 Task: Find connections with filter location Joinville-le-Pont with filter topic #Growthhacking with filter profile language Spanish with filter current company Zyoin with filter school Islamia College of Science & Commerce, Srinagar with filter industry International Trade and Development with filter service category Loans with filter keywords title Research Assistant
Action: Mouse moved to (576, 97)
Screenshot: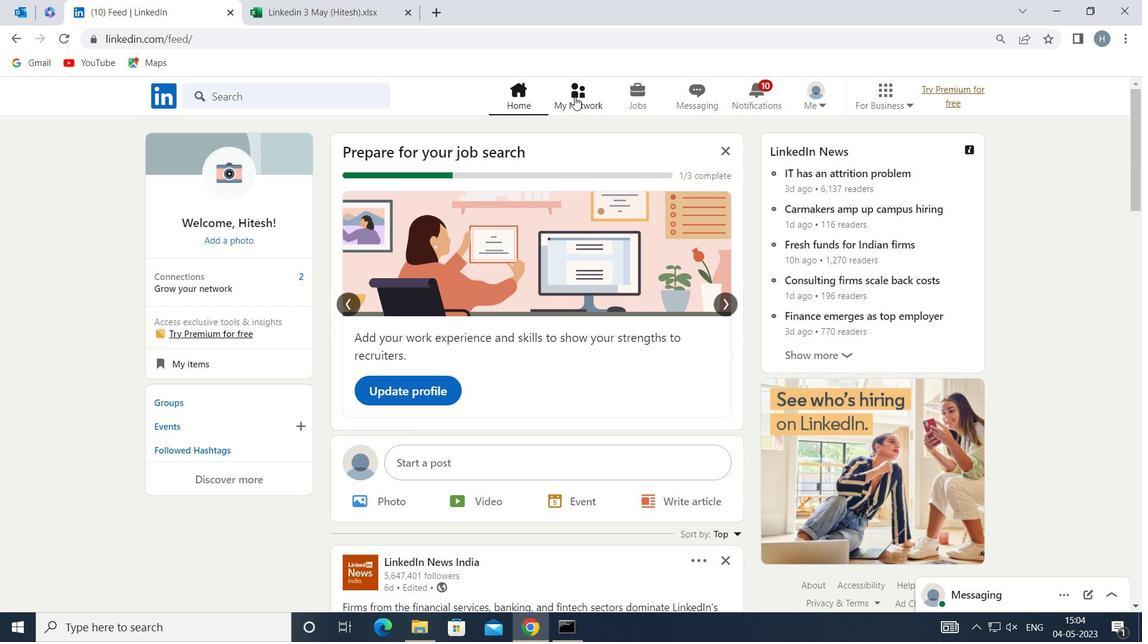 
Action: Mouse pressed left at (576, 97)
Screenshot: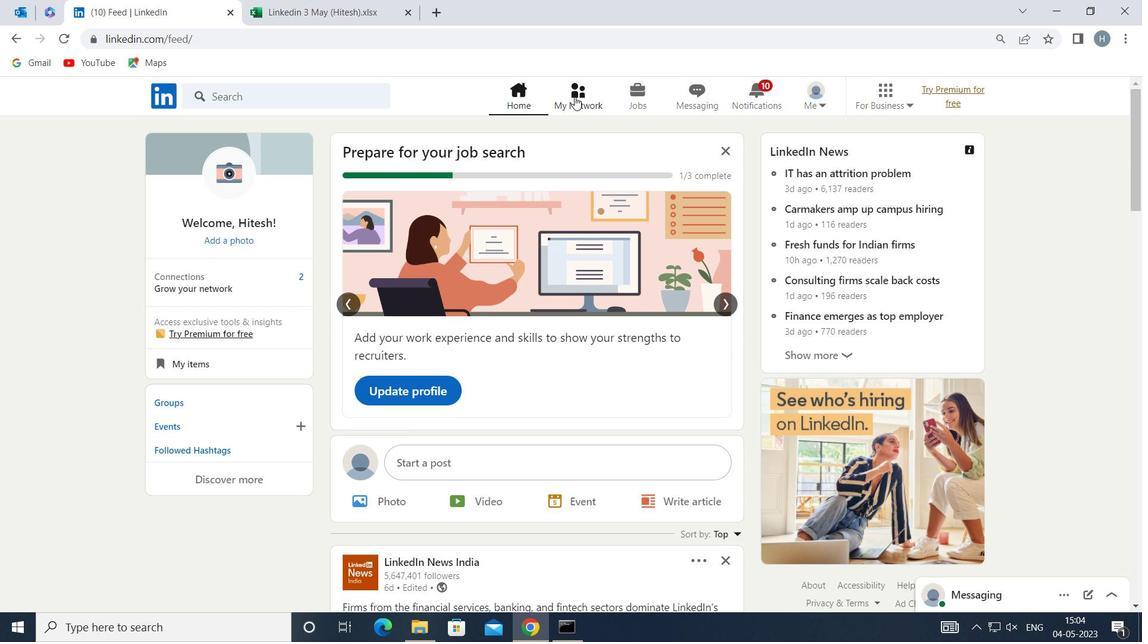 
Action: Mouse moved to (332, 172)
Screenshot: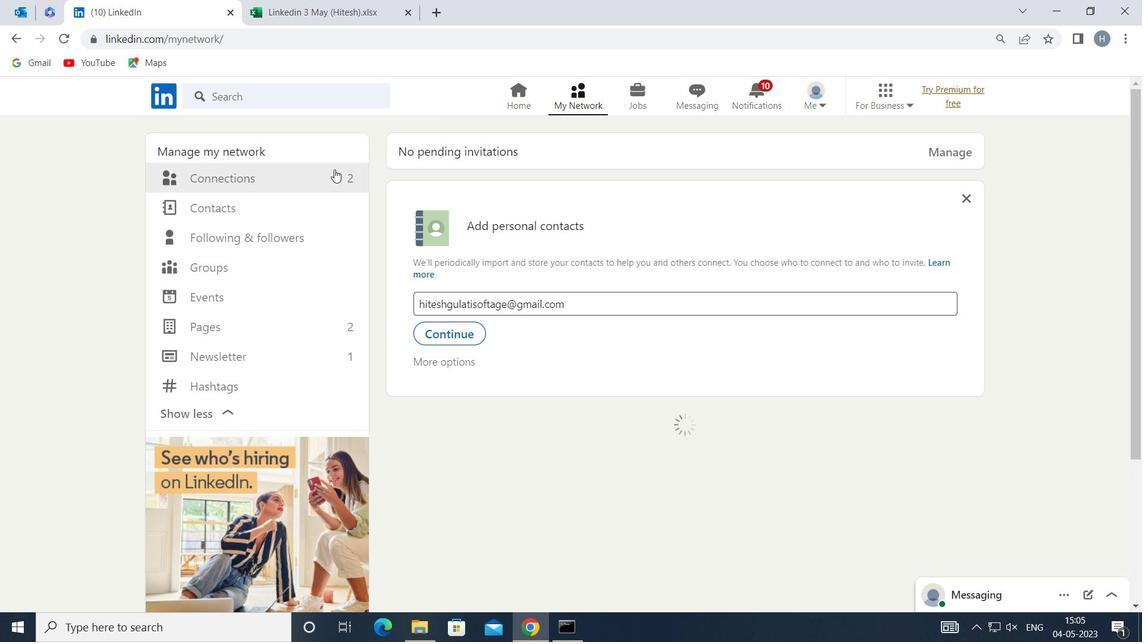 
Action: Mouse pressed left at (332, 172)
Screenshot: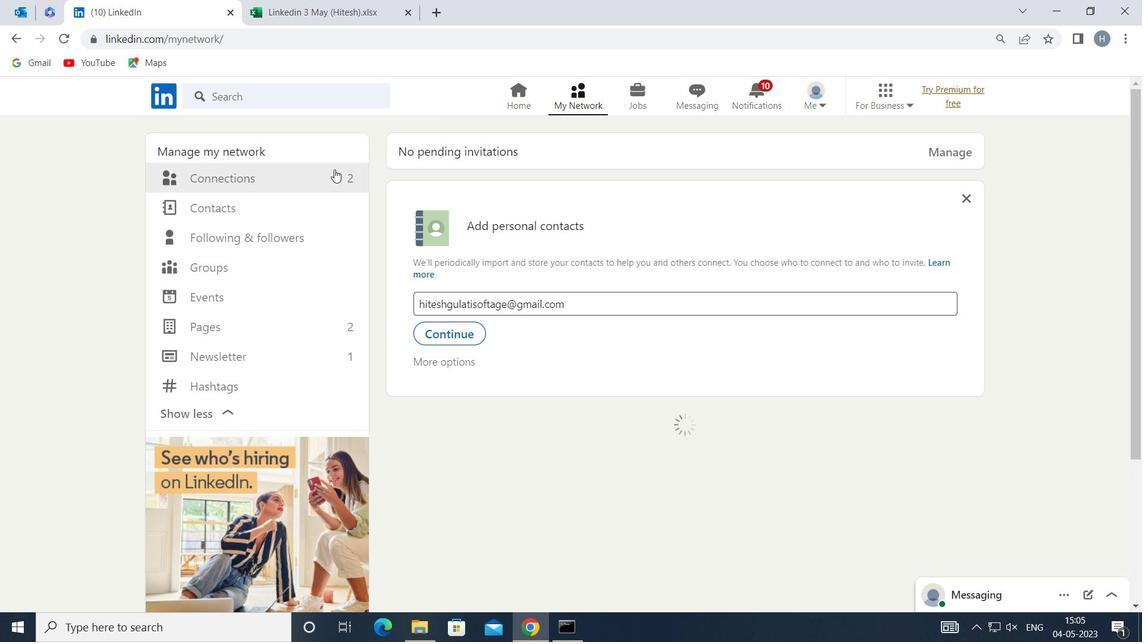 
Action: Mouse moved to (679, 179)
Screenshot: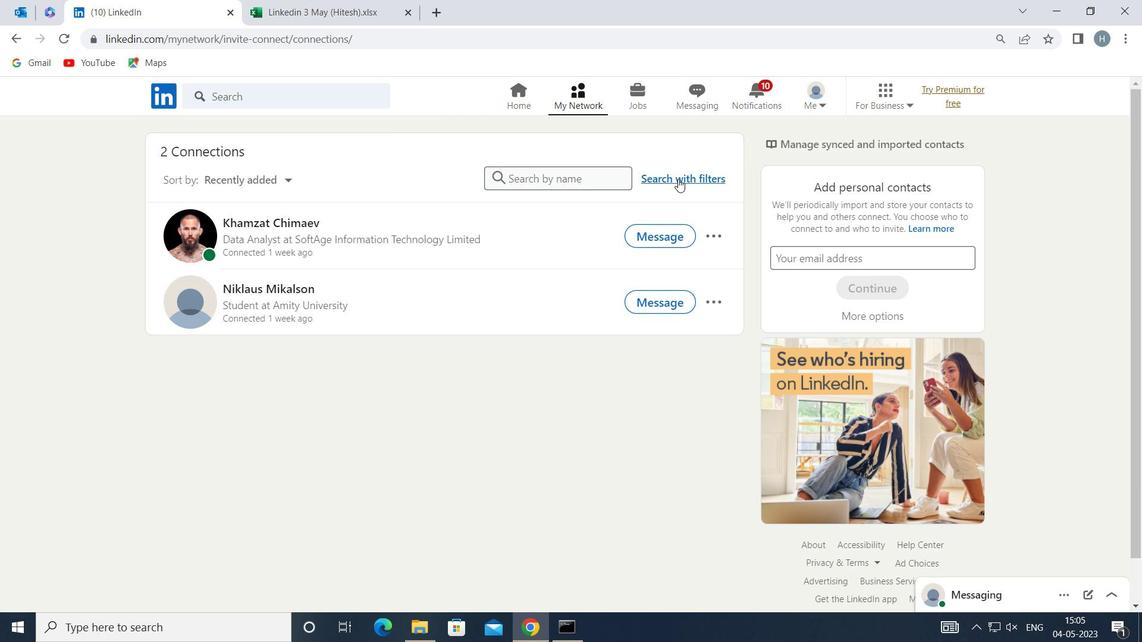 
Action: Mouse pressed left at (679, 179)
Screenshot: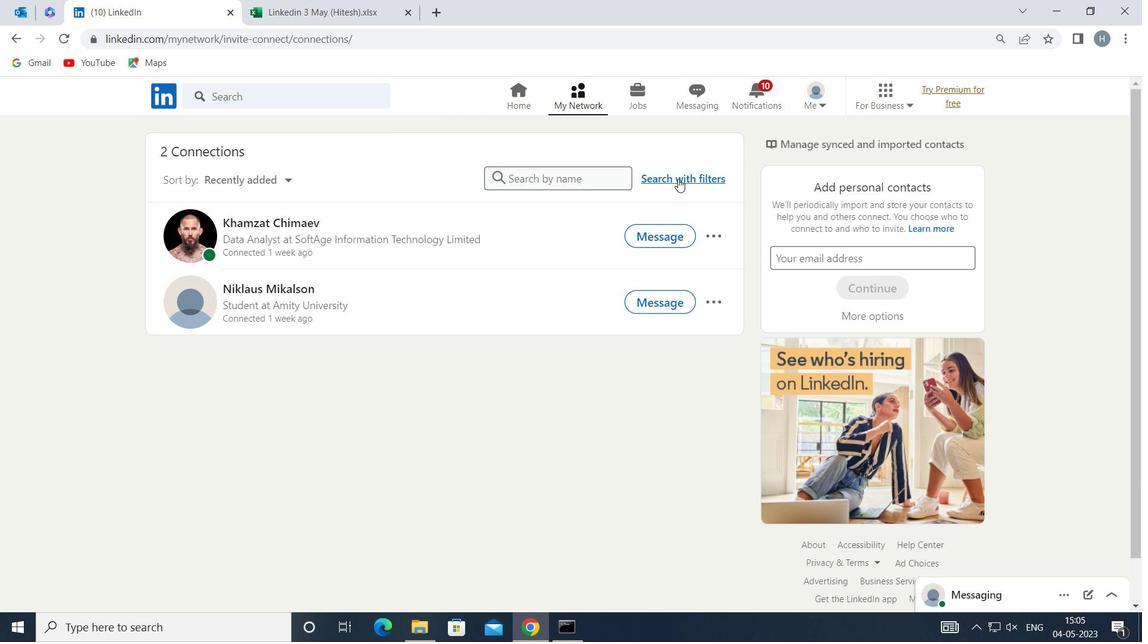 
Action: Mouse moved to (629, 141)
Screenshot: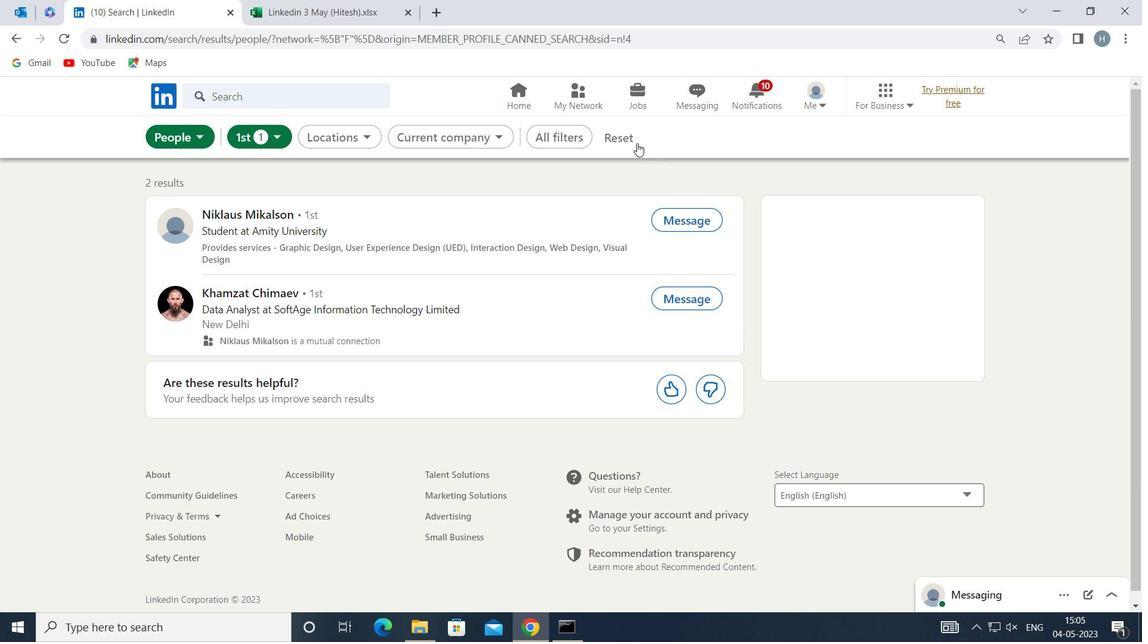 
Action: Mouse pressed left at (629, 141)
Screenshot: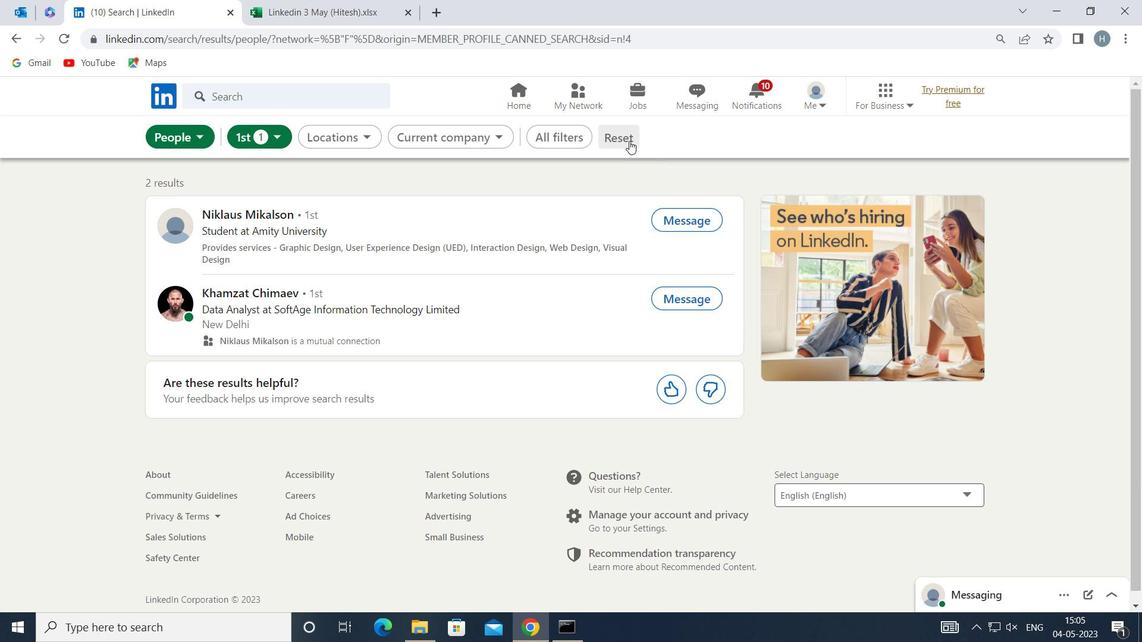 
Action: Mouse moved to (615, 137)
Screenshot: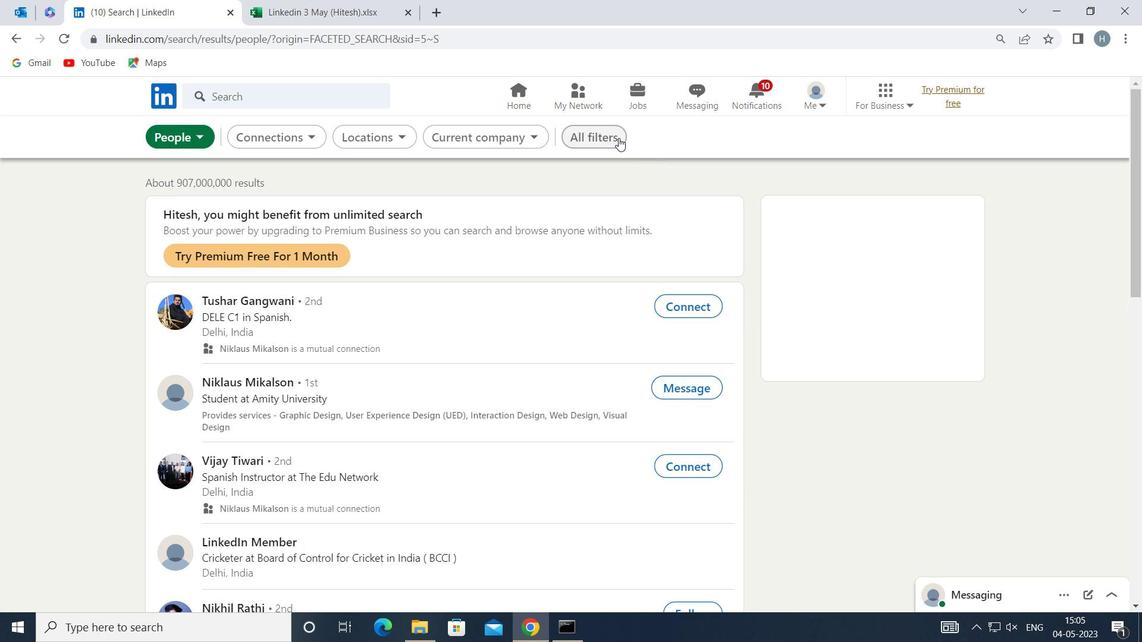 
Action: Mouse pressed left at (615, 137)
Screenshot: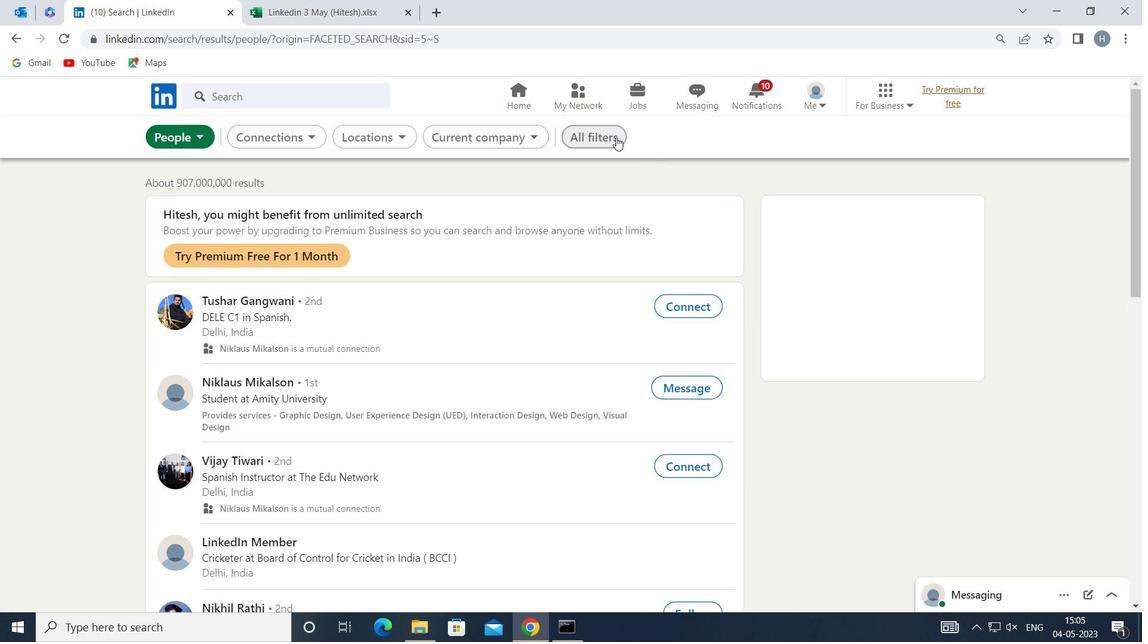
Action: Mouse moved to (843, 284)
Screenshot: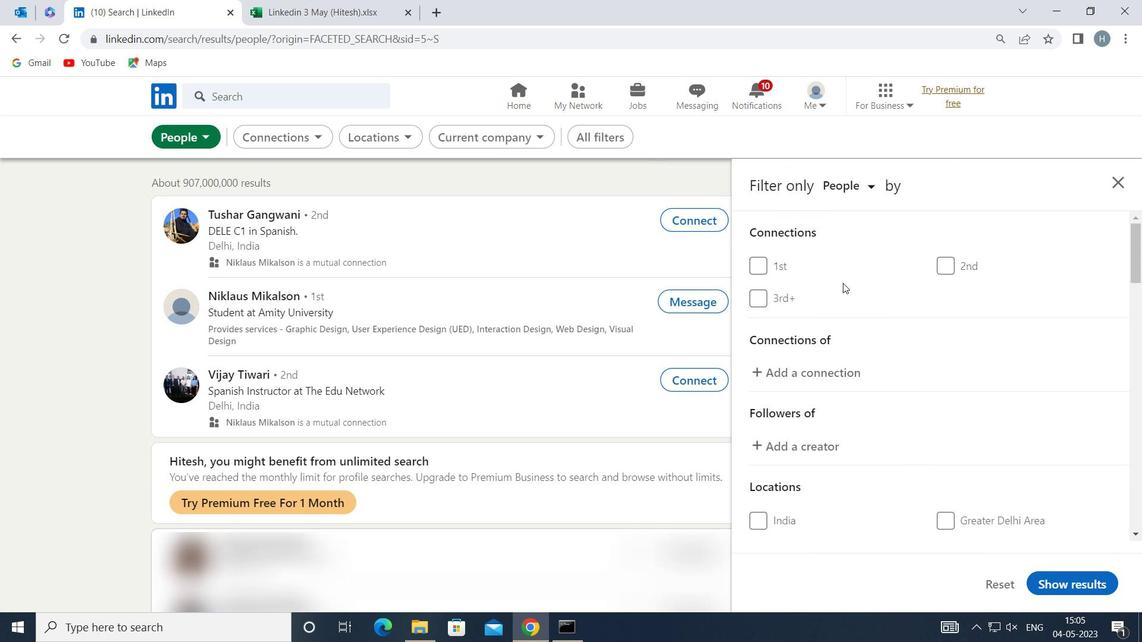 
Action: Mouse scrolled (843, 283) with delta (0, 0)
Screenshot: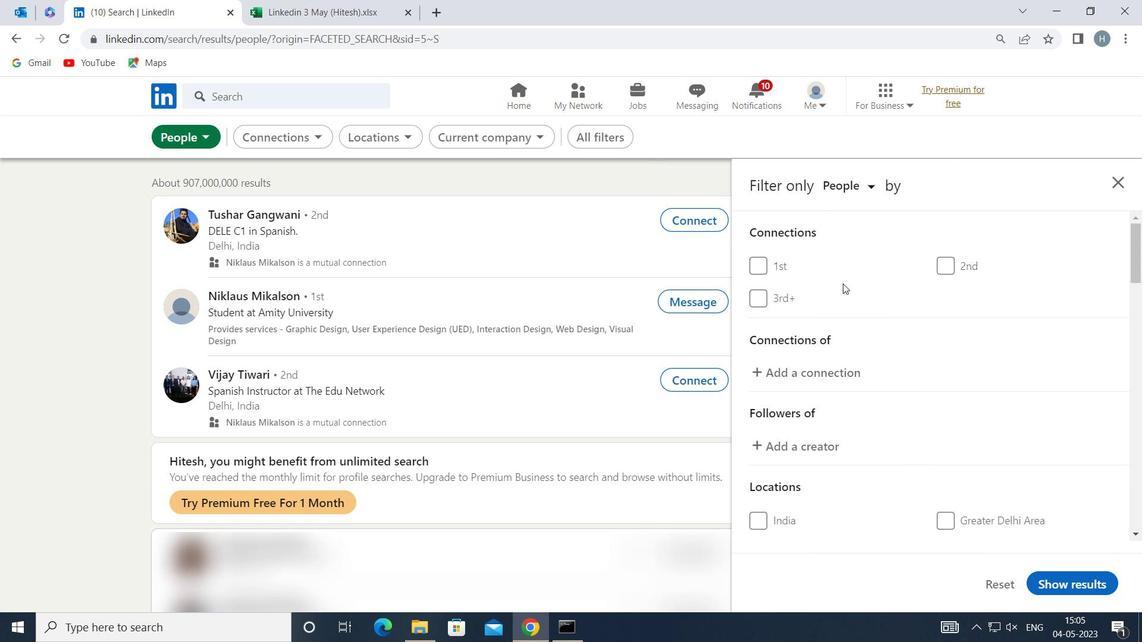
Action: Mouse scrolled (843, 283) with delta (0, 0)
Screenshot: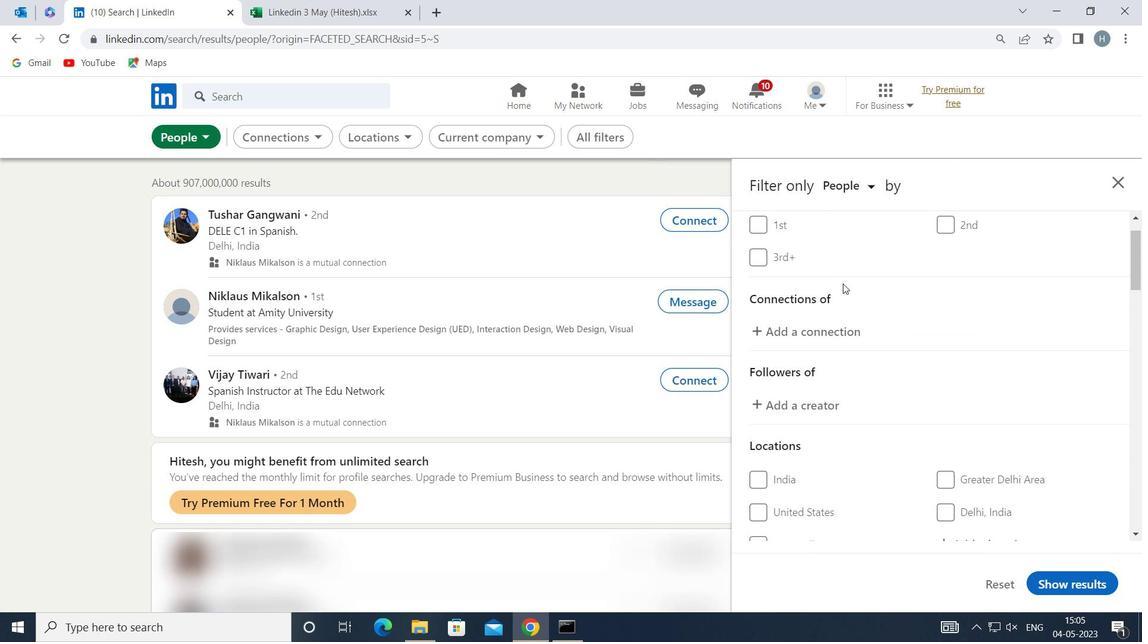 
Action: Mouse moved to (990, 433)
Screenshot: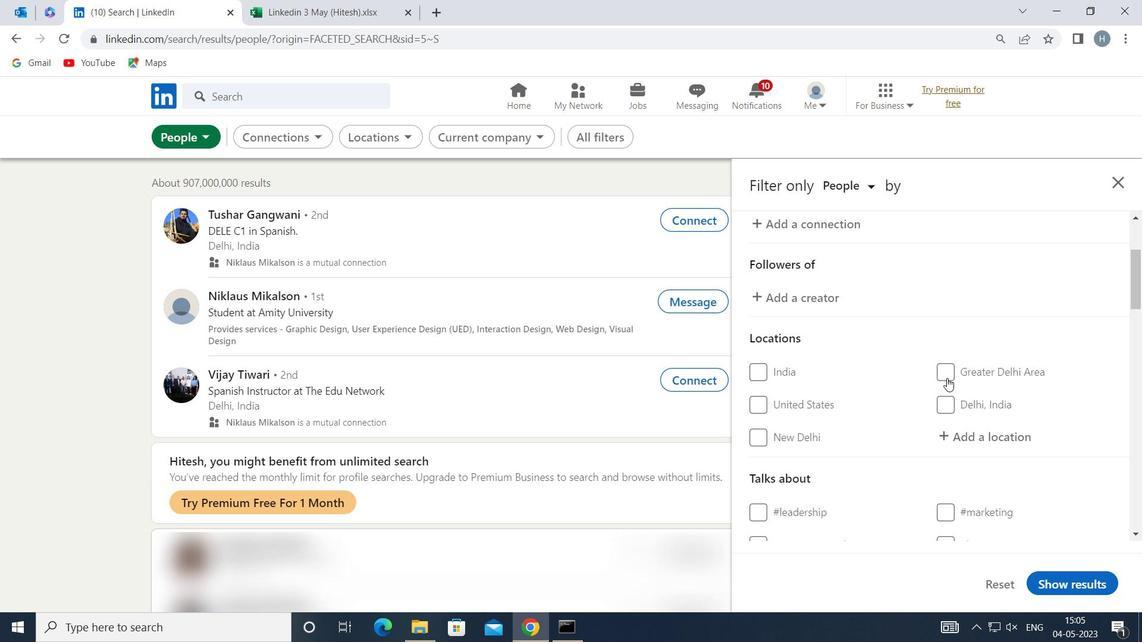 
Action: Mouse pressed left at (990, 433)
Screenshot: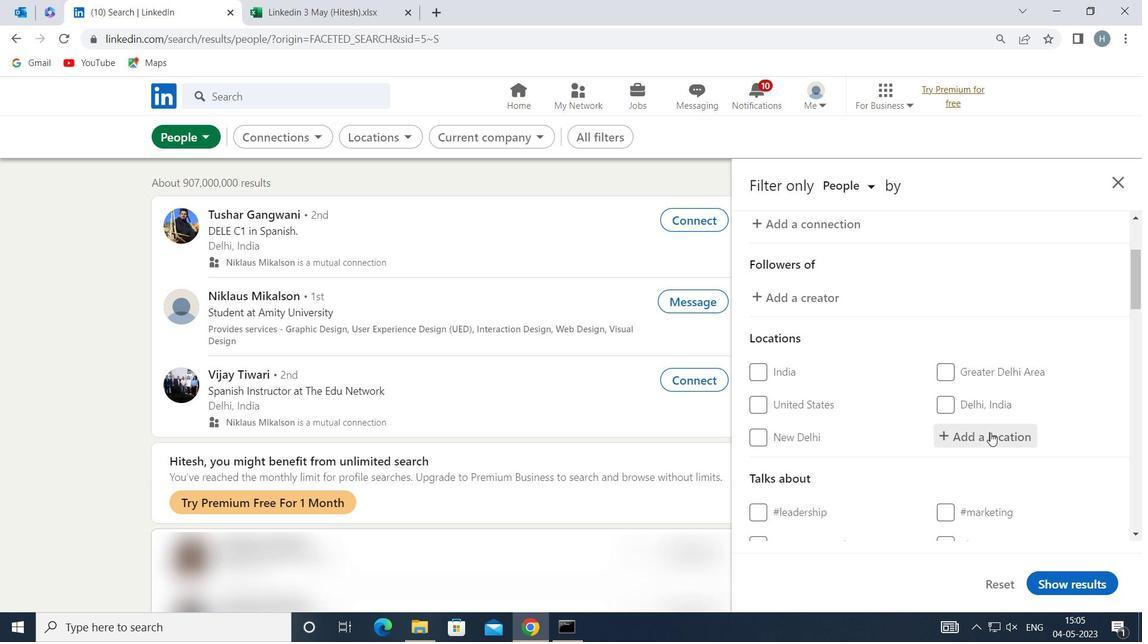 
Action: Key pressed <Key.shift>JOINVILLE
Screenshot: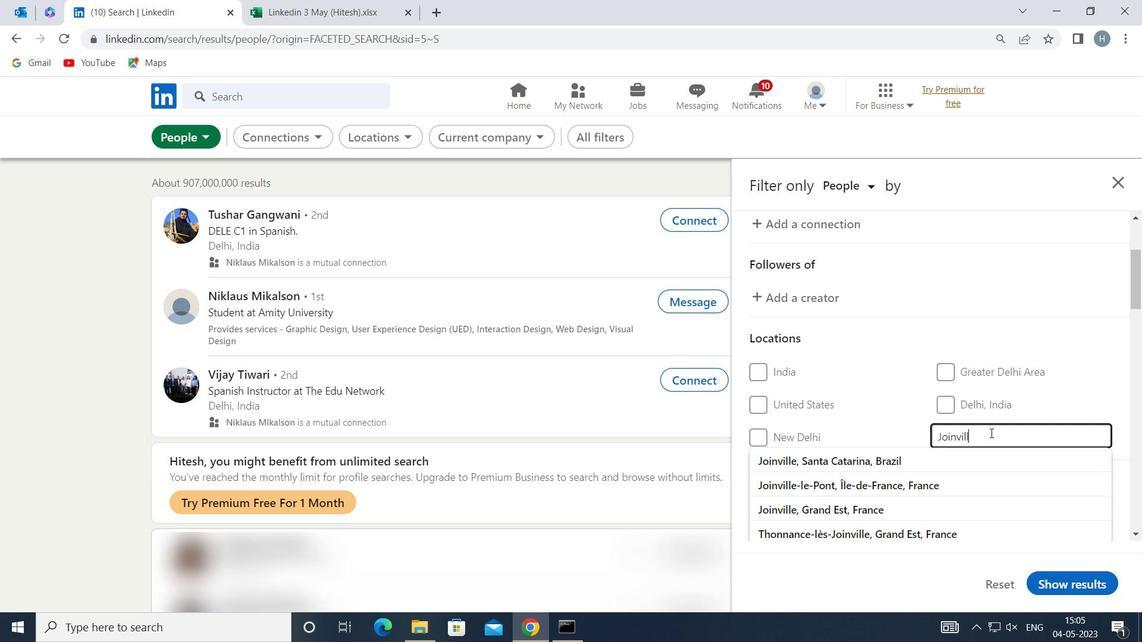 
Action: Mouse moved to (914, 479)
Screenshot: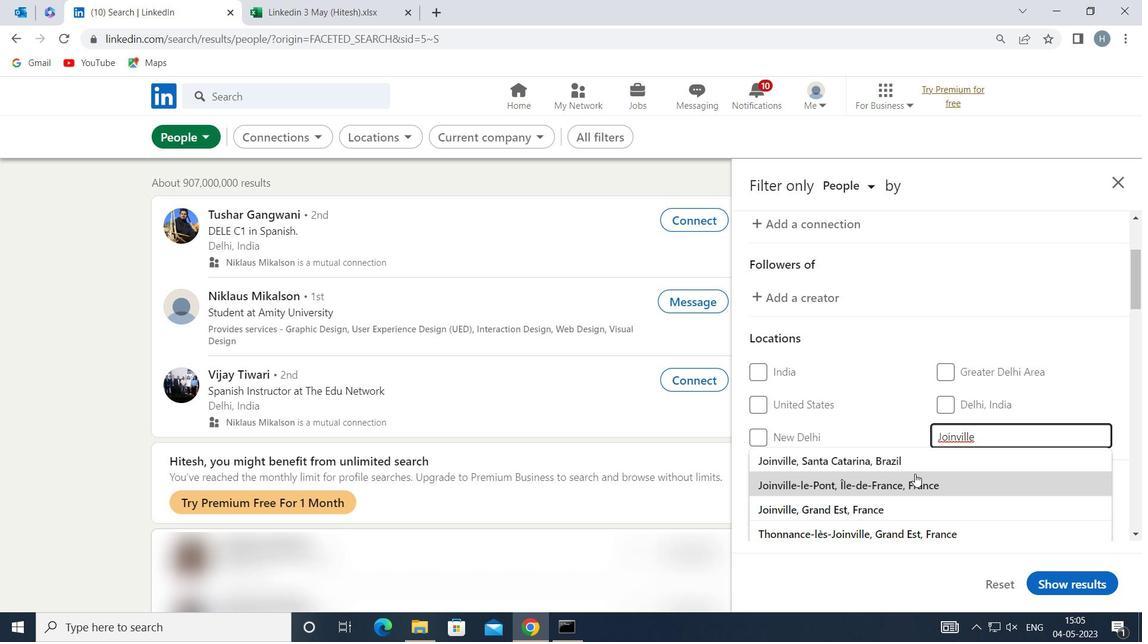 
Action: Mouse pressed left at (914, 479)
Screenshot: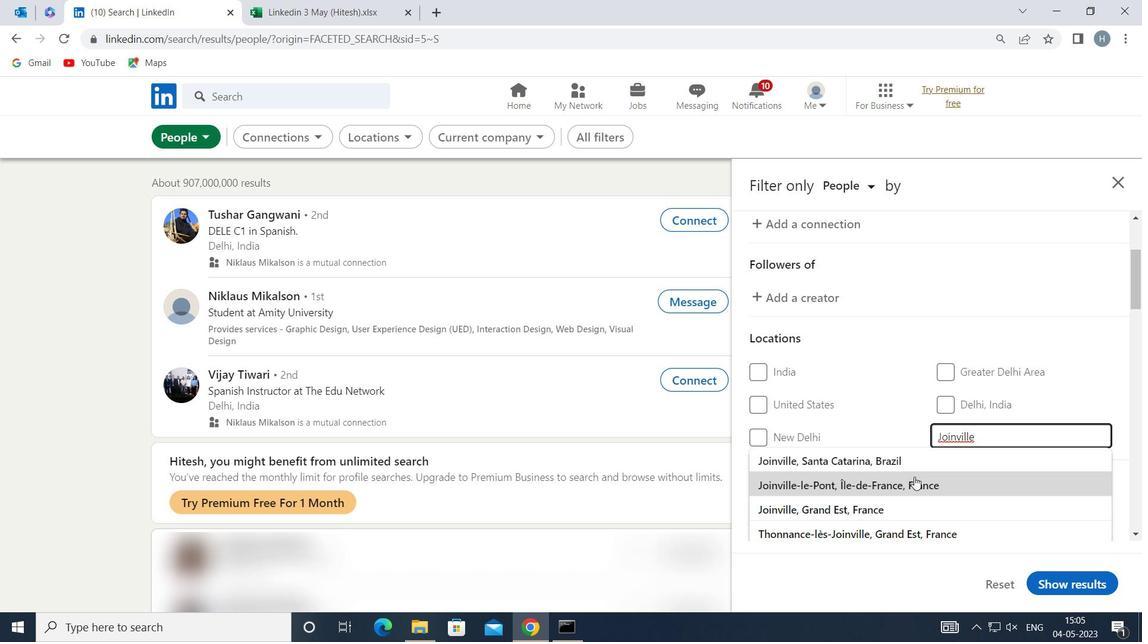
Action: Mouse moved to (881, 402)
Screenshot: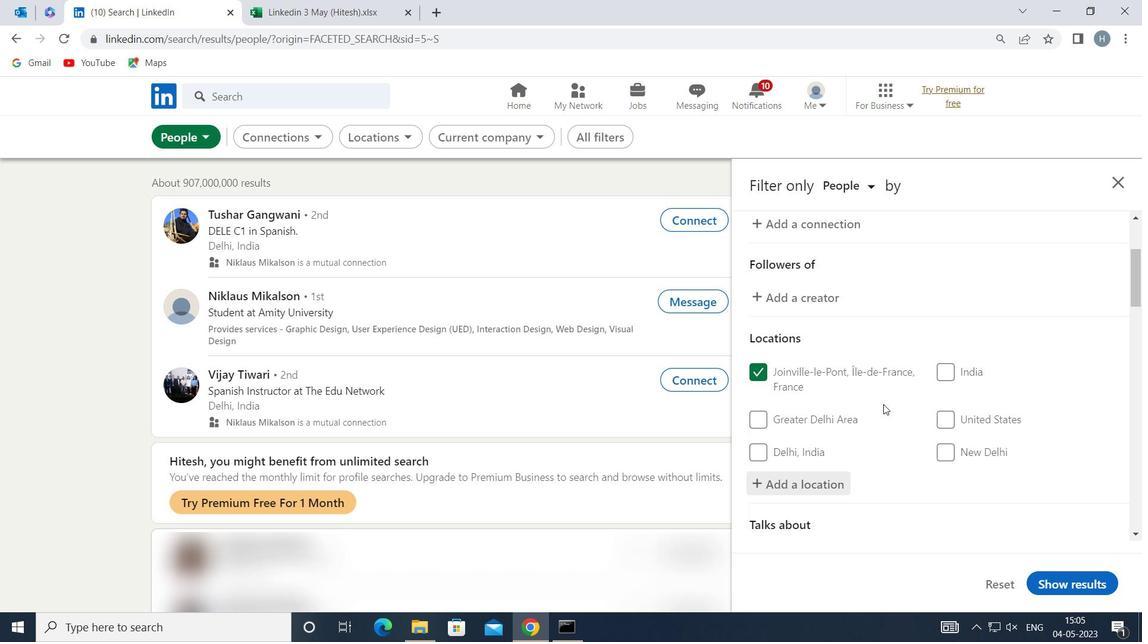 
Action: Mouse scrolled (881, 402) with delta (0, 0)
Screenshot: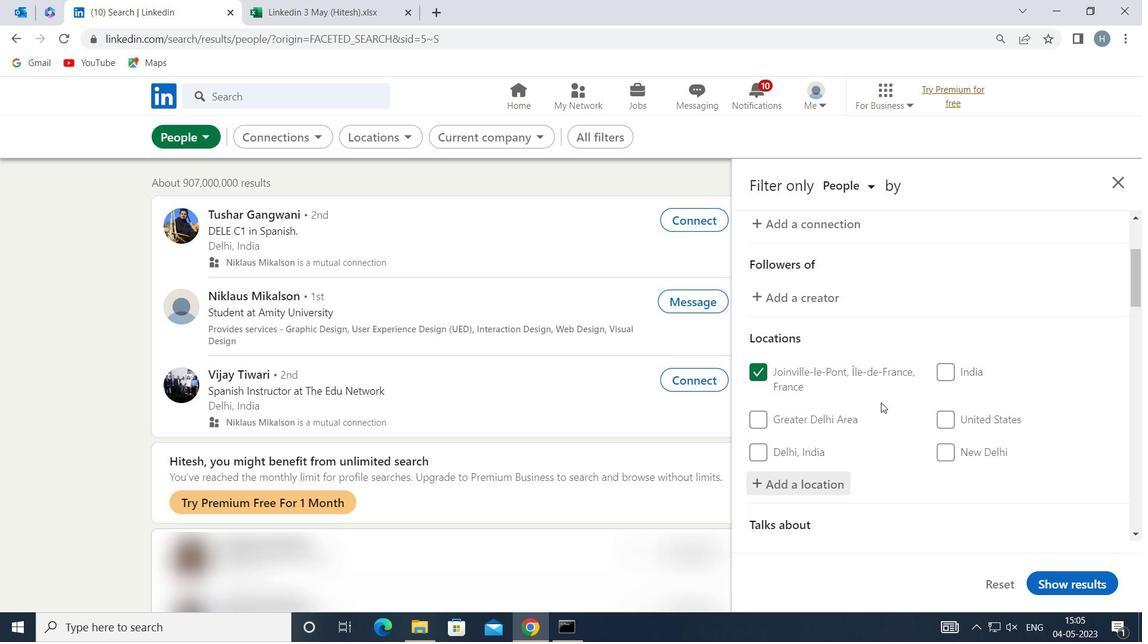 
Action: Mouse scrolled (881, 402) with delta (0, 0)
Screenshot: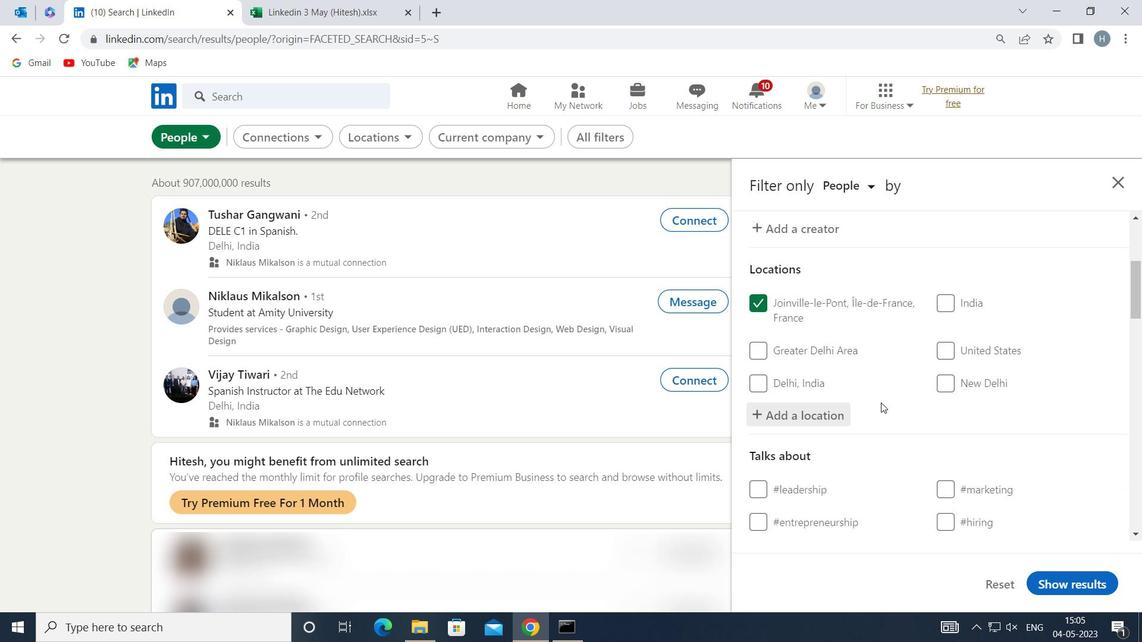 
Action: Mouse scrolled (881, 402) with delta (0, 0)
Screenshot: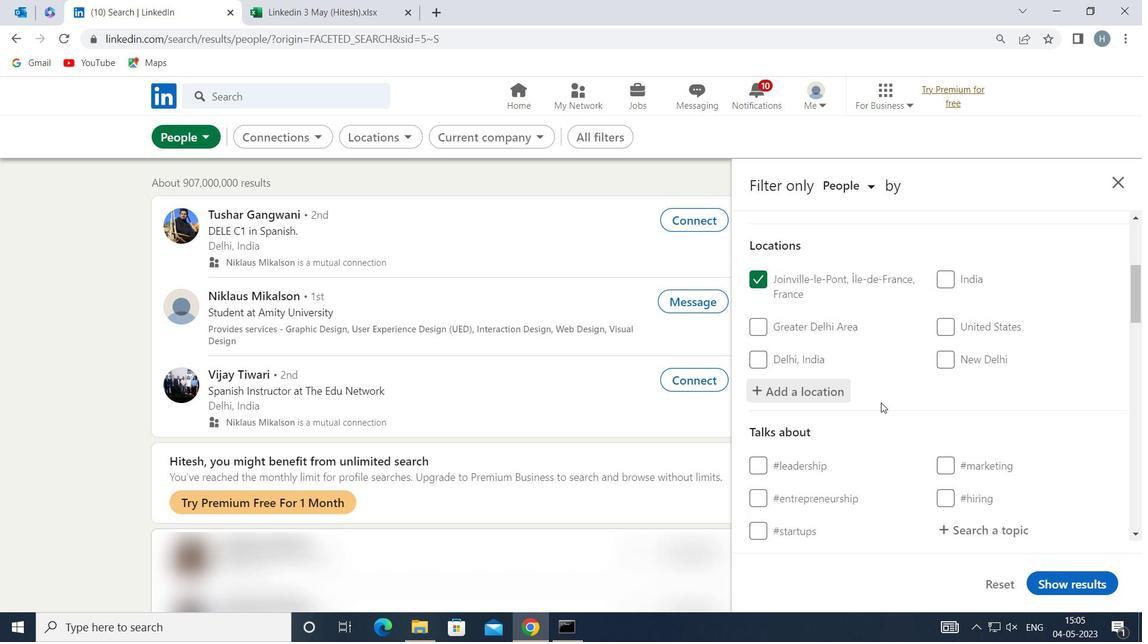 
Action: Mouse moved to (981, 400)
Screenshot: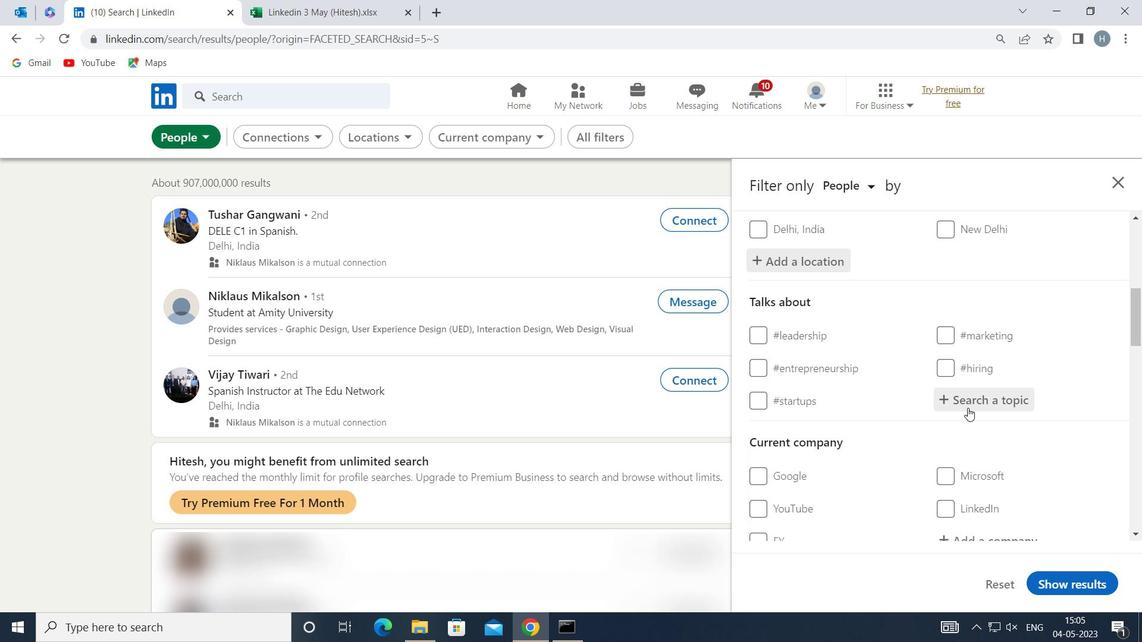 
Action: Mouse pressed left at (981, 400)
Screenshot: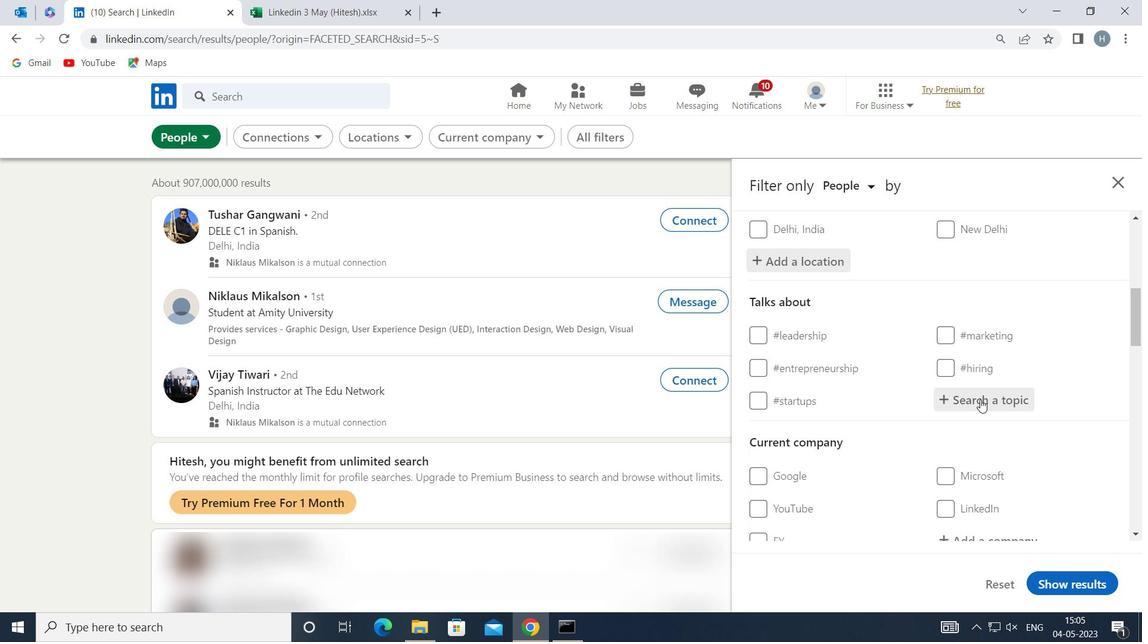 
Action: Mouse moved to (982, 400)
Screenshot: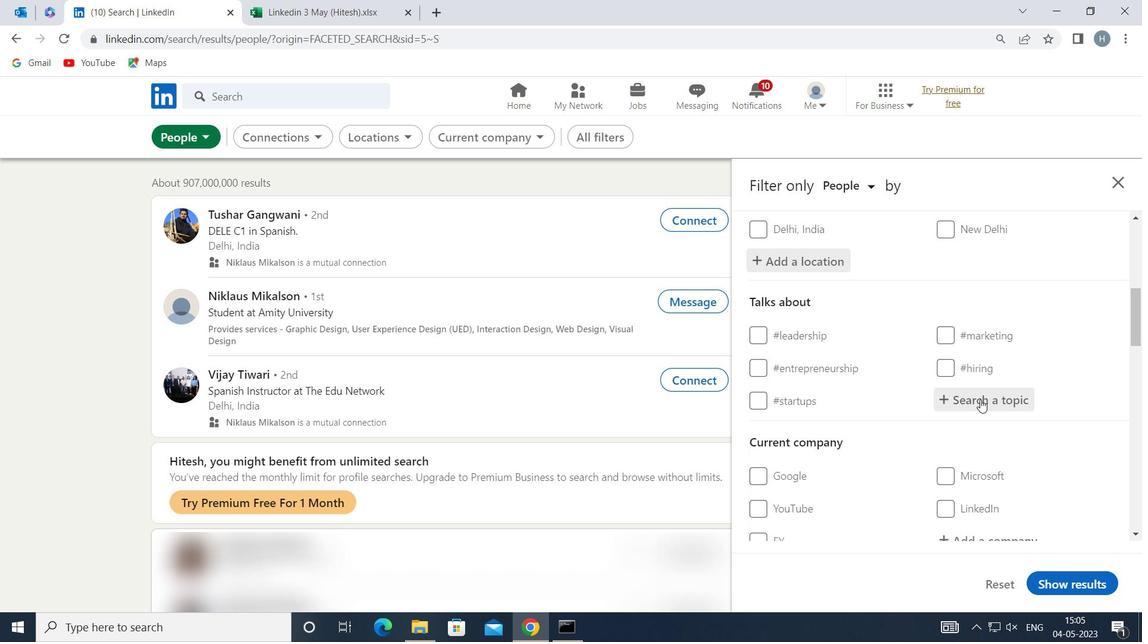 
Action: Key pressed <Key.shift>GROWTHHACKING
Screenshot: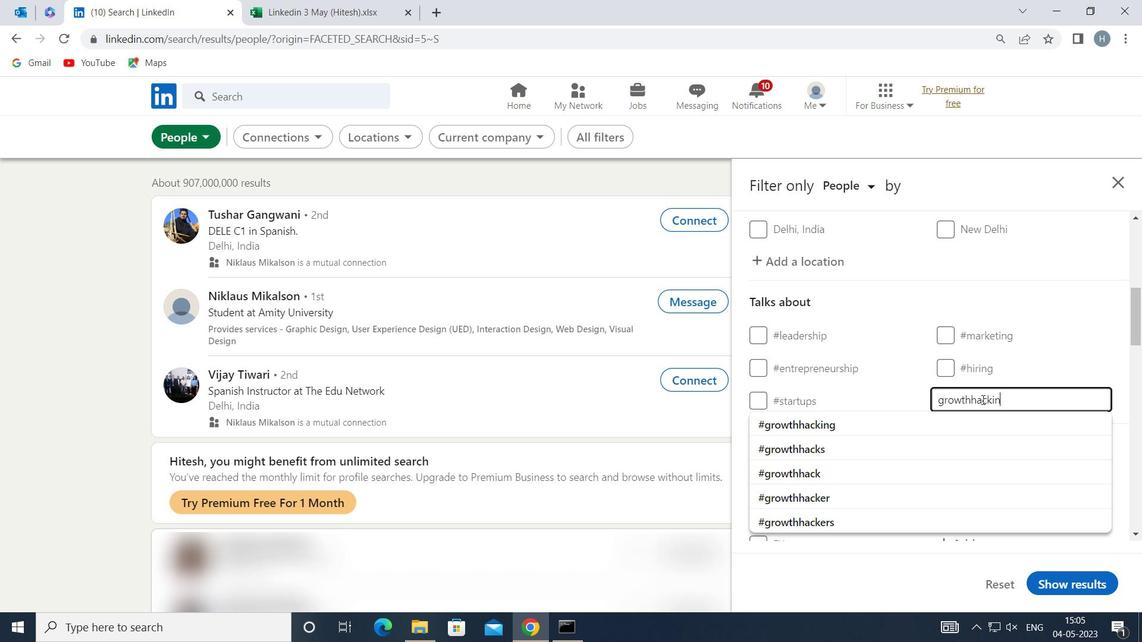 
Action: Mouse moved to (918, 426)
Screenshot: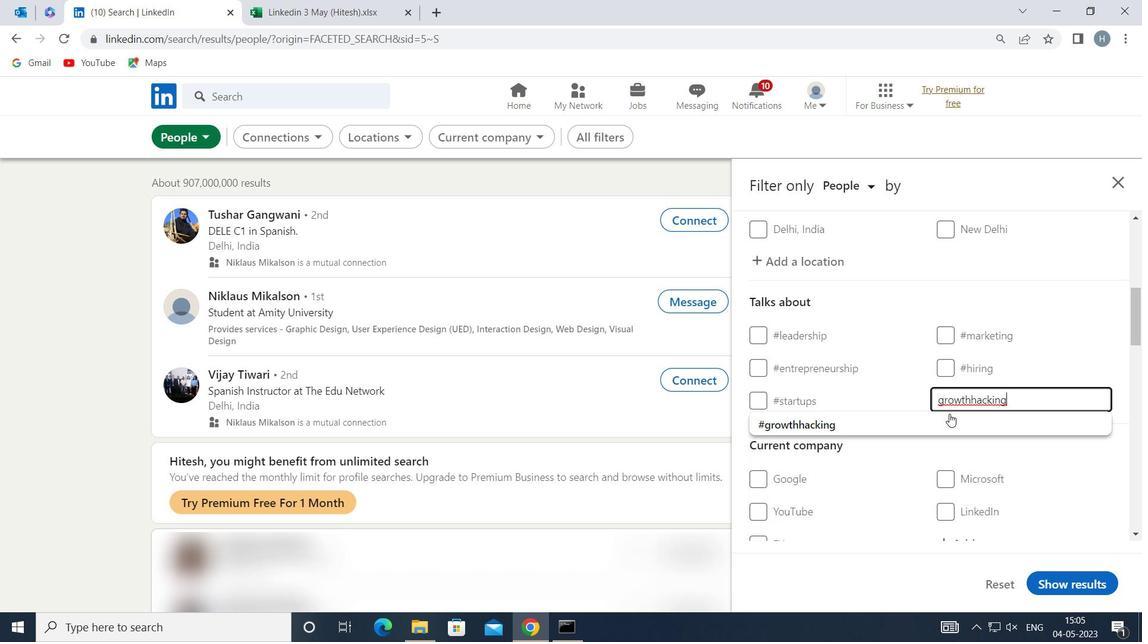 
Action: Mouse pressed left at (918, 426)
Screenshot: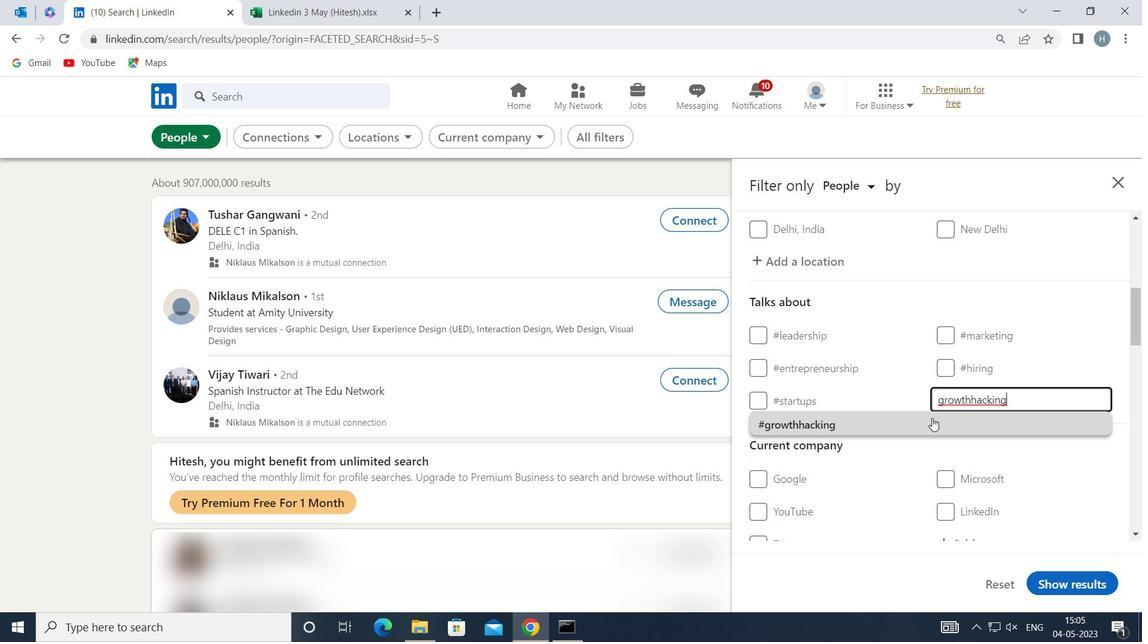 
Action: Mouse moved to (897, 427)
Screenshot: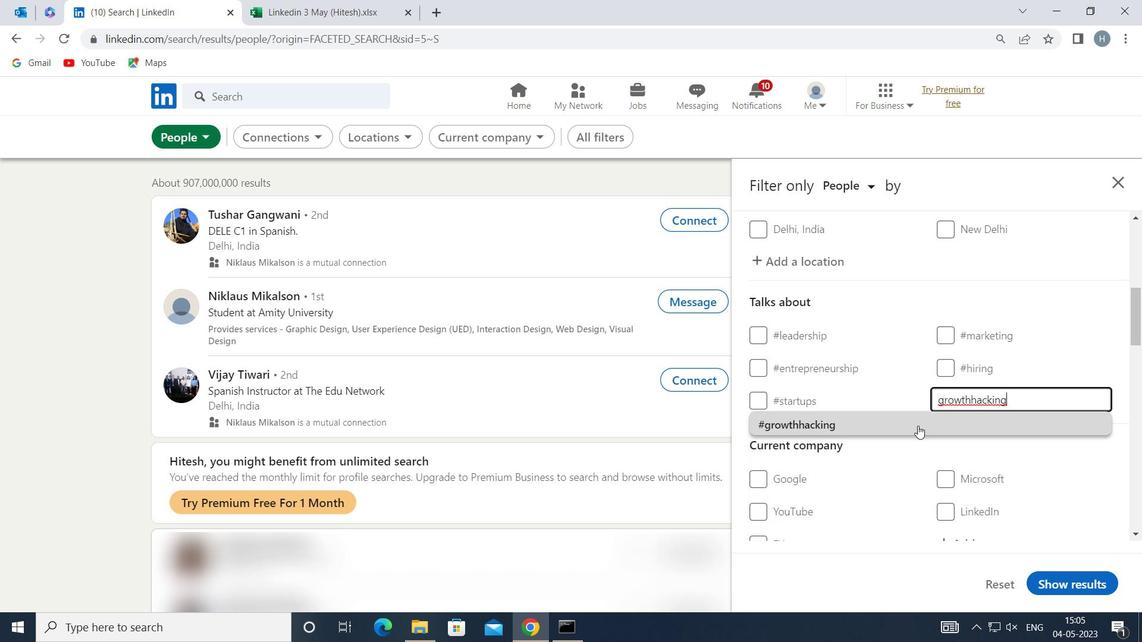 
Action: Mouse scrolled (897, 426) with delta (0, 0)
Screenshot: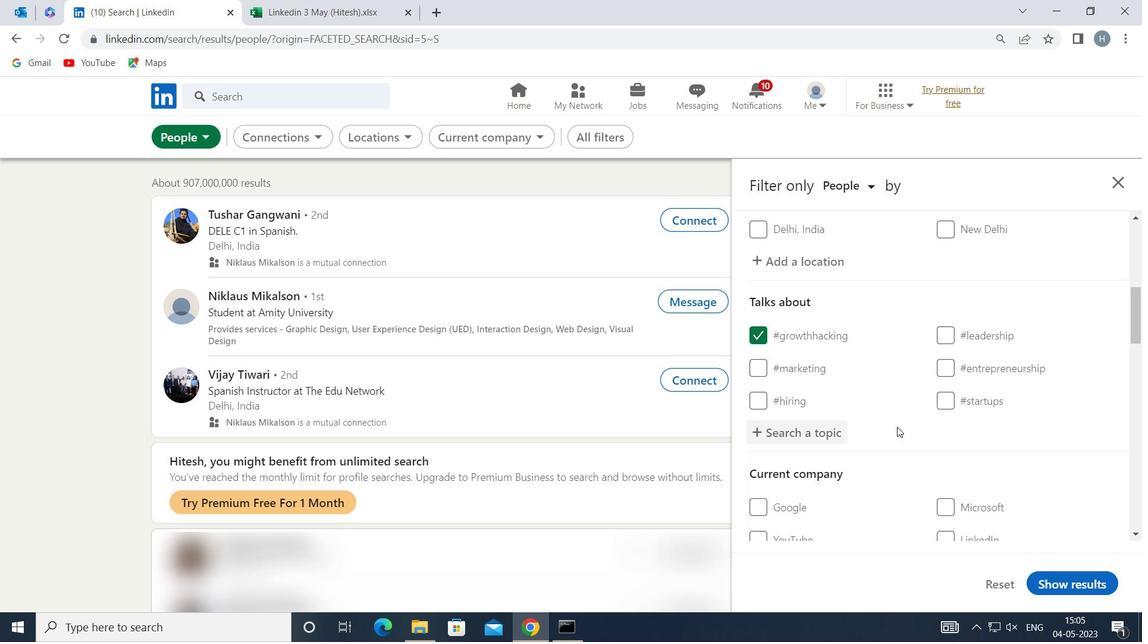 
Action: Mouse scrolled (897, 426) with delta (0, 0)
Screenshot: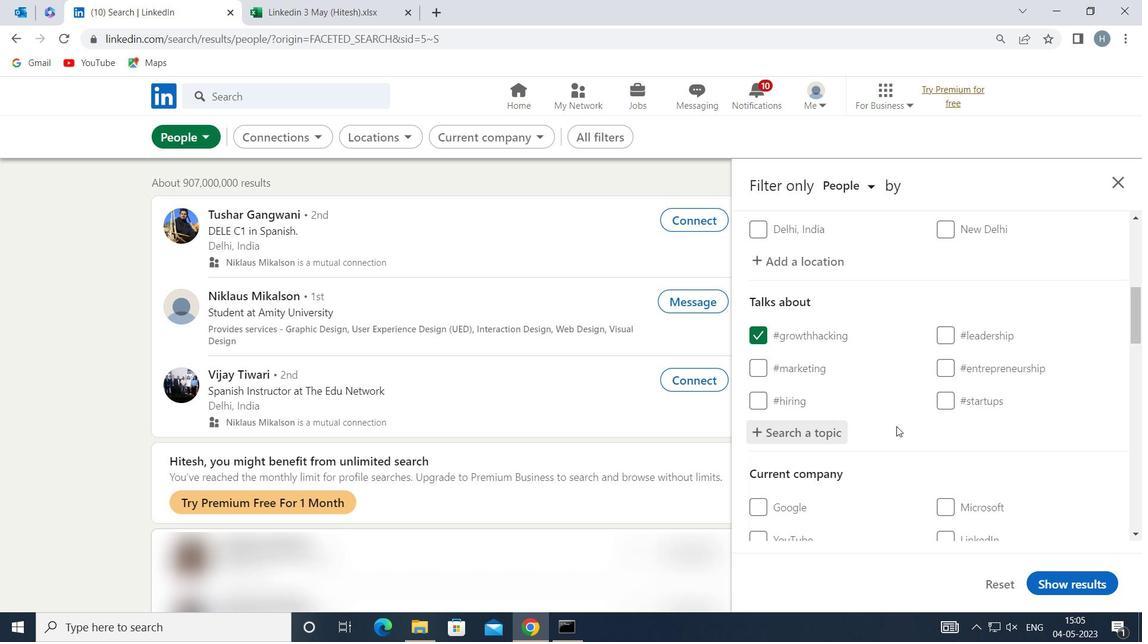
Action: Mouse scrolled (897, 426) with delta (0, 0)
Screenshot: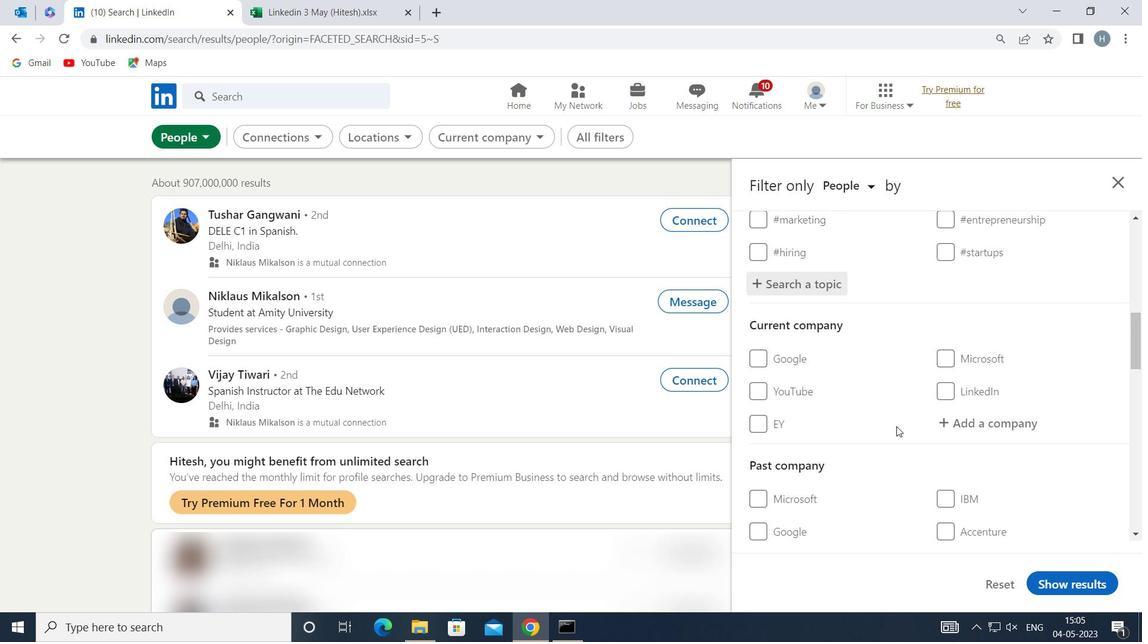 
Action: Mouse scrolled (897, 426) with delta (0, 0)
Screenshot: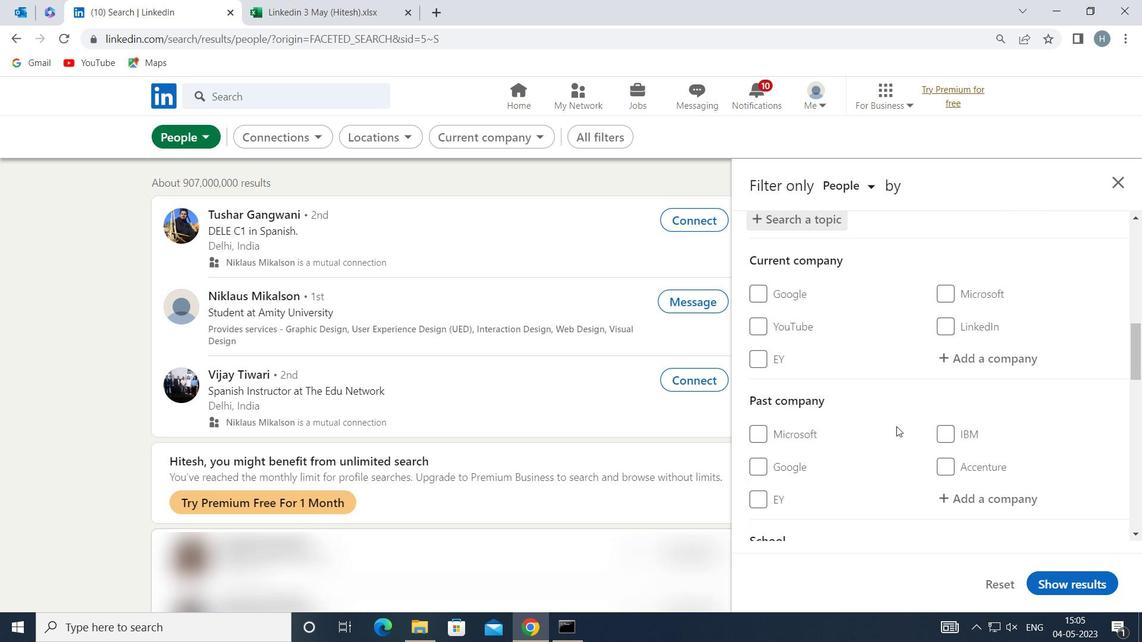 
Action: Mouse moved to (952, 413)
Screenshot: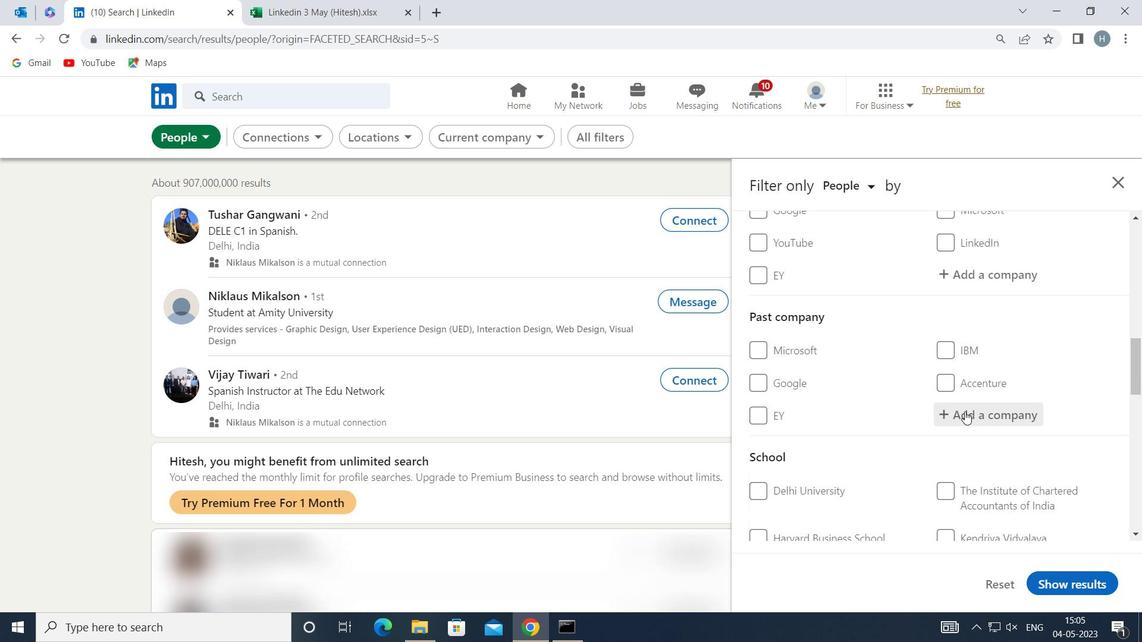 
Action: Mouse scrolled (952, 413) with delta (0, 0)
Screenshot: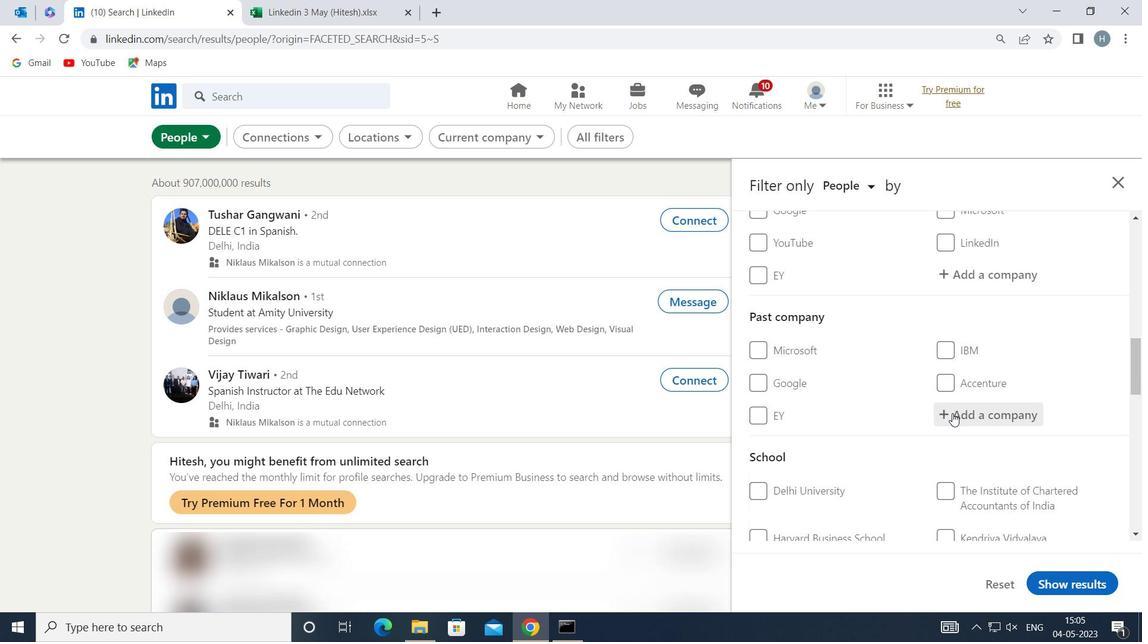 
Action: Mouse scrolled (952, 413) with delta (0, 0)
Screenshot: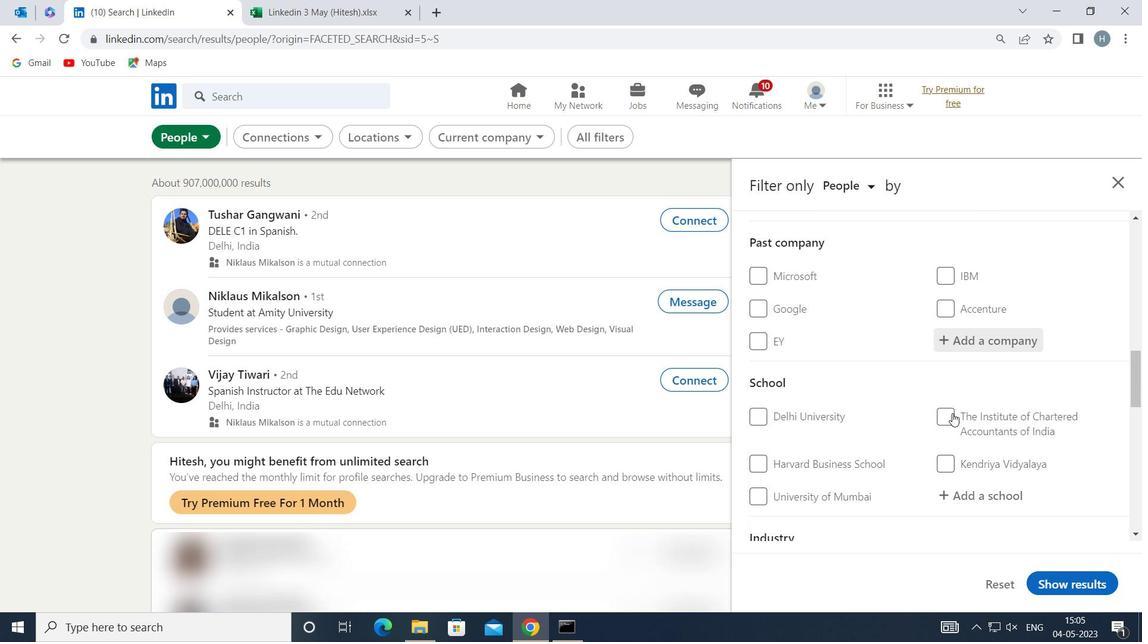 
Action: Mouse scrolled (952, 413) with delta (0, 0)
Screenshot: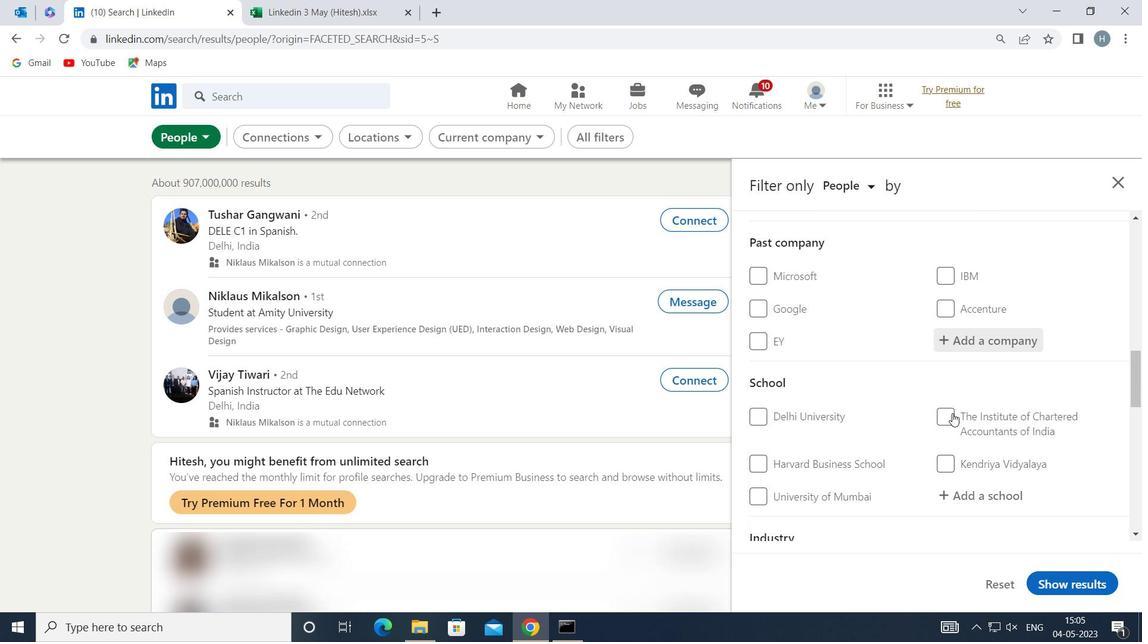 
Action: Mouse scrolled (952, 413) with delta (0, 0)
Screenshot: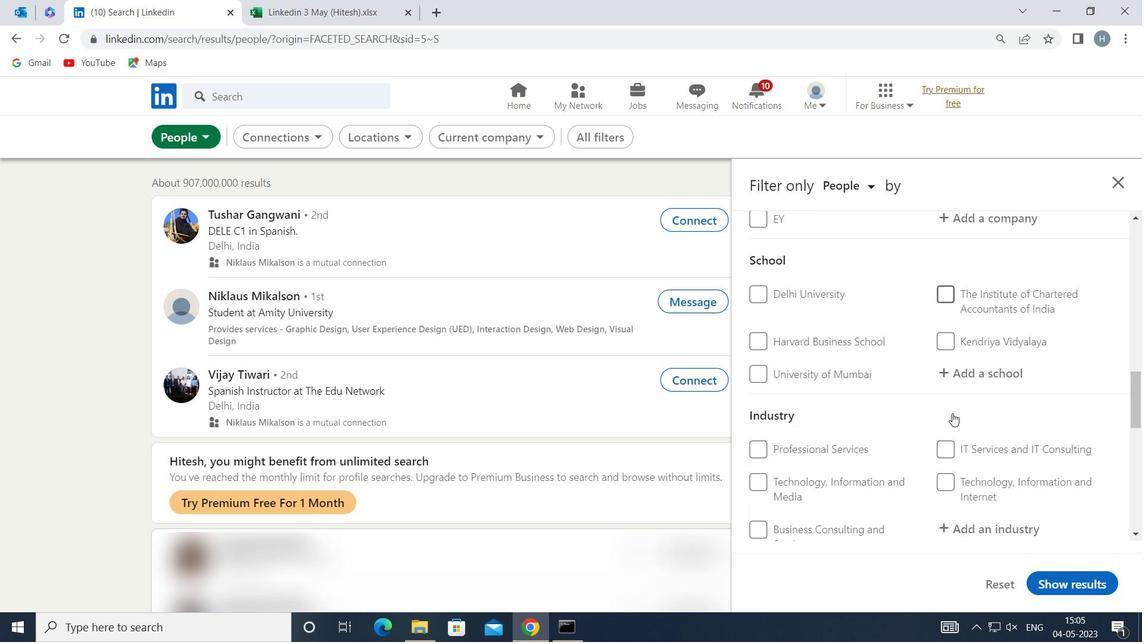
Action: Mouse scrolled (952, 413) with delta (0, 0)
Screenshot: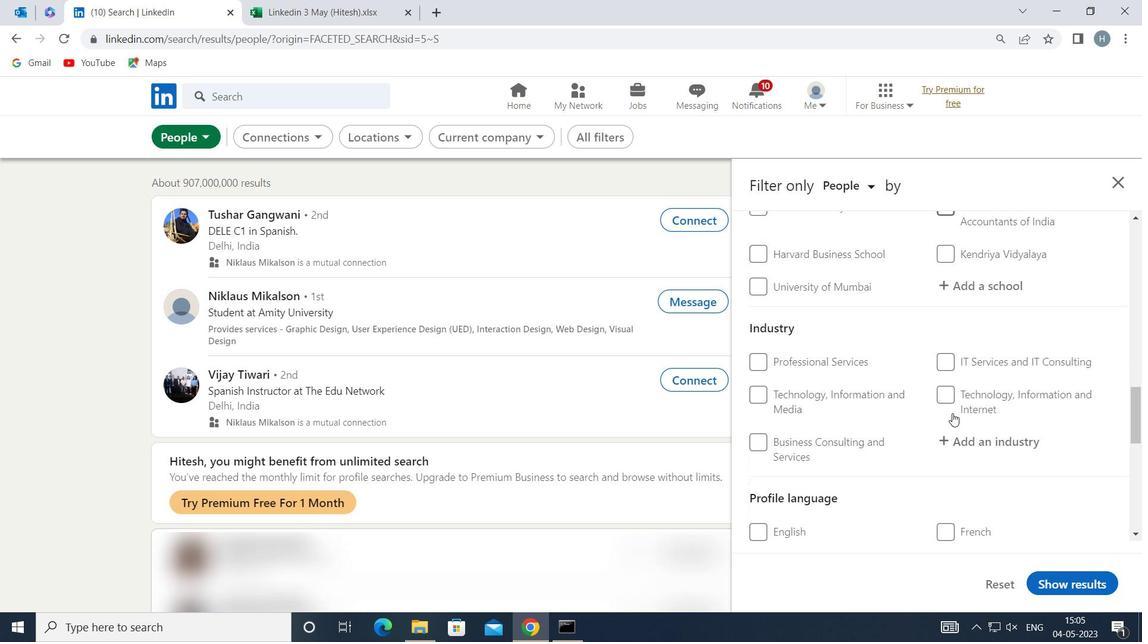 
Action: Mouse scrolled (952, 413) with delta (0, 0)
Screenshot: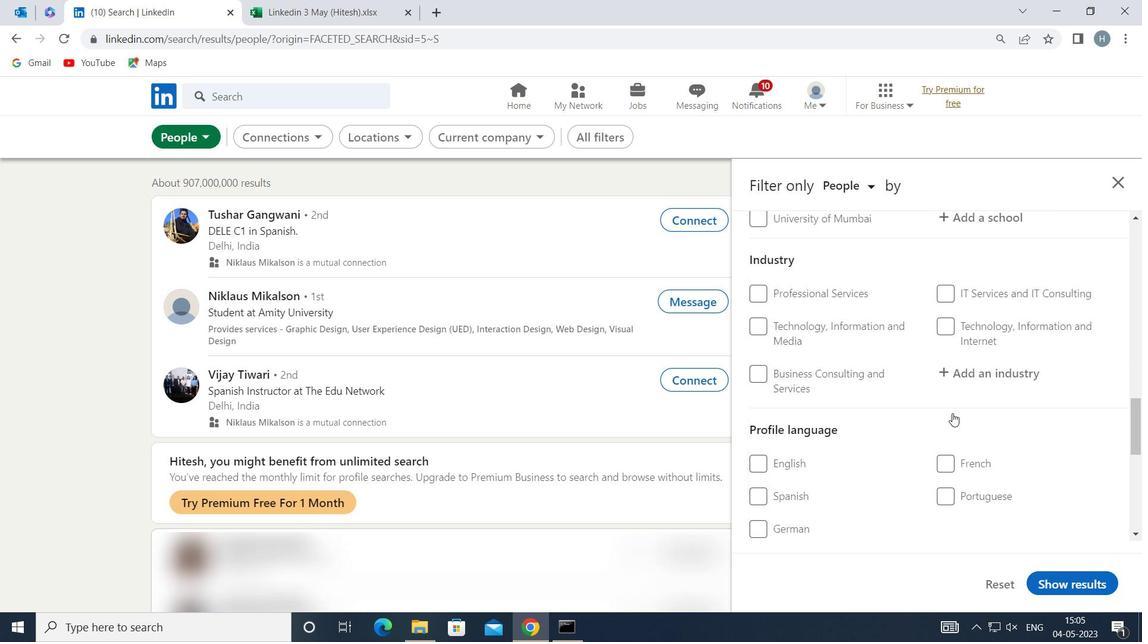 
Action: Mouse moved to (767, 405)
Screenshot: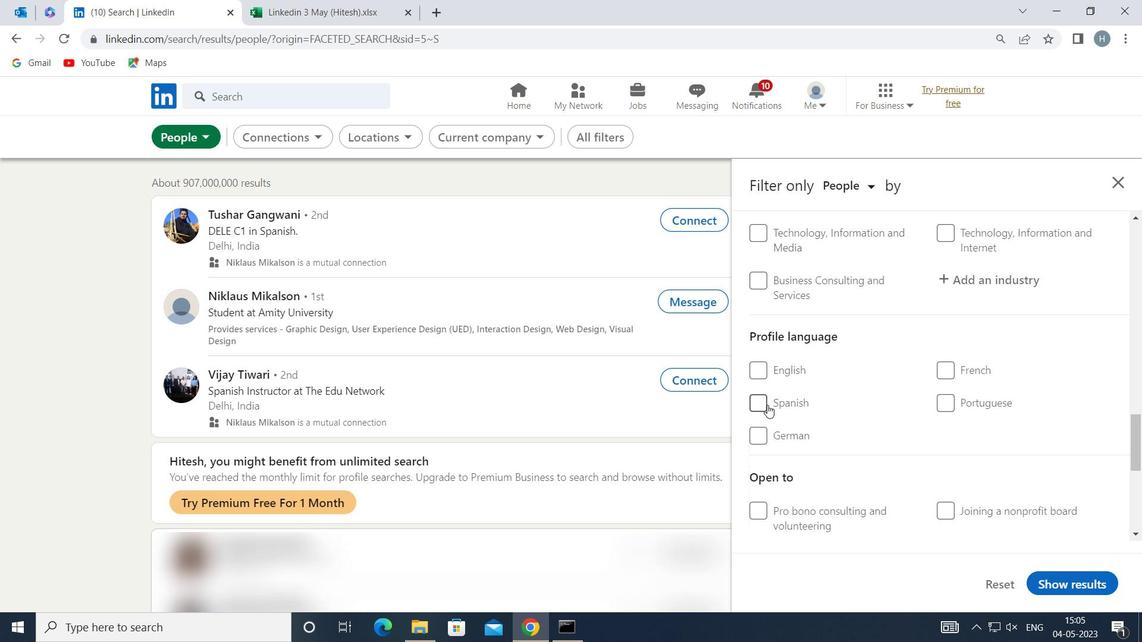
Action: Mouse pressed left at (767, 405)
Screenshot: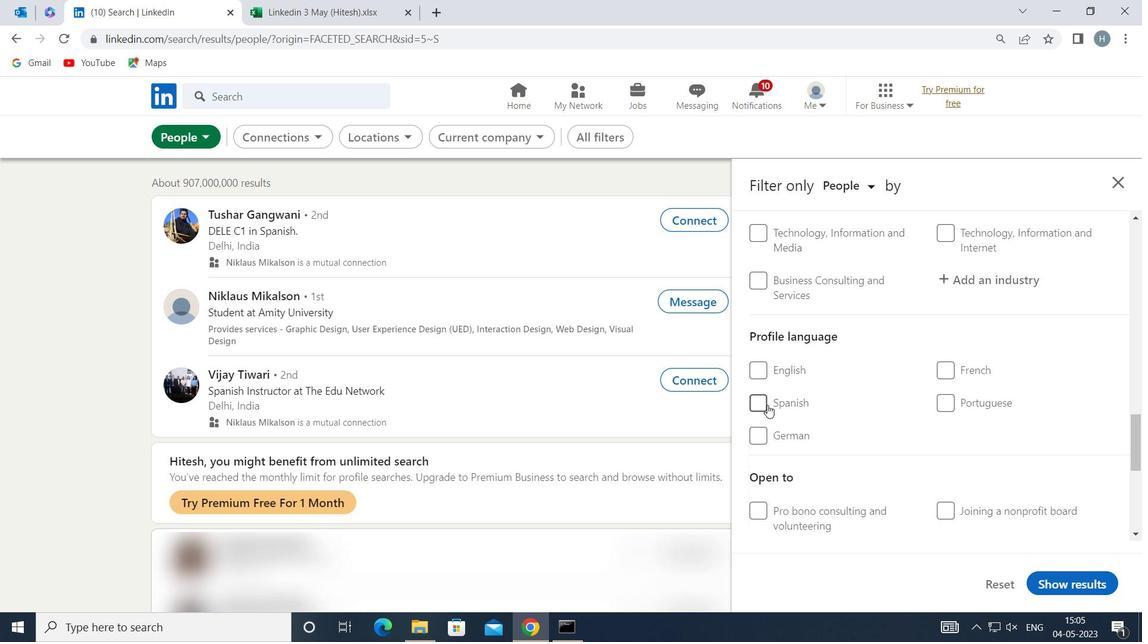 
Action: Mouse moved to (873, 410)
Screenshot: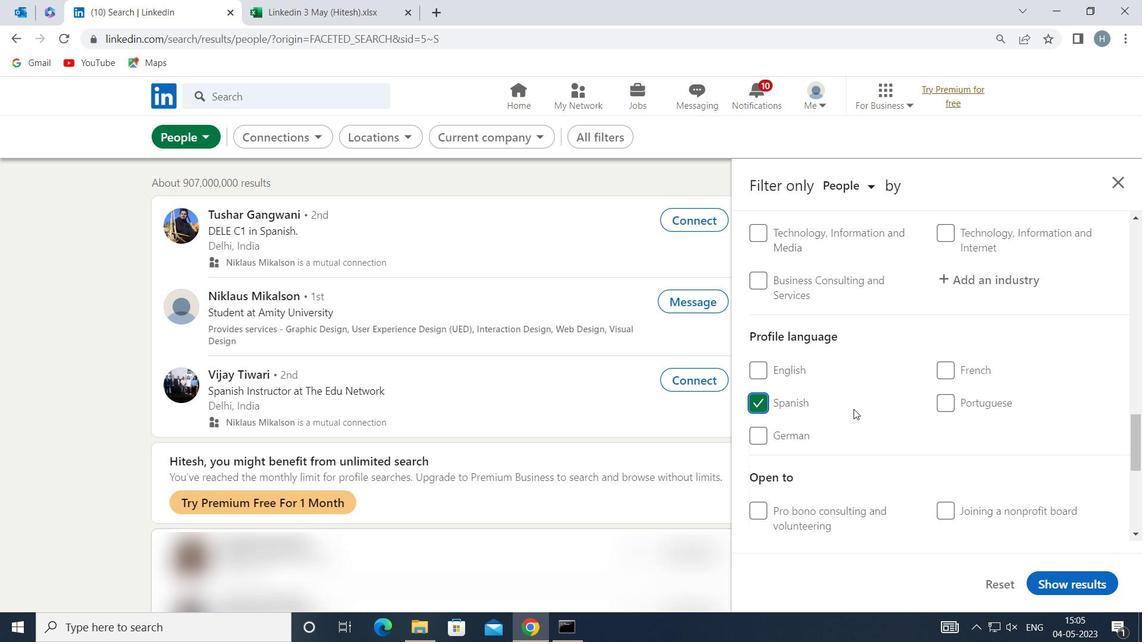 
Action: Mouse scrolled (873, 410) with delta (0, 0)
Screenshot: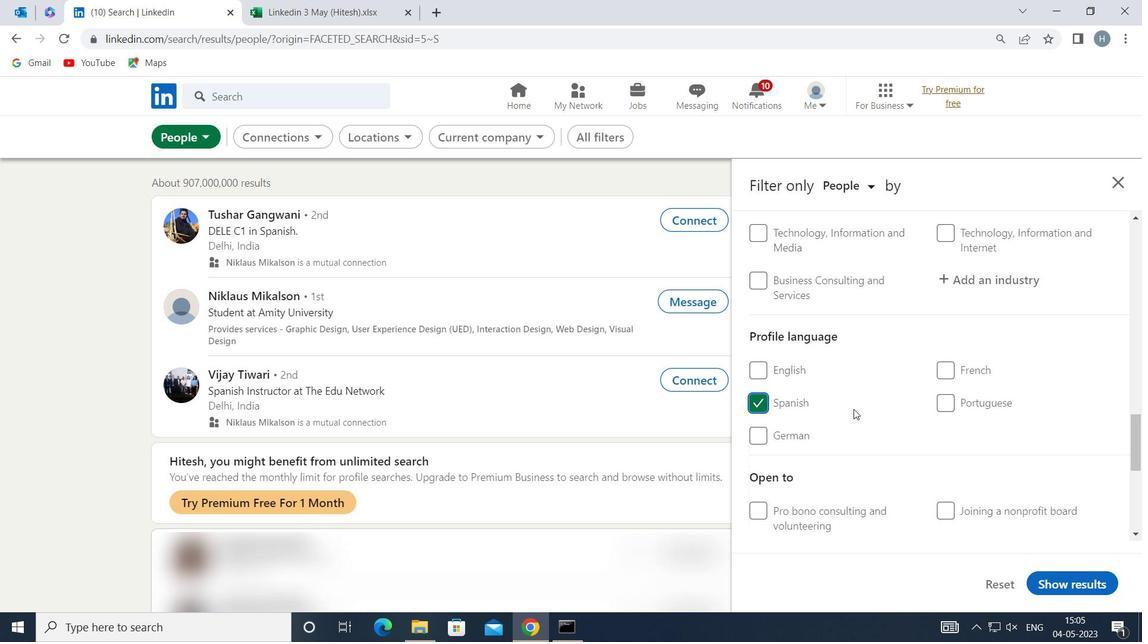 
Action: Mouse scrolled (873, 410) with delta (0, 0)
Screenshot: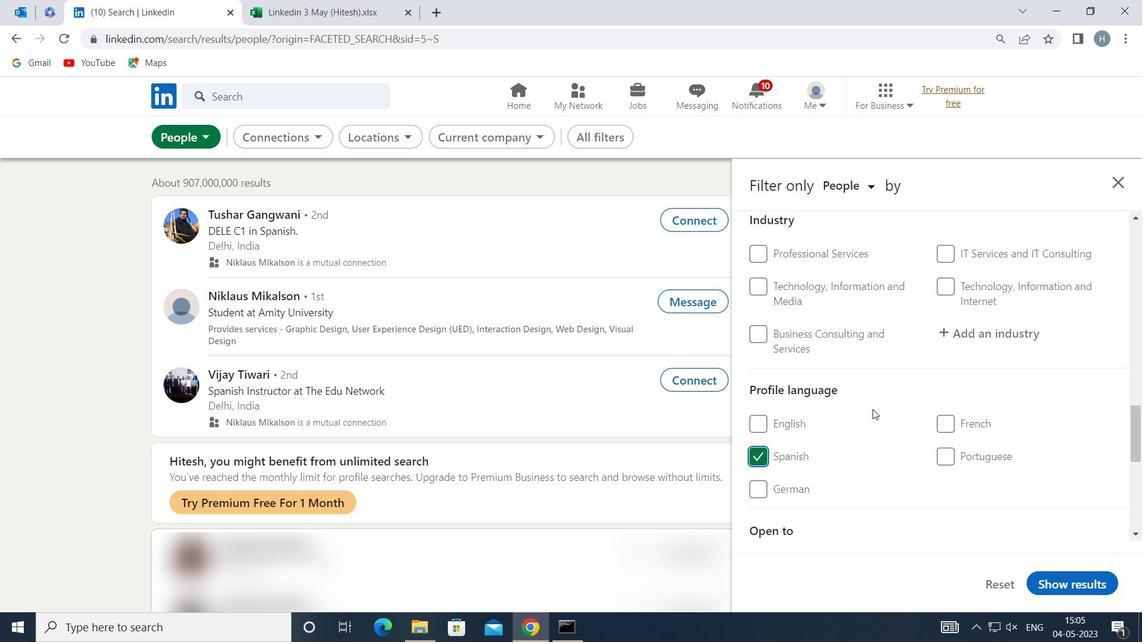 
Action: Mouse scrolled (873, 410) with delta (0, 0)
Screenshot: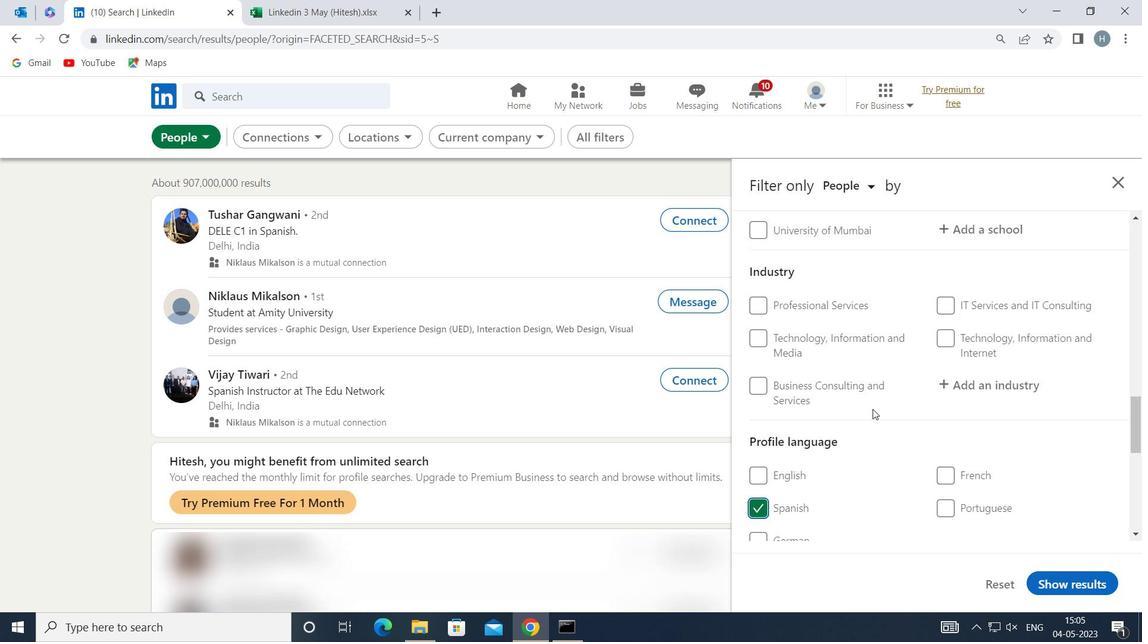 
Action: Mouse scrolled (873, 410) with delta (0, 0)
Screenshot: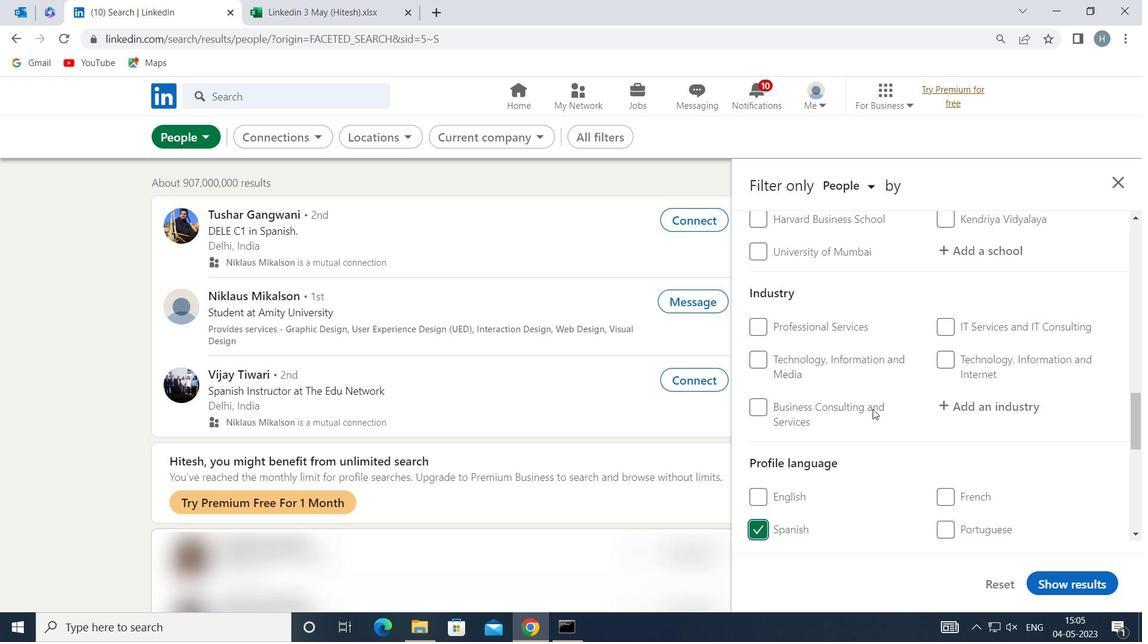 
Action: Mouse scrolled (873, 410) with delta (0, 0)
Screenshot: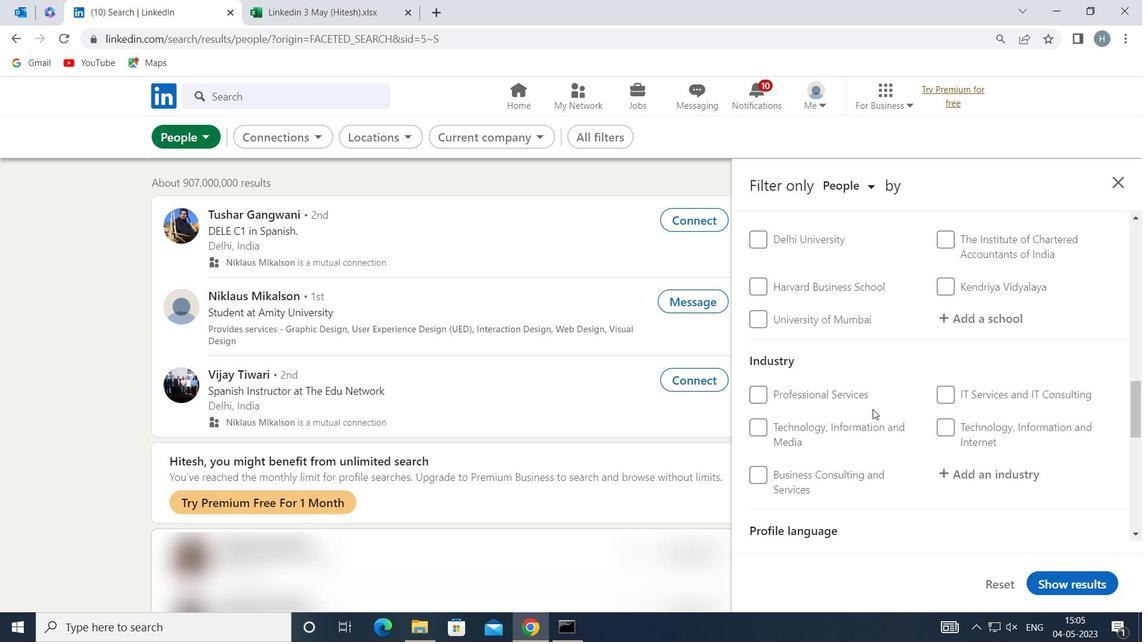 
Action: Mouse scrolled (873, 410) with delta (0, 0)
Screenshot: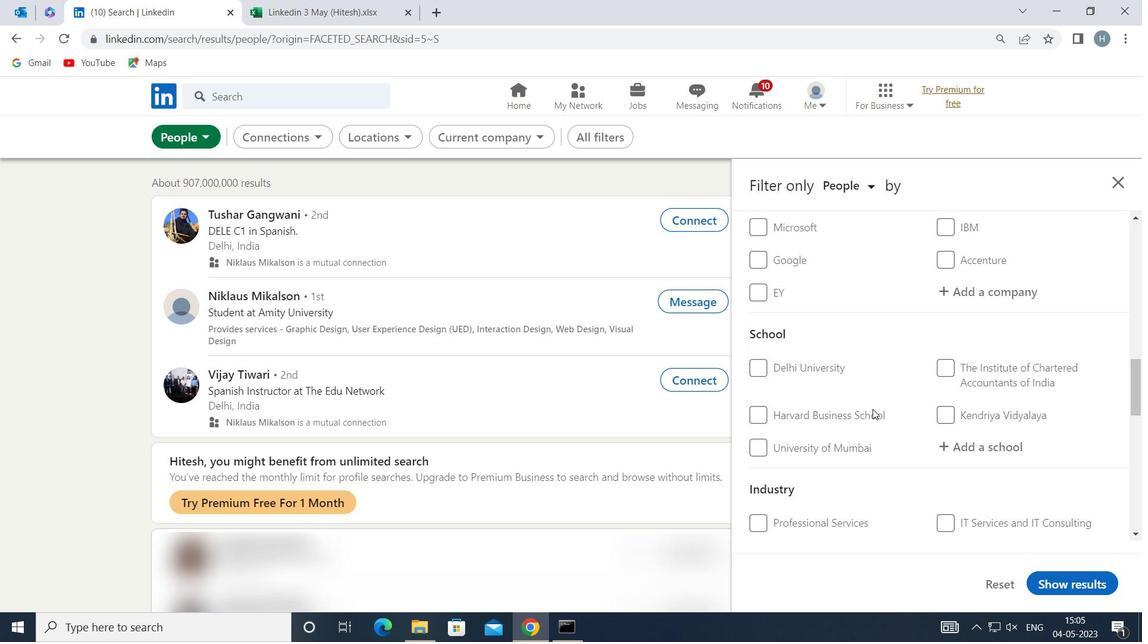 
Action: Mouse scrolled (873, 410) with delta (0, 0)
Screenshot: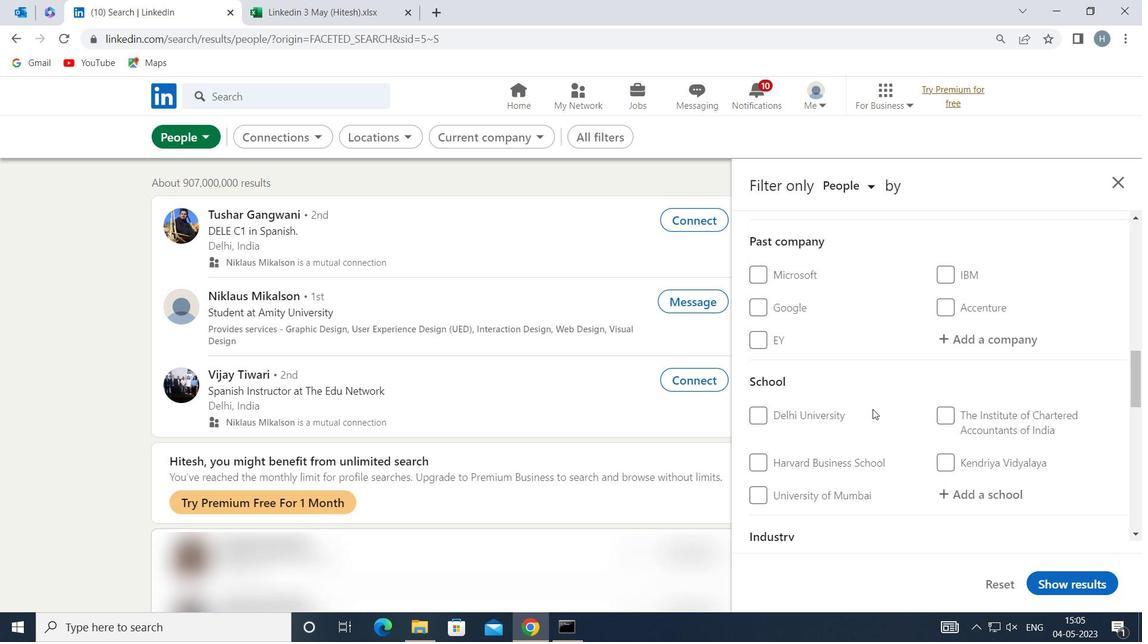 
Action: Mouse scrolled (873, 410) with delta (0, 0)
Screenshot: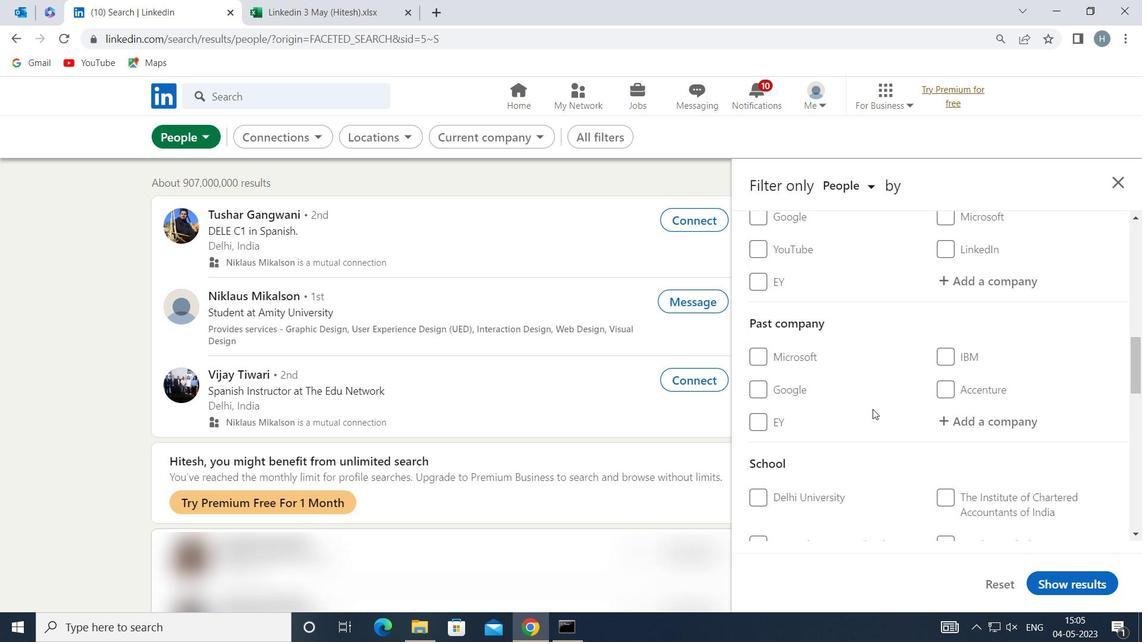 
Action: Mouse moved to (970, 420)
Screenshot: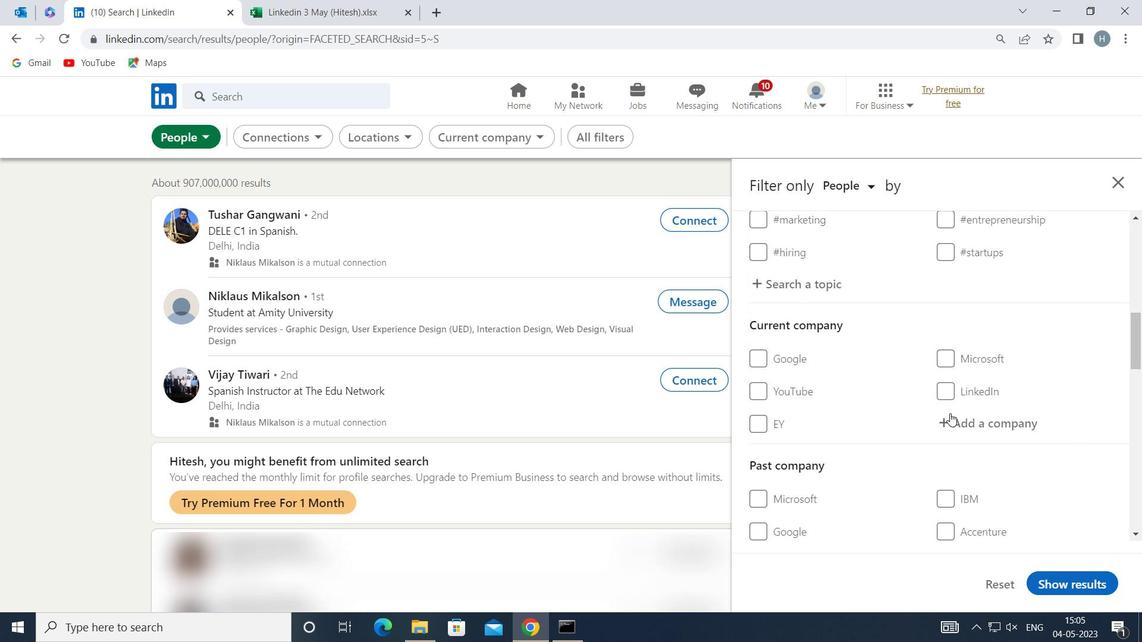 
Action: Mouse pressed left at (970, 420)
Screenshot: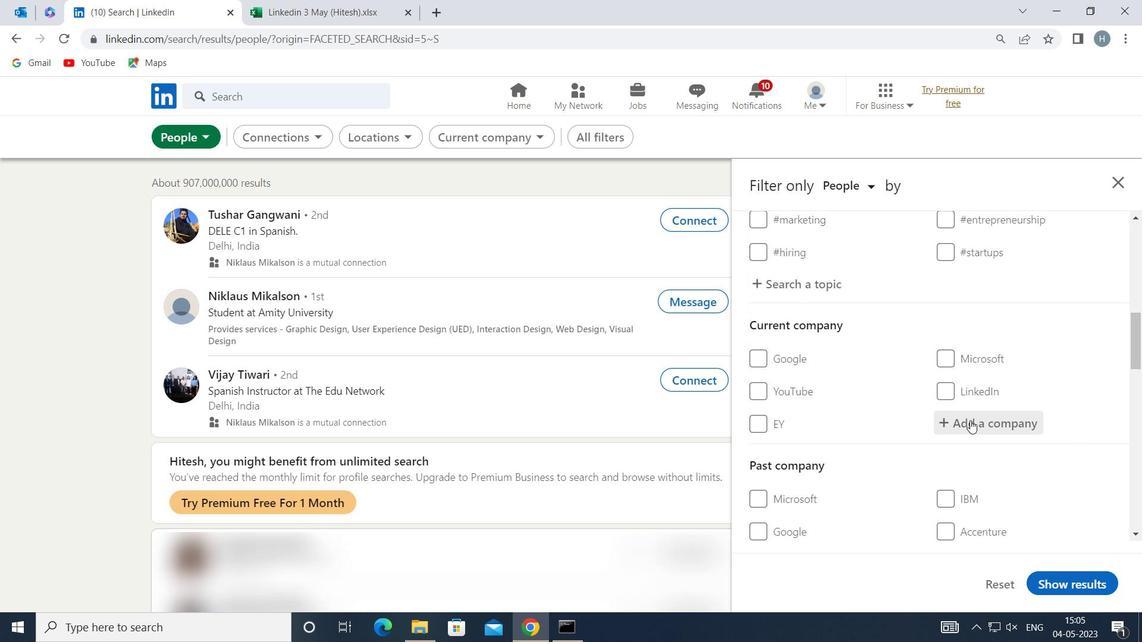 
Action: Mouse moved to (971, 420)
Screenshot: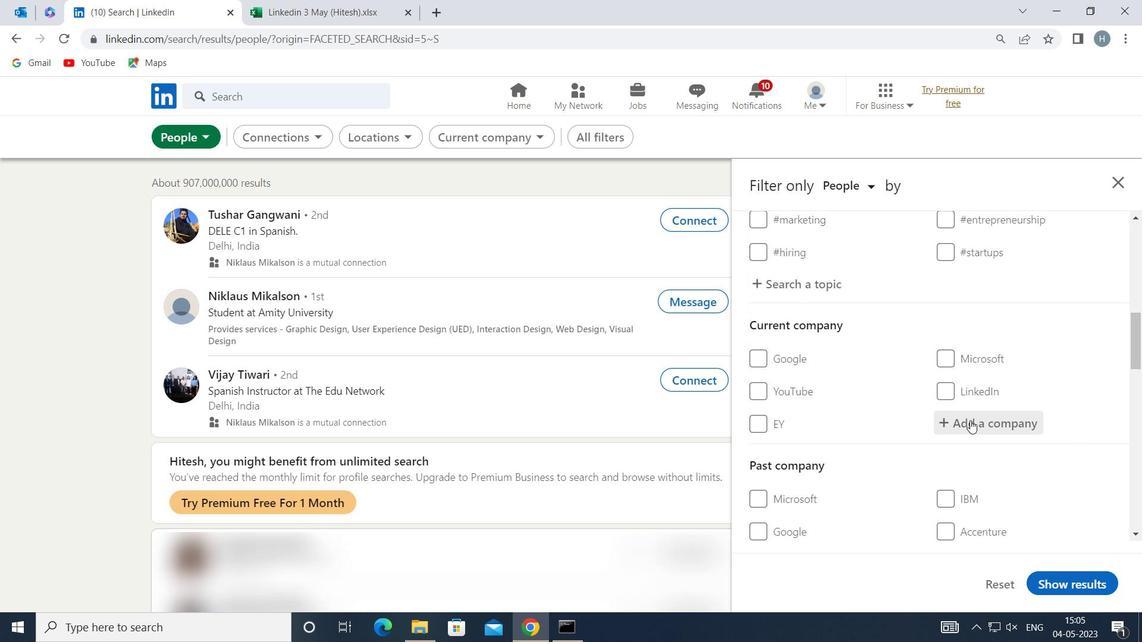 
Action: Key pressed <Key.shift>ZYON<Key.backspace>IN
Screenshot: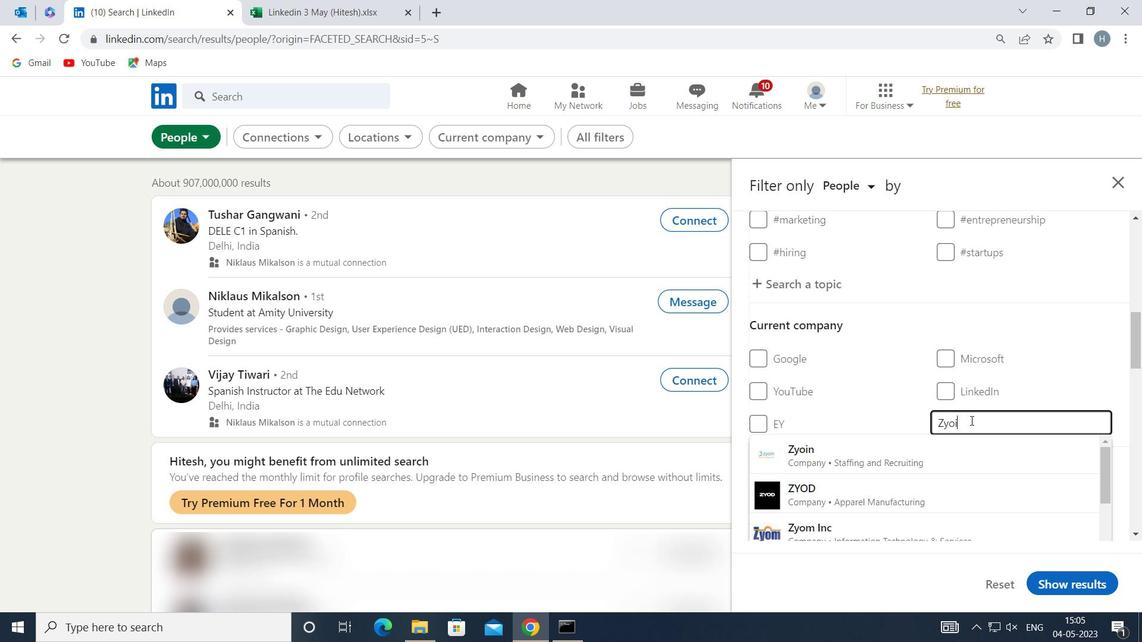 
Action: Mouse moved to (879, 457)
Screenshot: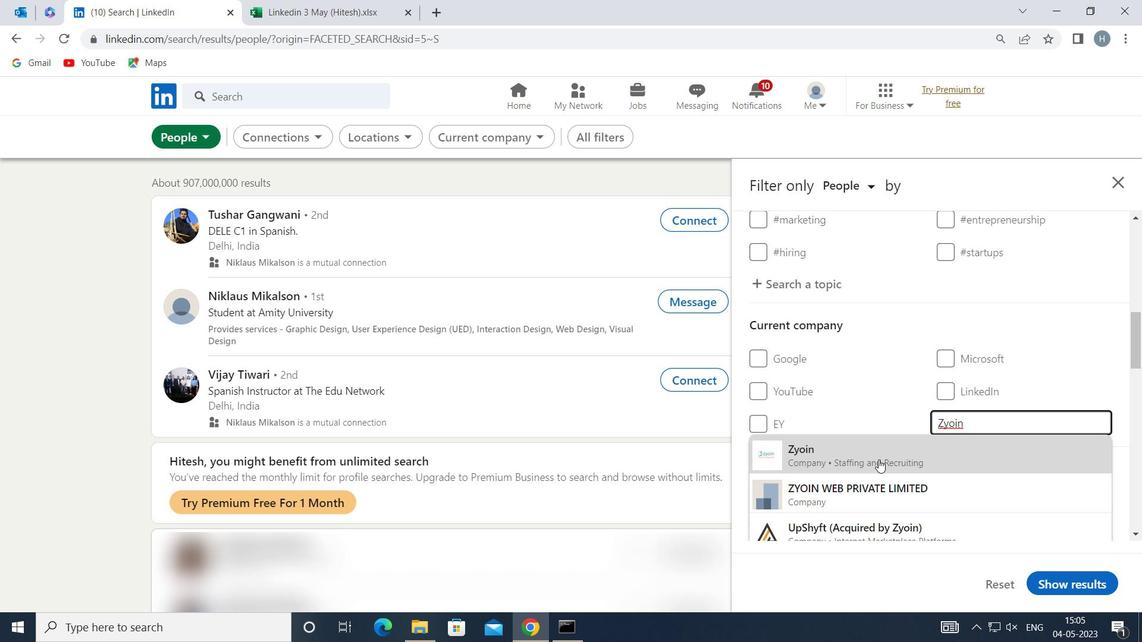 
Action: Mouse pressed left at (879, 457)
Screenshot: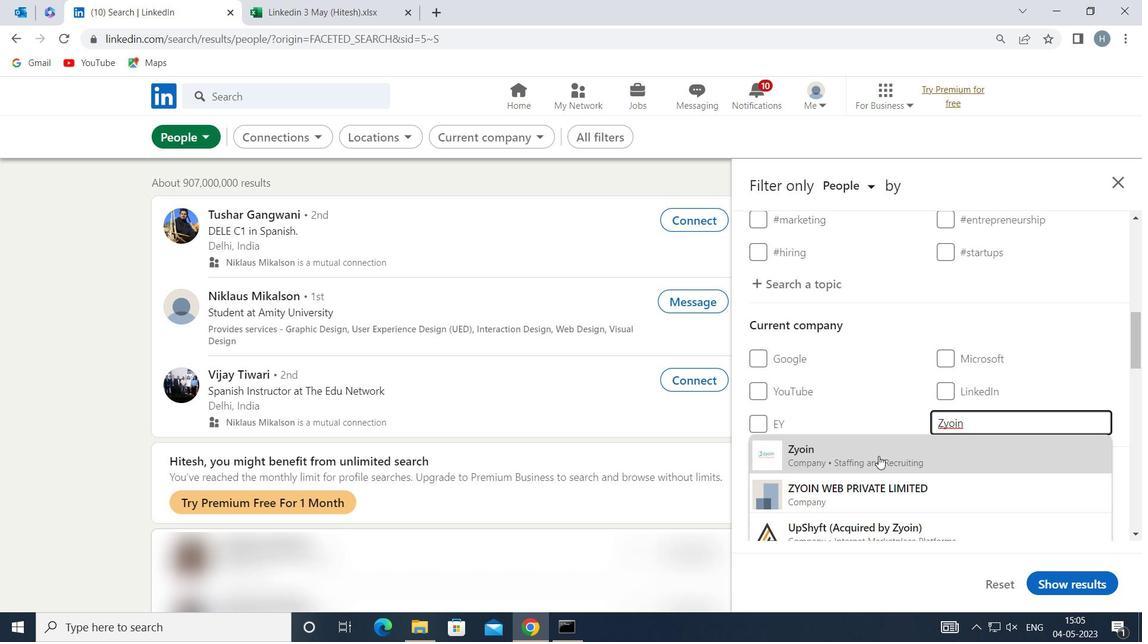 
Action: Mouse moved to (876, 397)
Screenshot: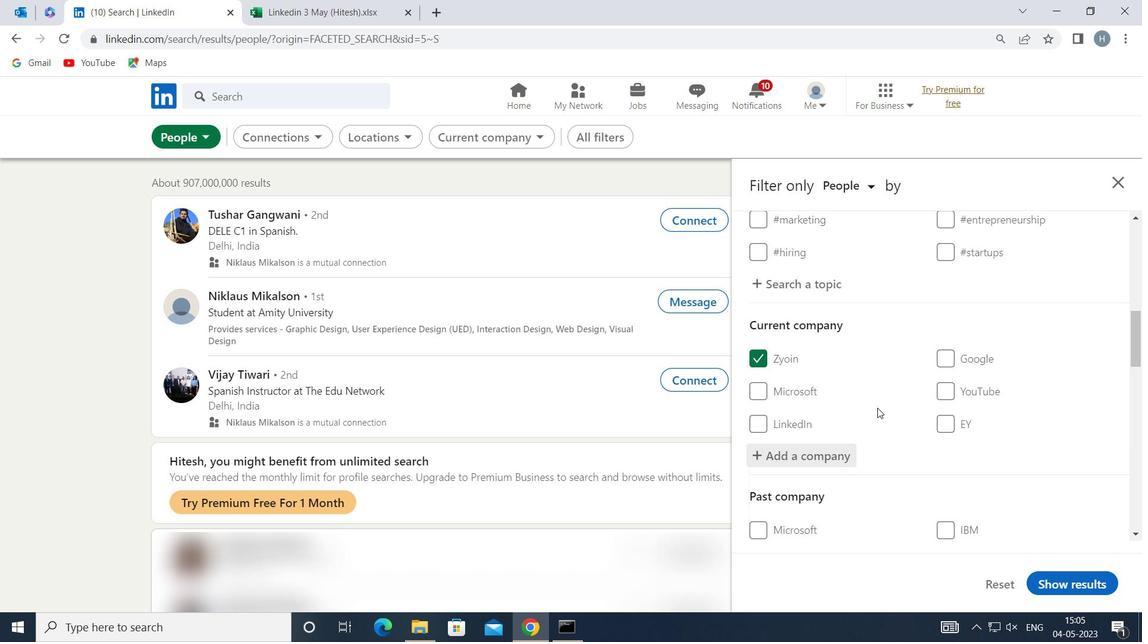 
Action: Mouse scrolled (876, 396) with delta (0, 0)
Screenshot: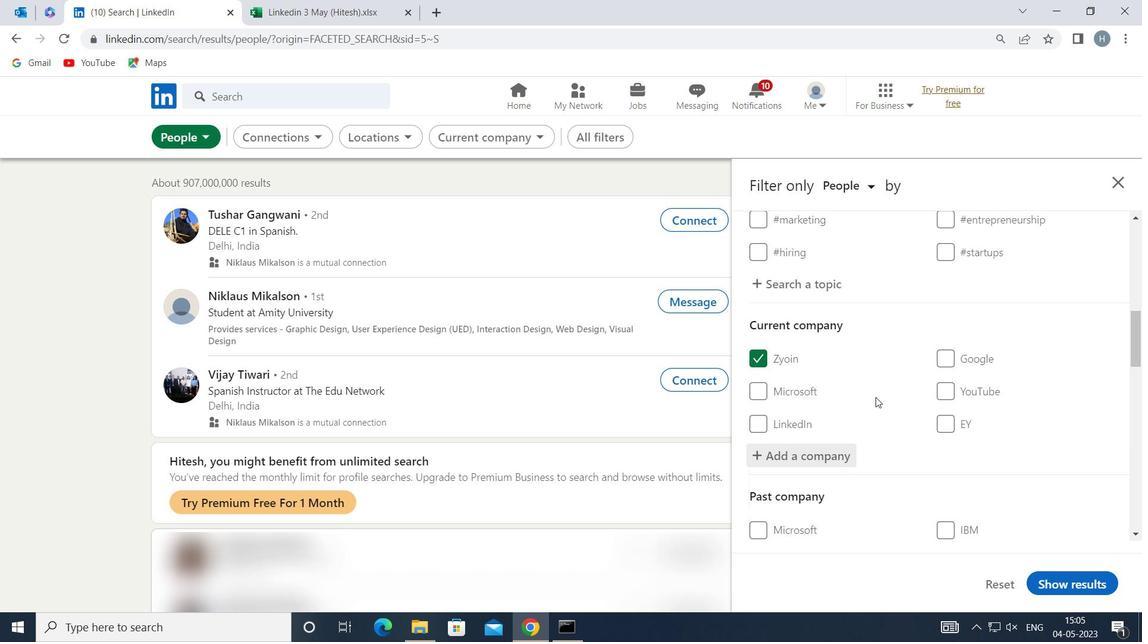 
Action: Mouse scrolled (876, 396) with delta (0, 0)
Screenshot: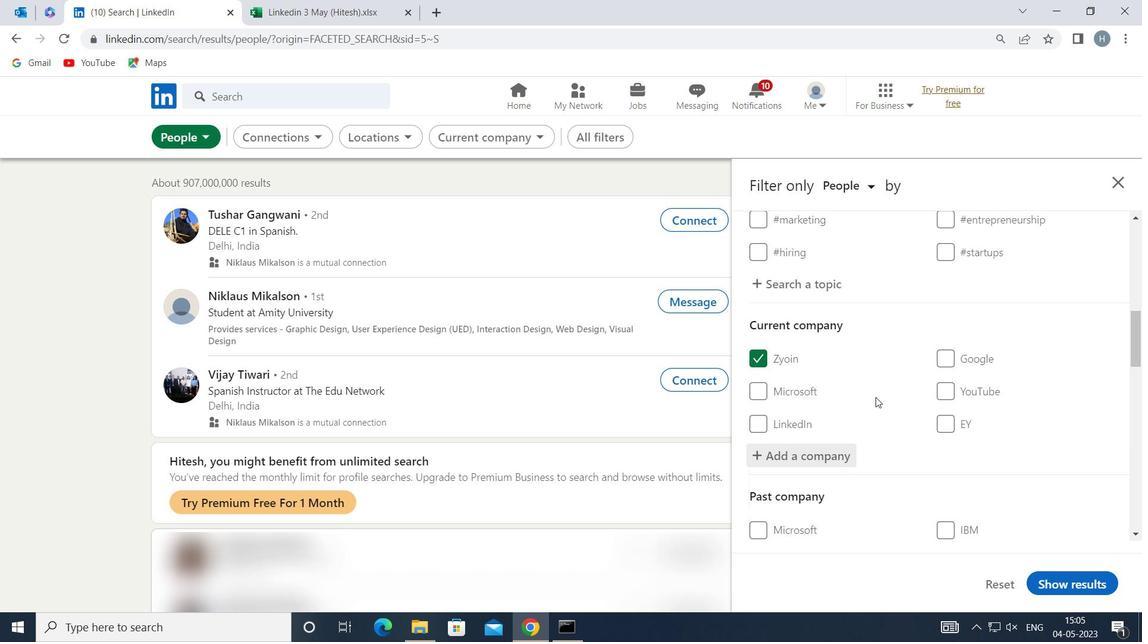 
Action: Mouse scrolled (876, 396) with delta (0, 0)
Screenshot: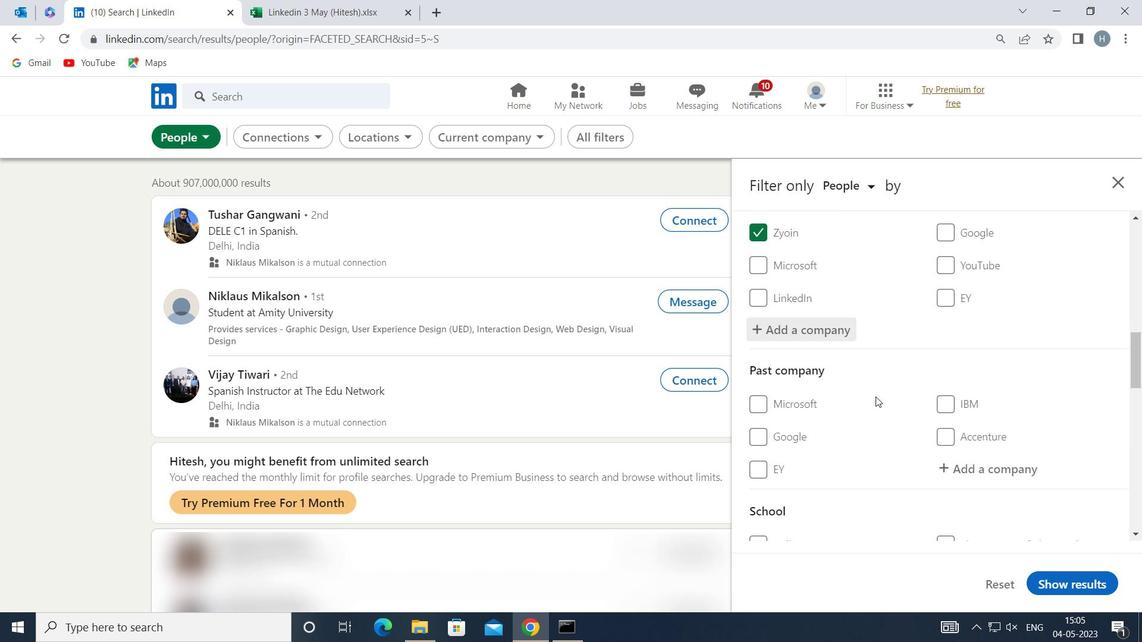 
Action: Mouse scrolled (876, 396) with delta (0, 0)
Screenshot: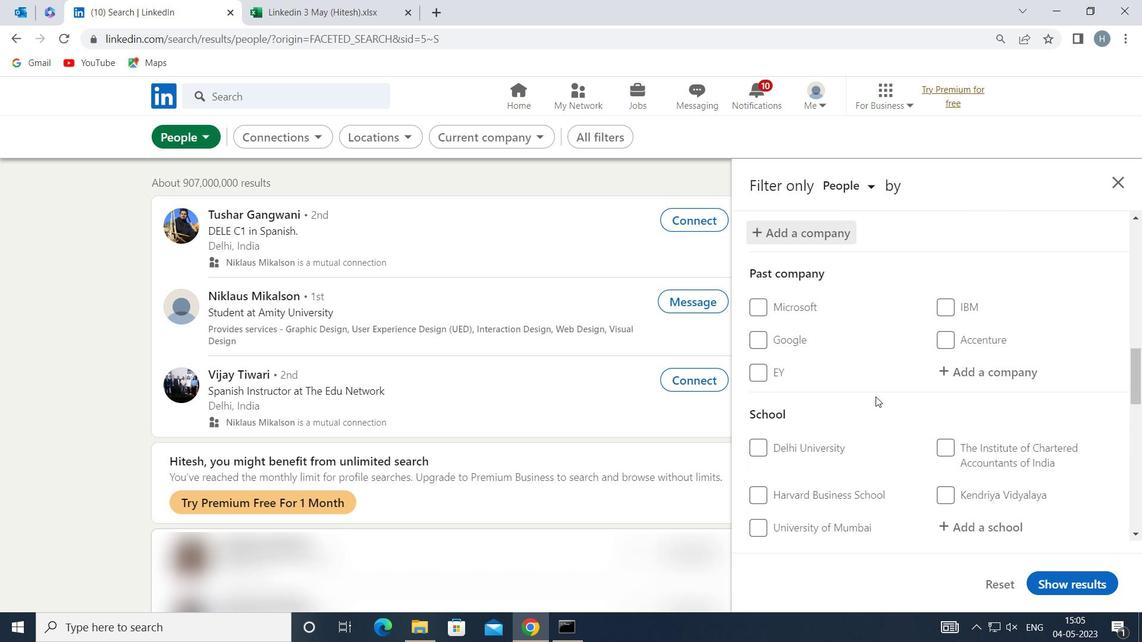 
Action: Mouse moved to (960, 450)
Screenshot: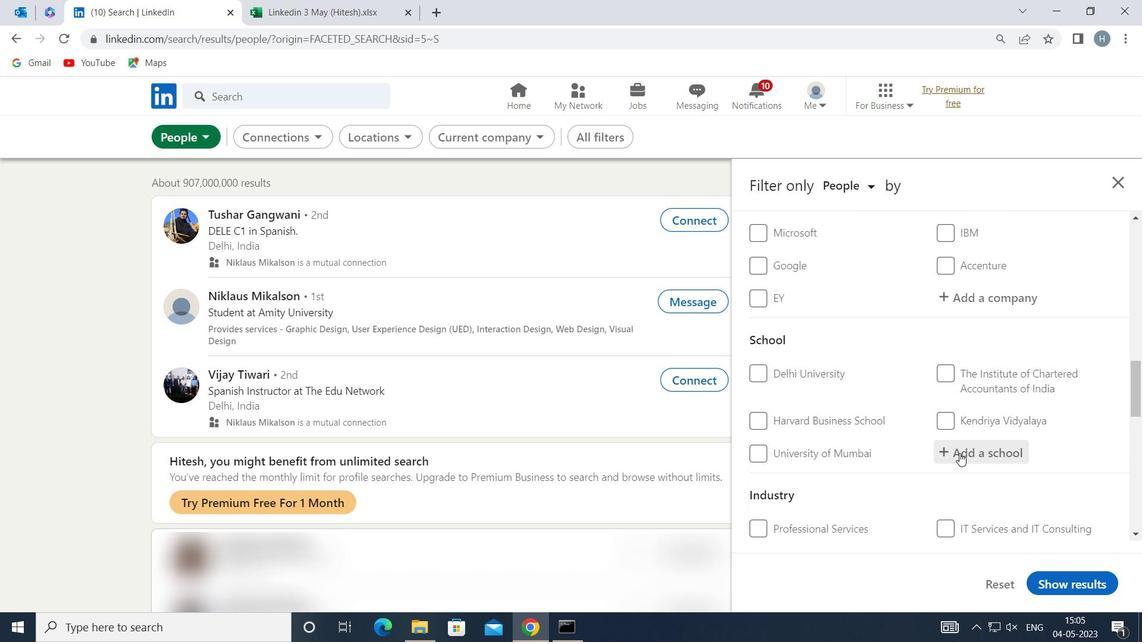 
Action: Mouse pressed left at (960, 450)
Screenshot: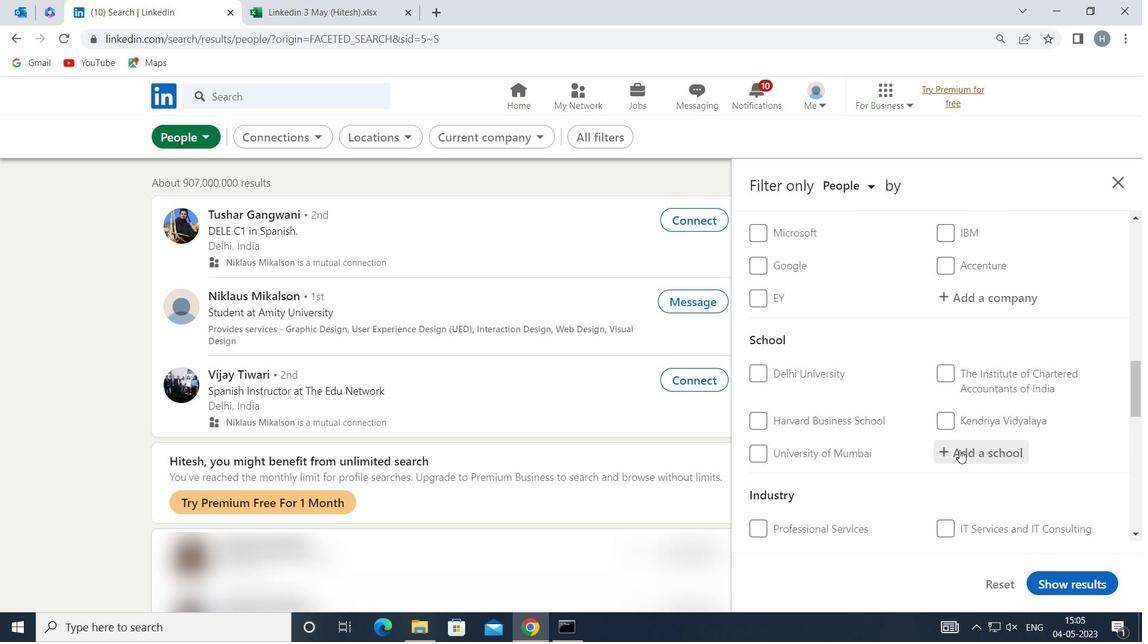 
Action: Key pressed <Key.shift>ISLAMIA
Screenshot: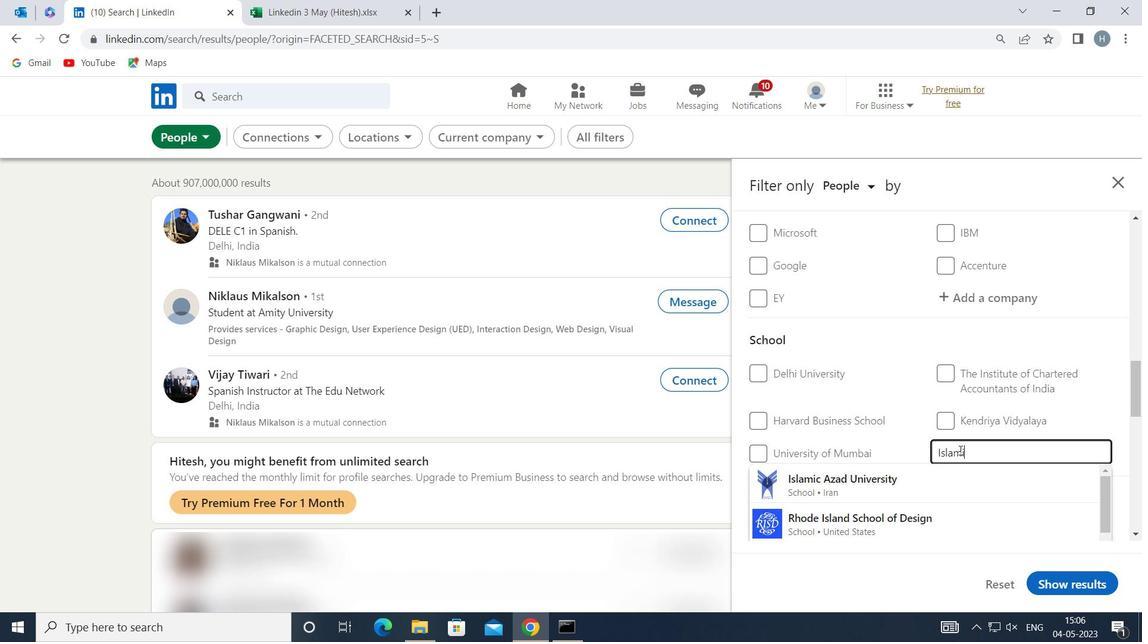 
Action: Mouse moved to (949, 452)
Screenshot: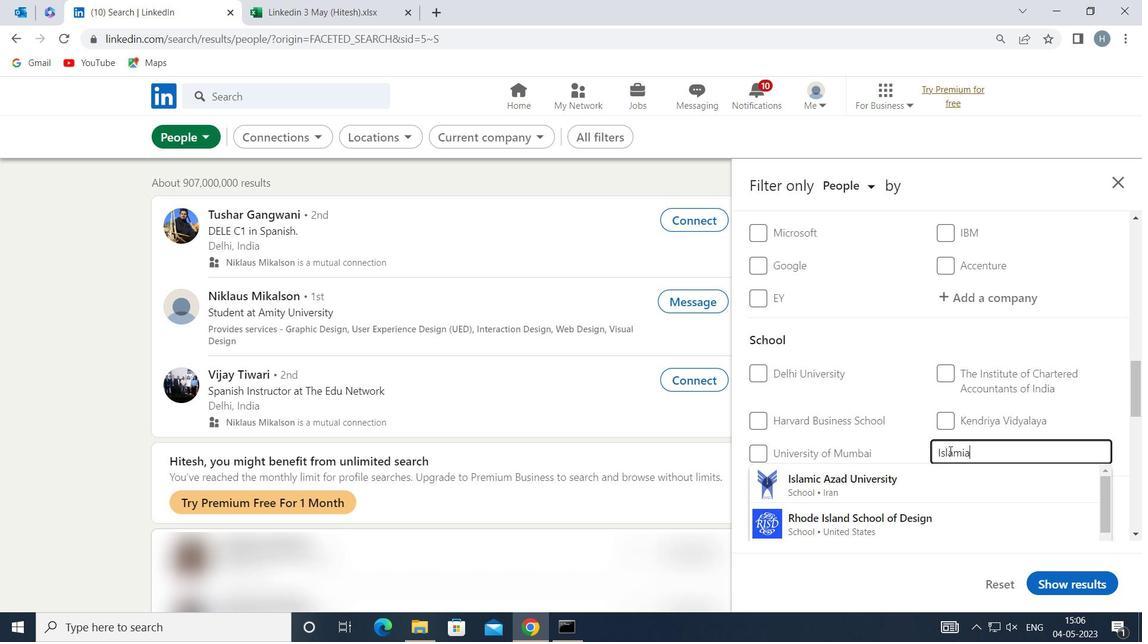 
Action: Key pressed <Key.space><Key.shift>COLLGE<Key.backspace><Key.backspace>EGE
Screenshot: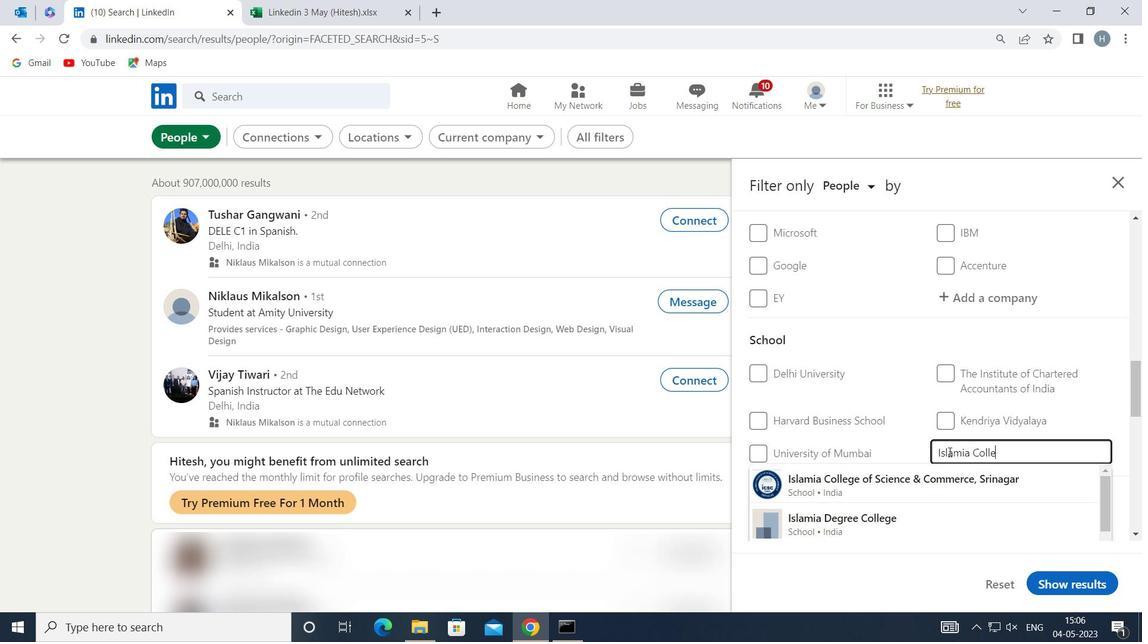 
Action: Mouse moved to (878, 477)
Screenshot: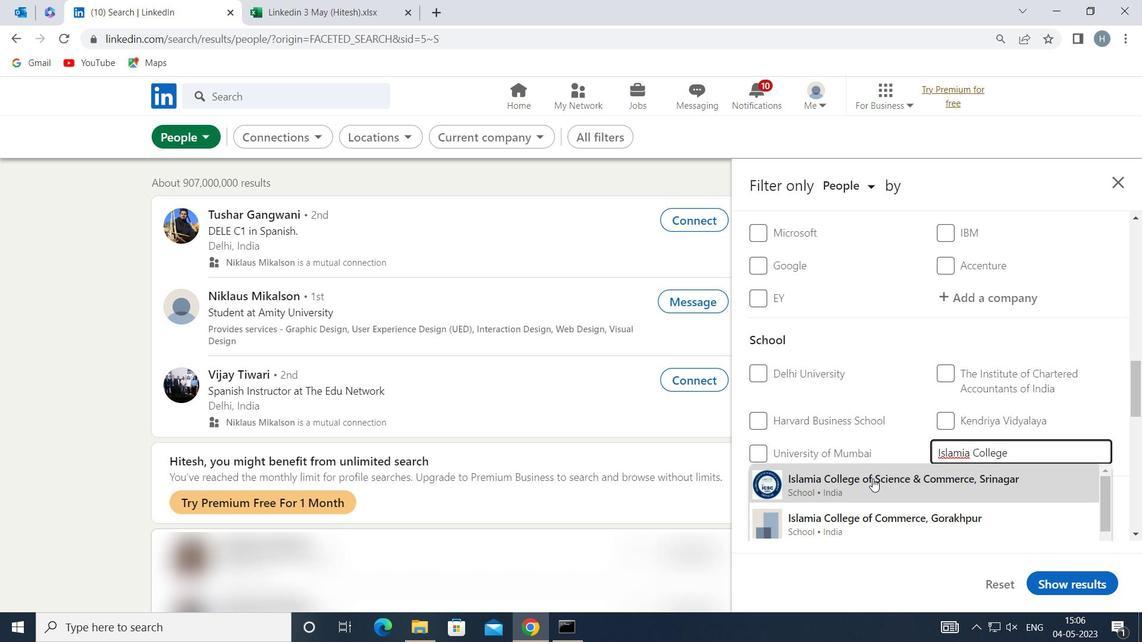 
Action: Key pressed <Key.space>OF<Key.space>SCIENCE
Screenshot: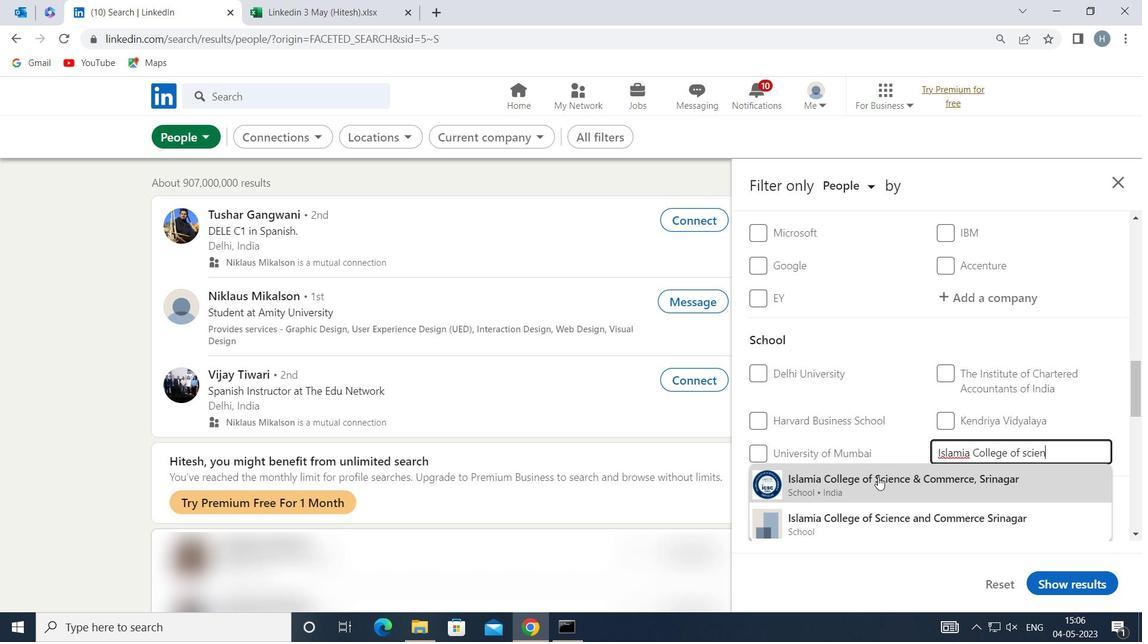 
Action: Mouse moved to (912, 477)
Screenshot: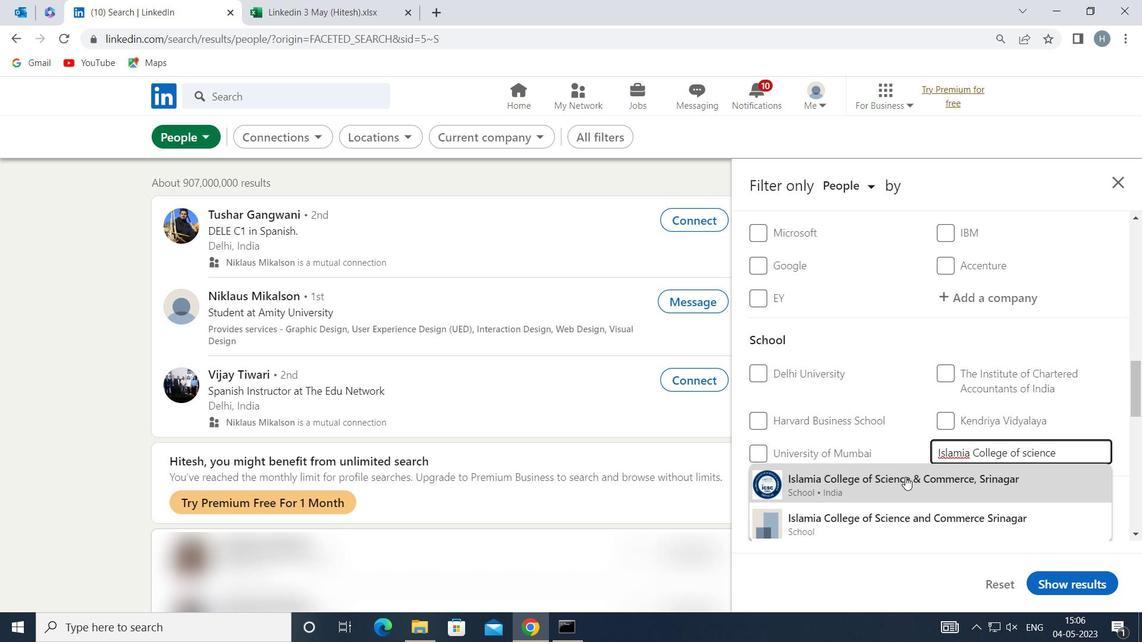 
Action: Mouse pressed left at (912, 477)
Screenshot: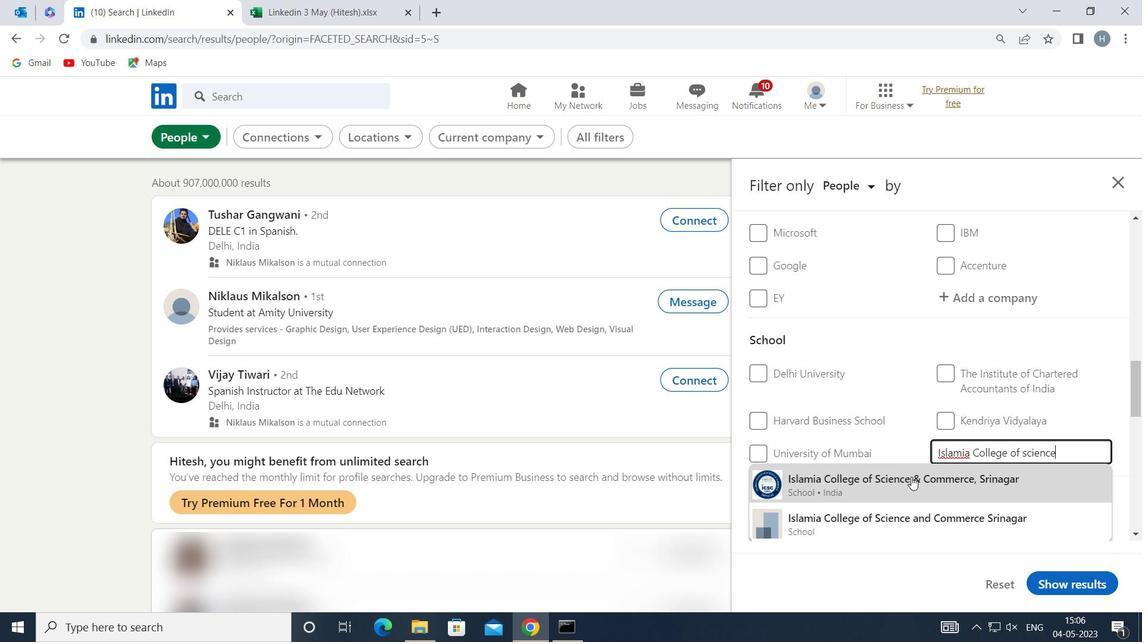 
Action: Mouse moved to (903, 443)
Screenshot: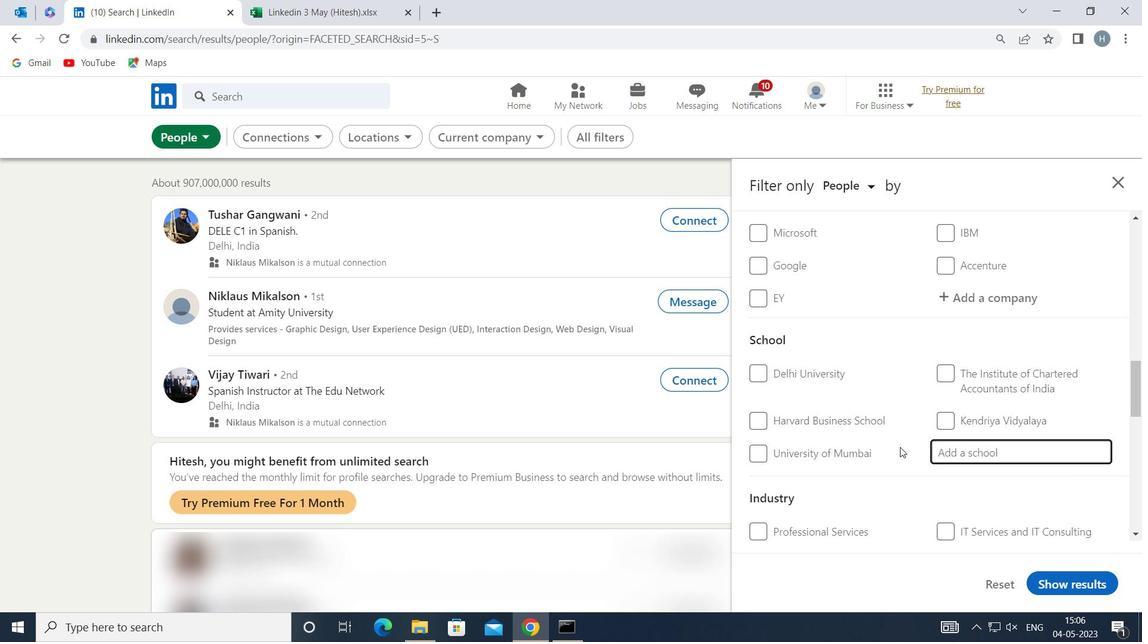 
Action: Mouse scrolled (903, 442) with delta (0, 0)
Screenshot: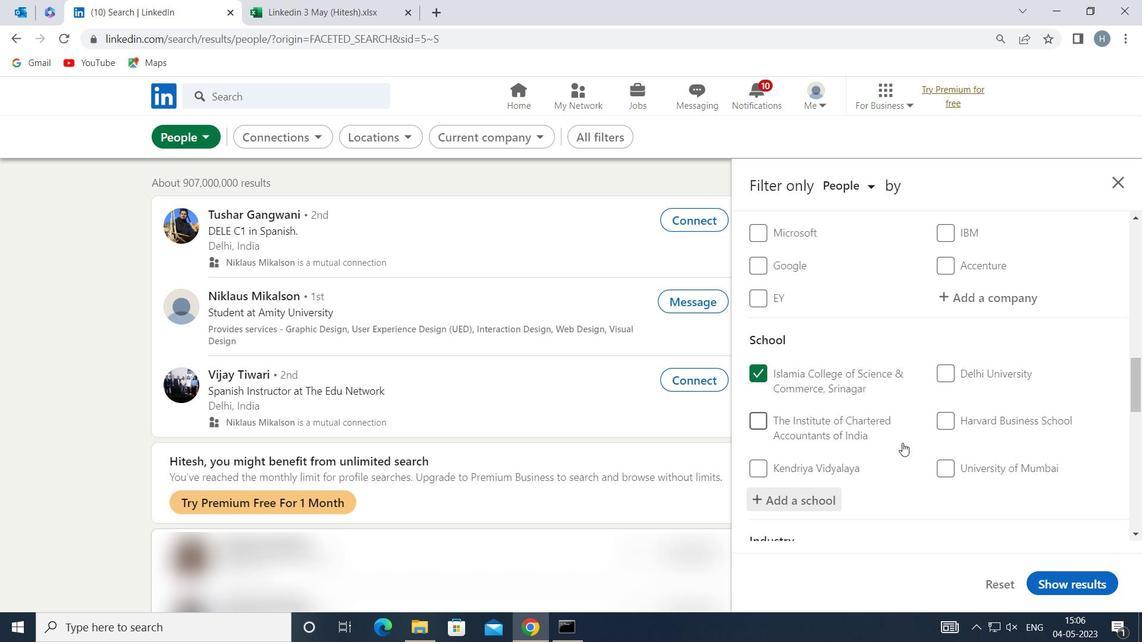 
Action: Mouse scrolled (903, 442) with delta (0, 0)
Screenshot: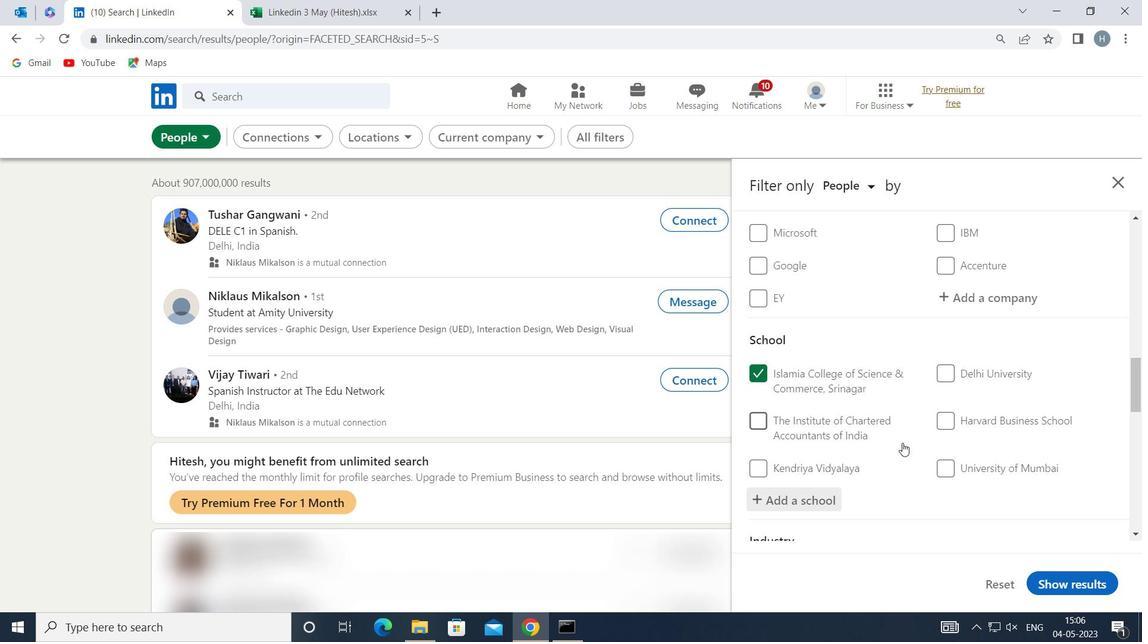 
Action: Mouse scrolled (903, 442) with delta (0, 0)
Screenshot: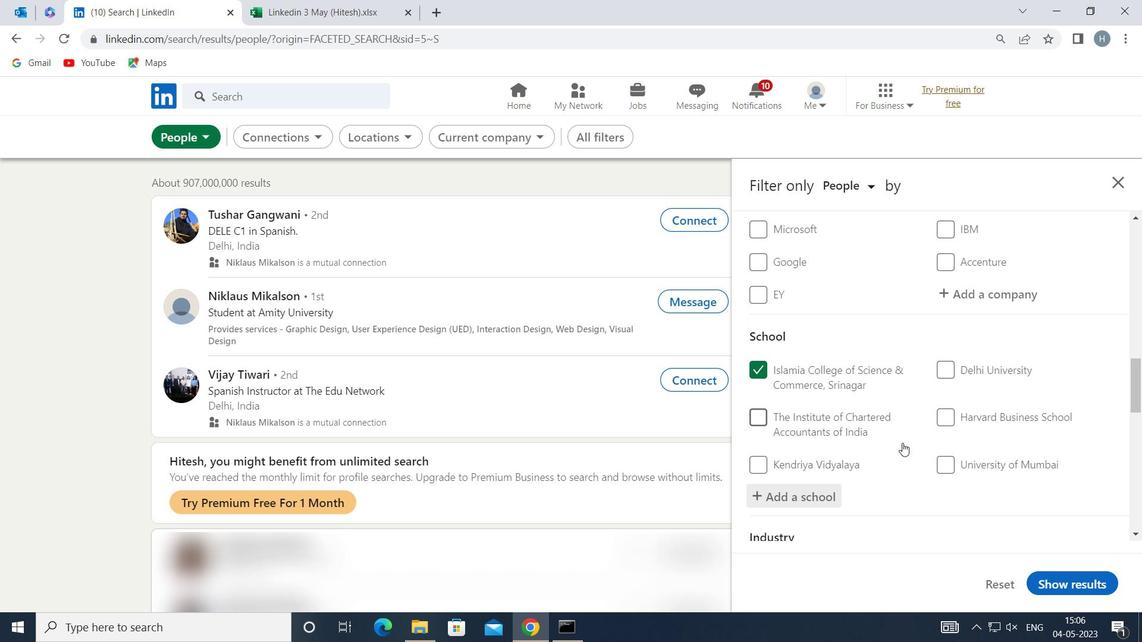 
Action: Mouse moved to (903, 443)
Screenshot: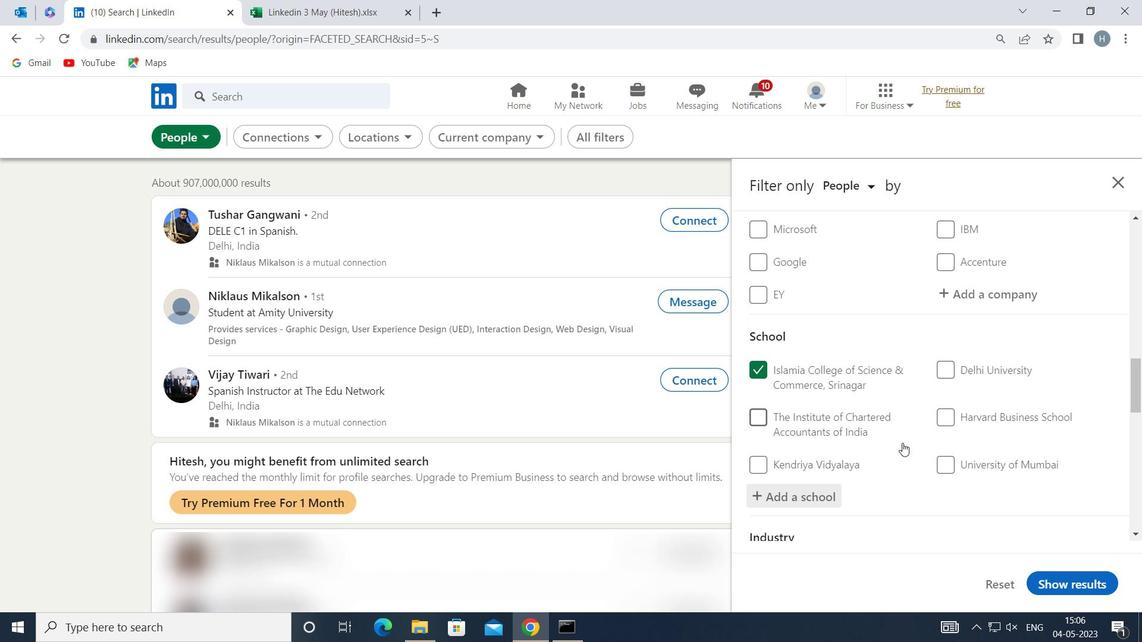 
Action: Mouse scrolled (903, 442) with delta (0, 0)
Screenshot: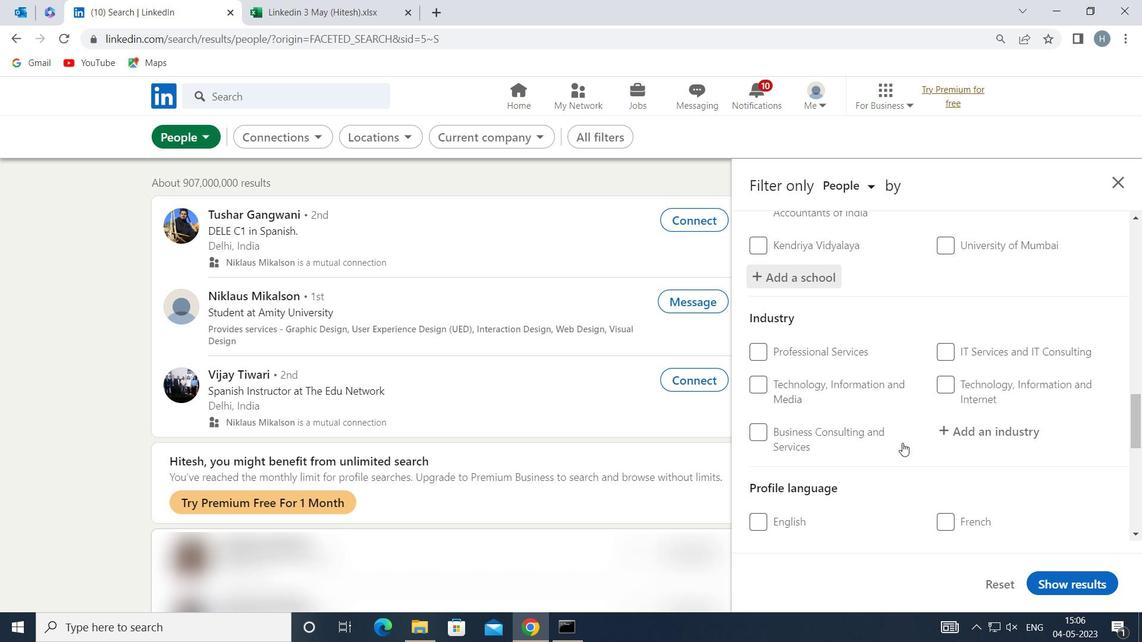 
Action: Mouse moved to (984, 399)
Screenshot: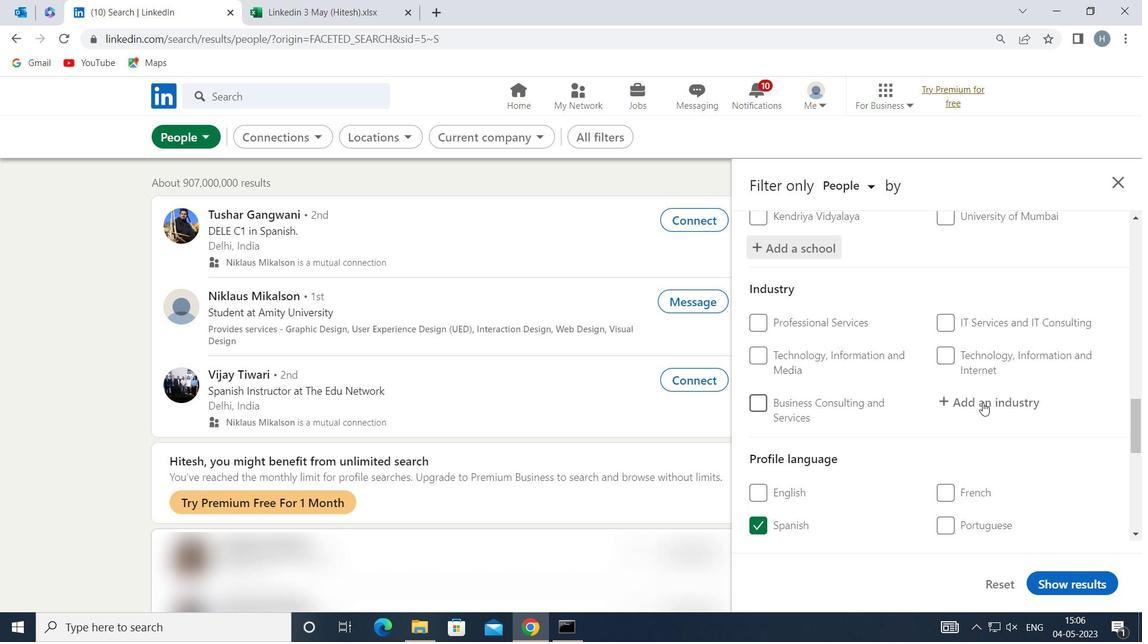 
Action: Mouse pressed left at (984, 399)
Screenshot: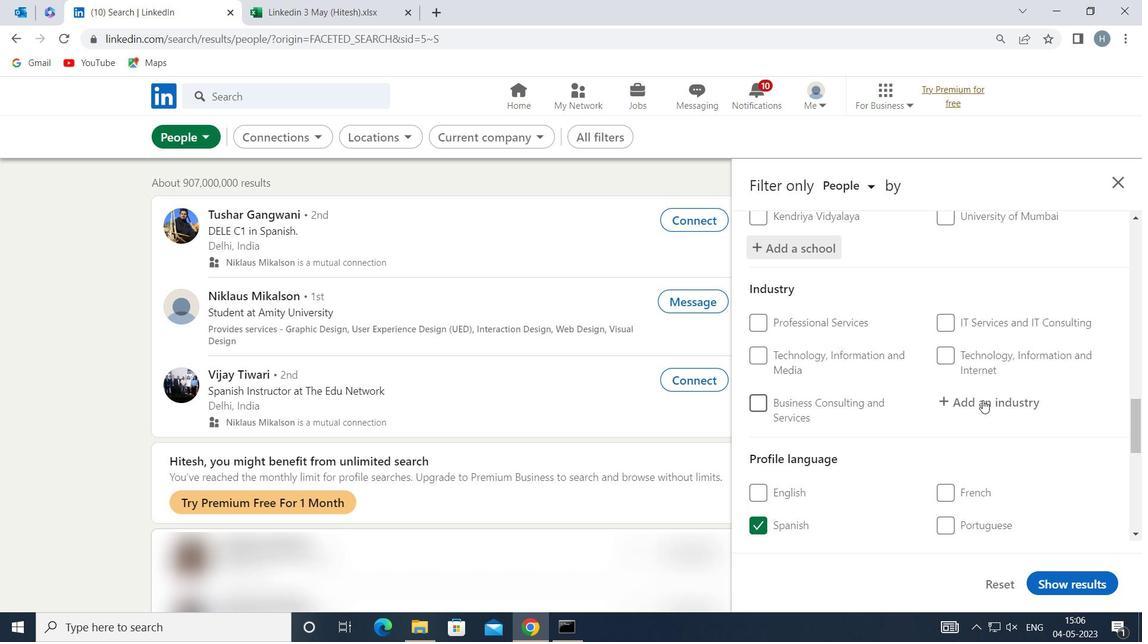 
Action: Mouse moved to (985, 358)
Screenshot: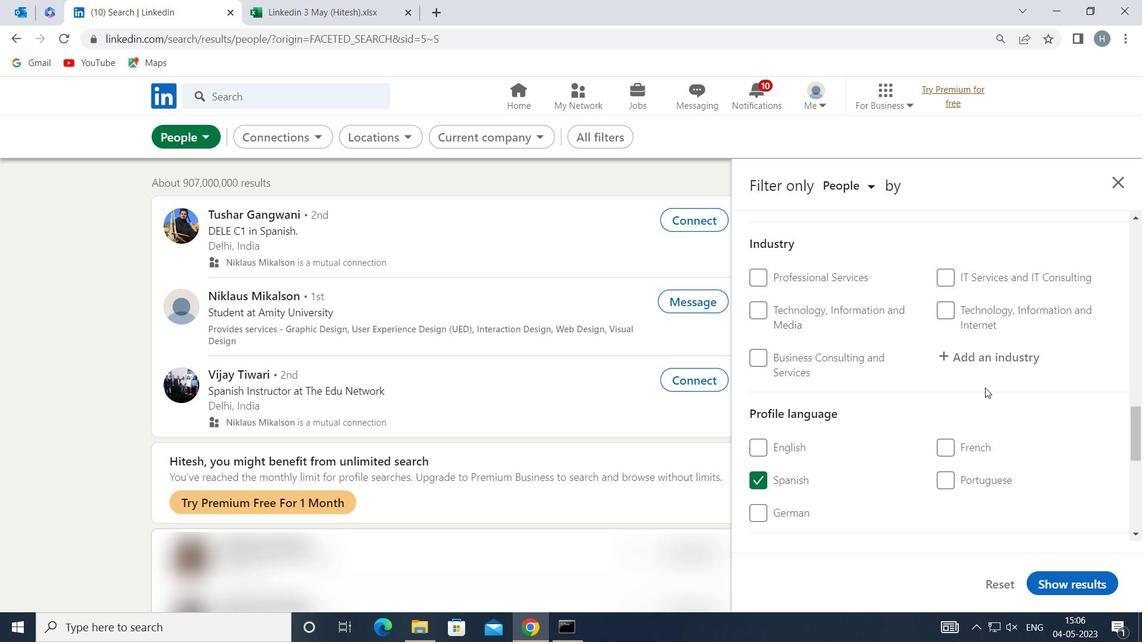 
Action: Mouse pressed left at (985, 358)
Screenshot: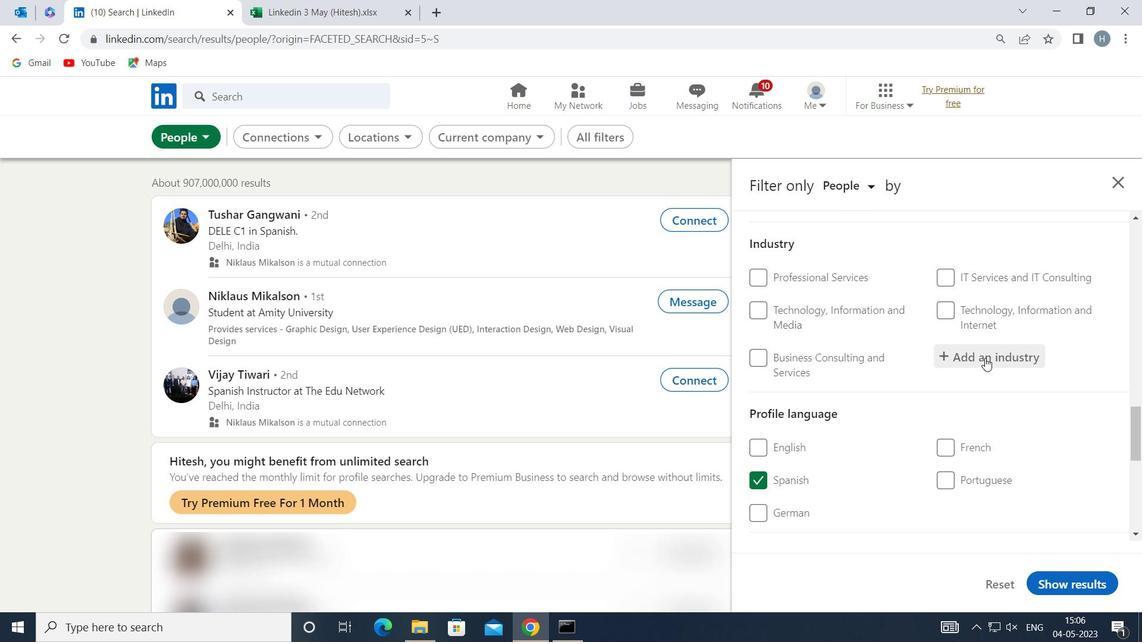 
Action: Mouse moved to (985, 358)
Screenshot: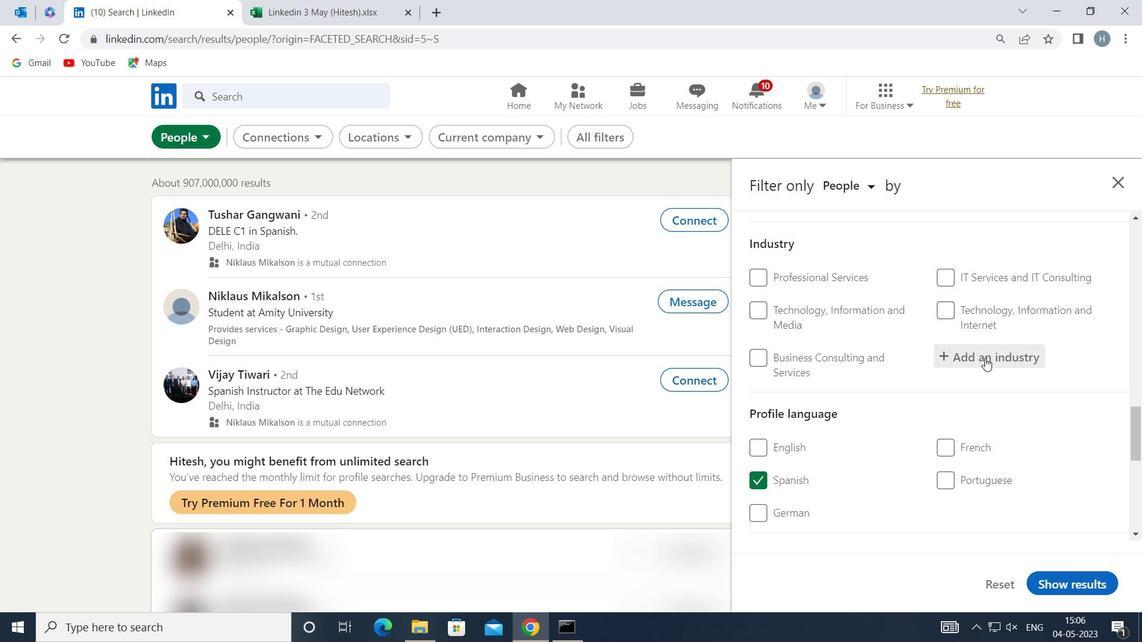 
Action: Key pressed <Key.shift>INTER
Screenshot: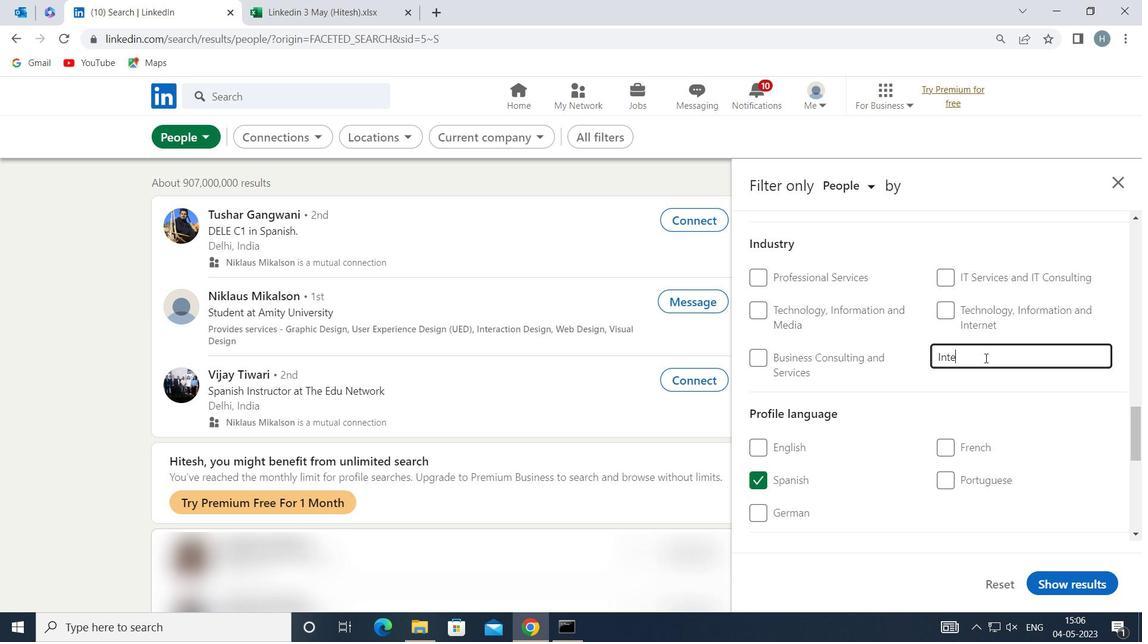 
Action: Mouse moved to (952, 396)
Screenshot: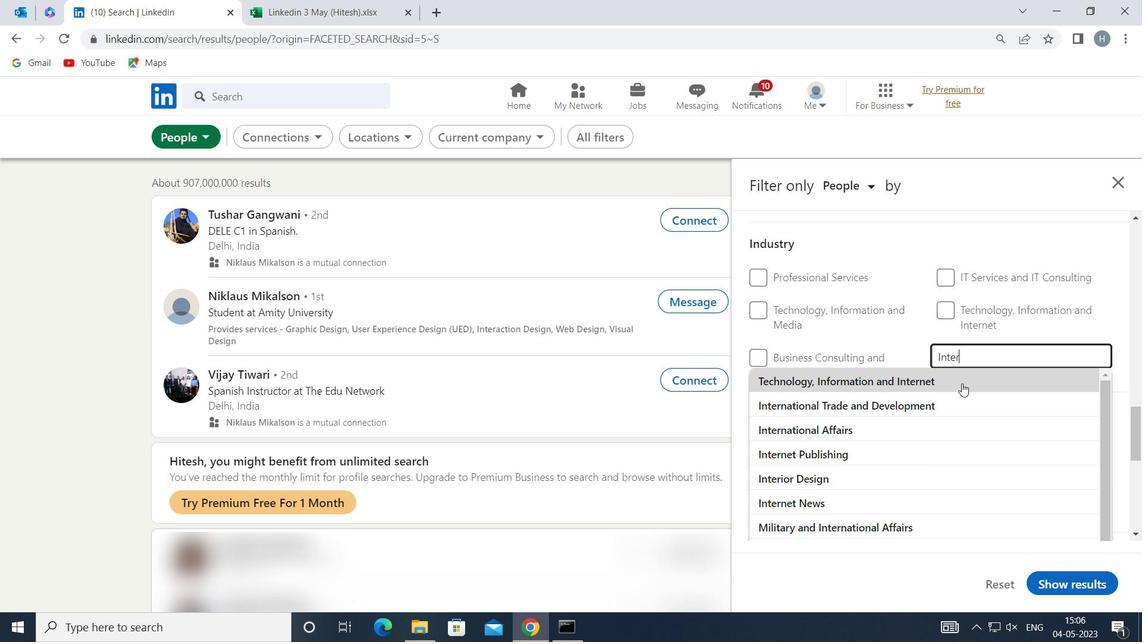 
Action: Mouse pressed left at (952, 396)
Screenshot: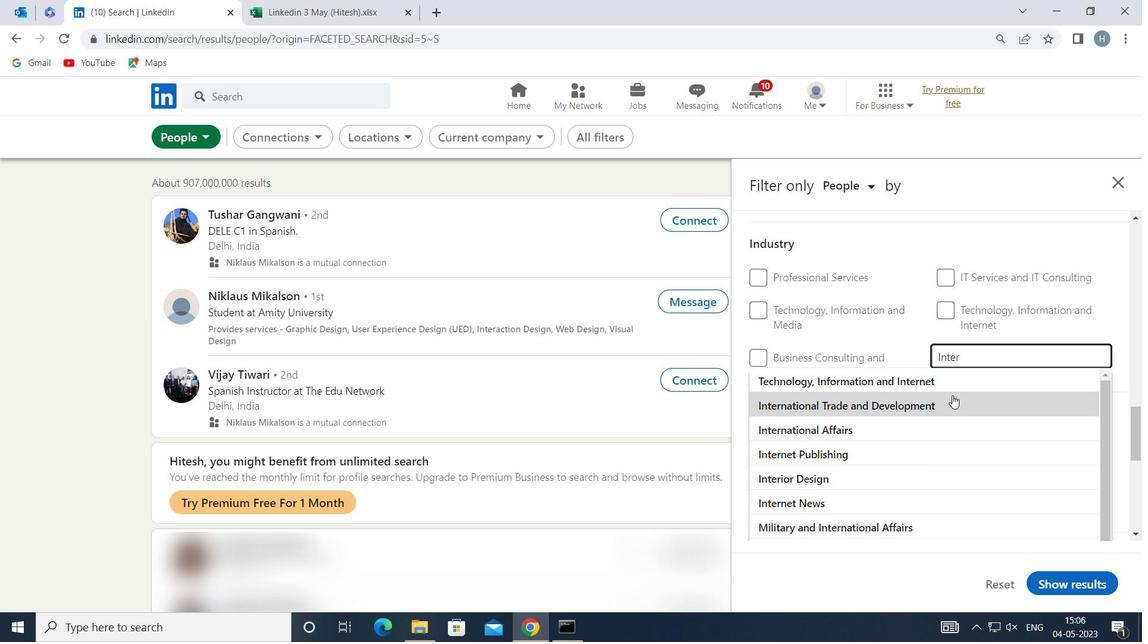 
Action: Mouse moved to (922, 410)
Screenshot: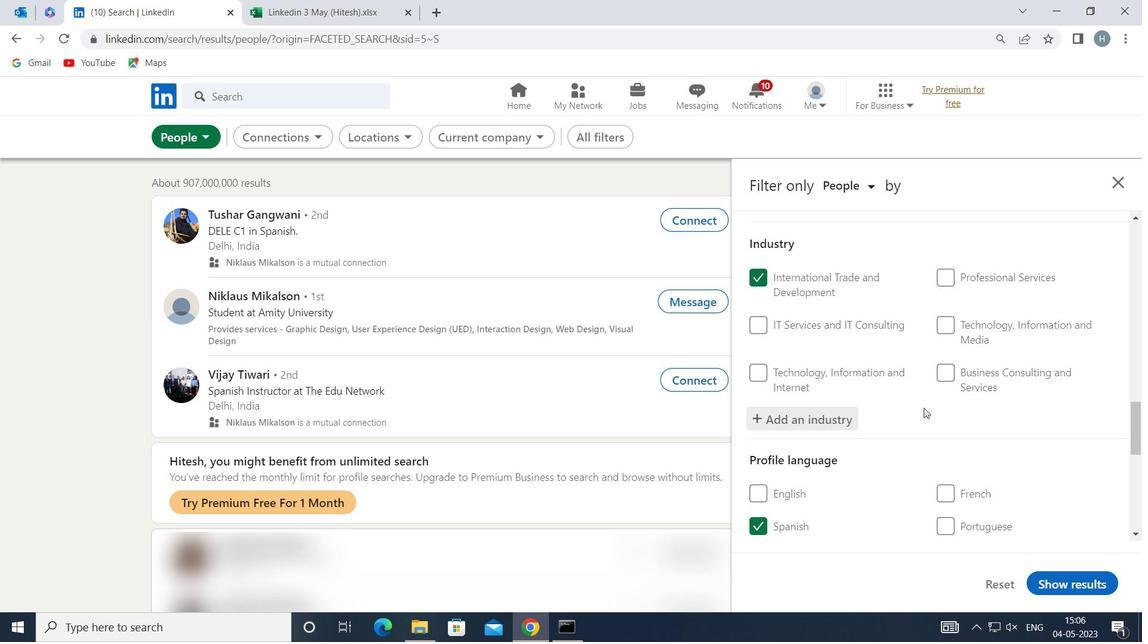 
Action: Mouse scrolled (922, 410) with delta (0, 0)
Screenshot: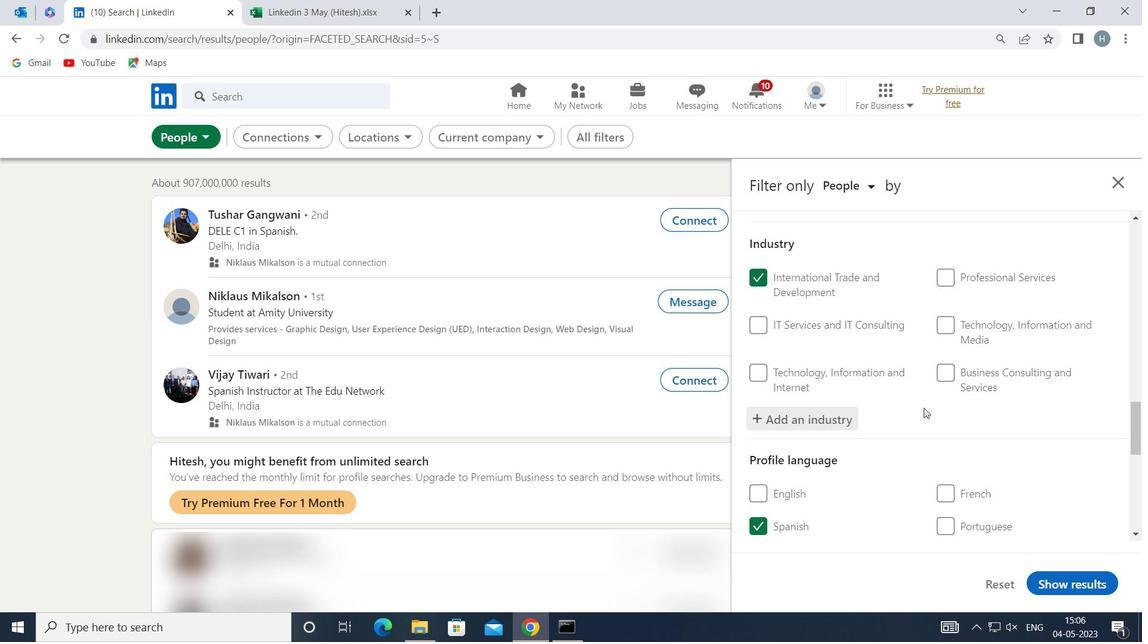 
Action: Mouse moved to (921, 411)
Screenshot: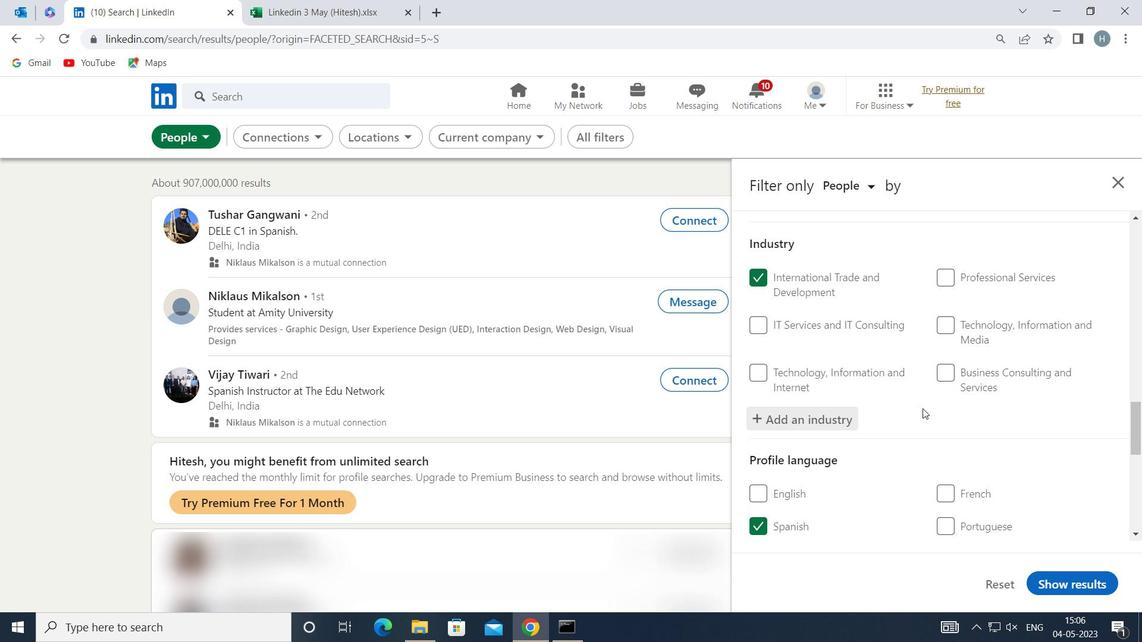 
Action: Mouse scrolled (921, 411) with delta (0, 0)
Screenshot: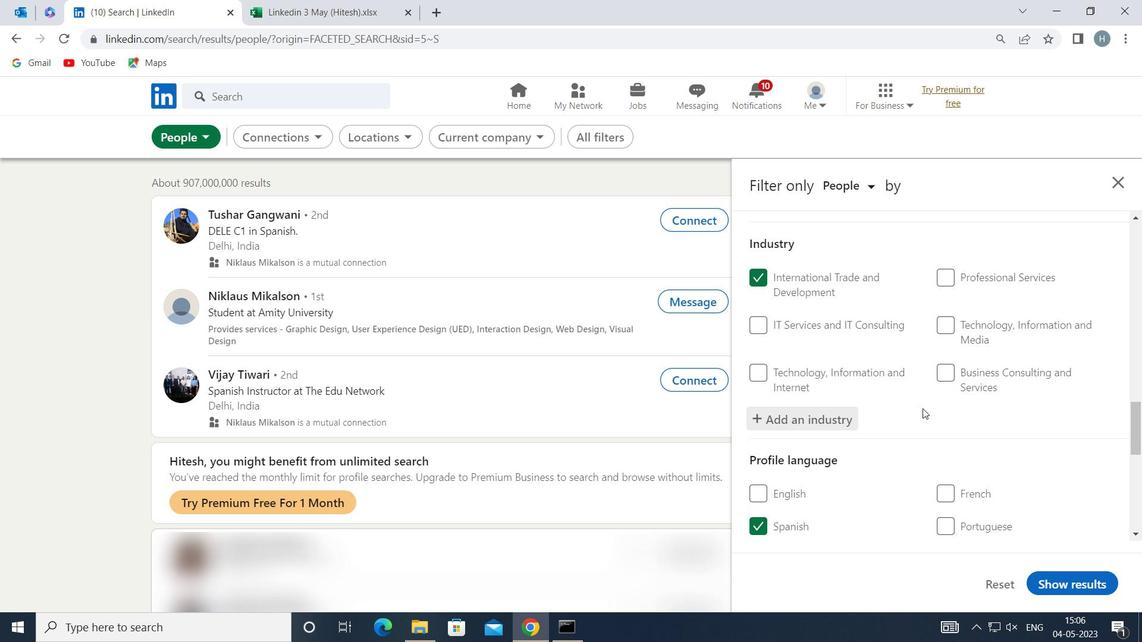 
Action: Mouse scrolled (921, 411) with delta (0, 0)
Screenshot: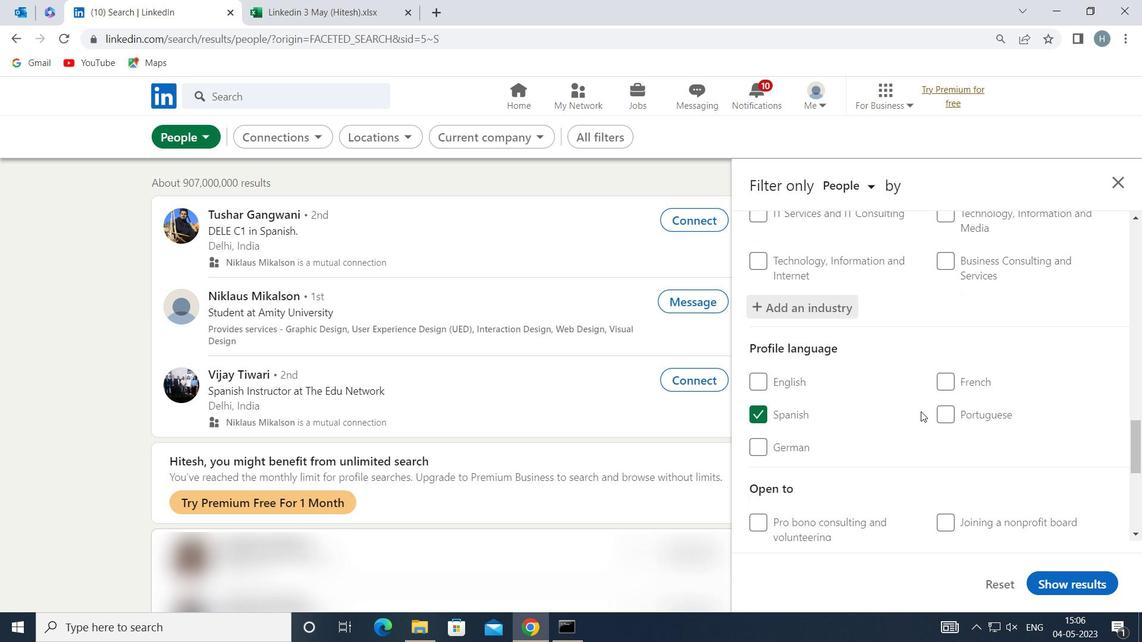 
Action: Mouse scrolled (921, 411) with delta (0, 0)
Screenshot: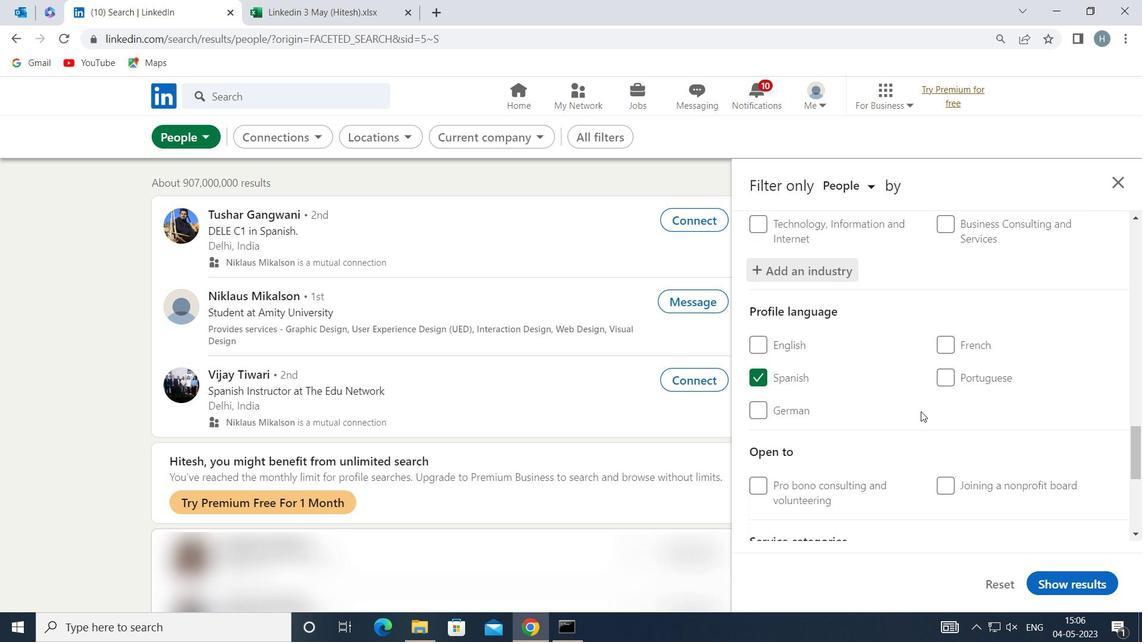
Action: Mouse scrolled (921, 411) with delta (0, 0)
Screenshot: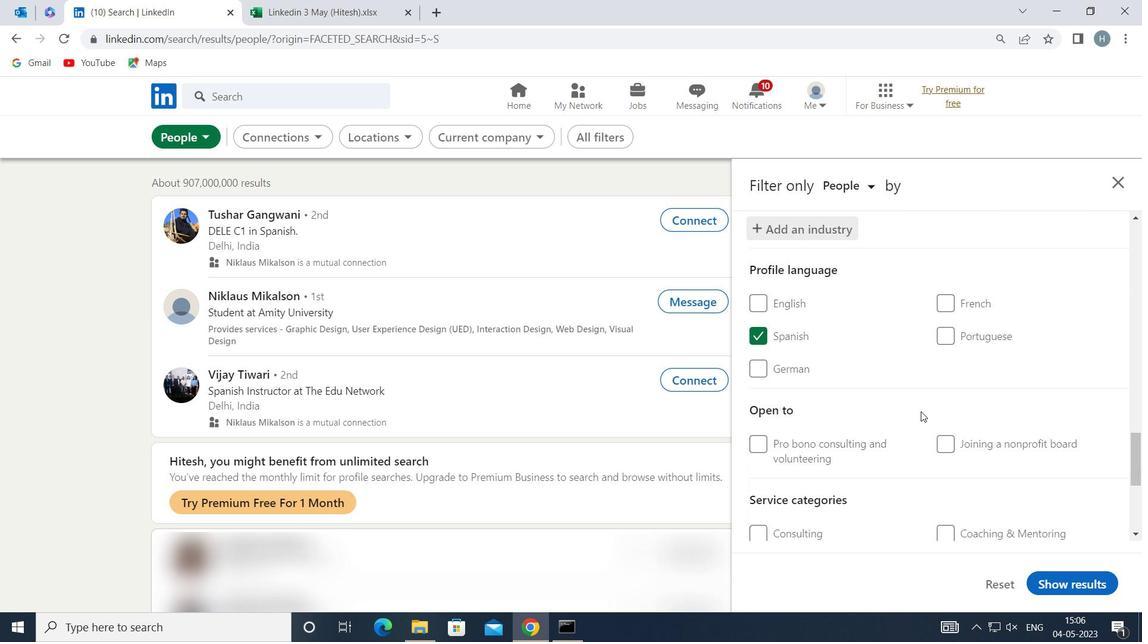 
Action: Mouse moved to (963, 412)
Screenshot: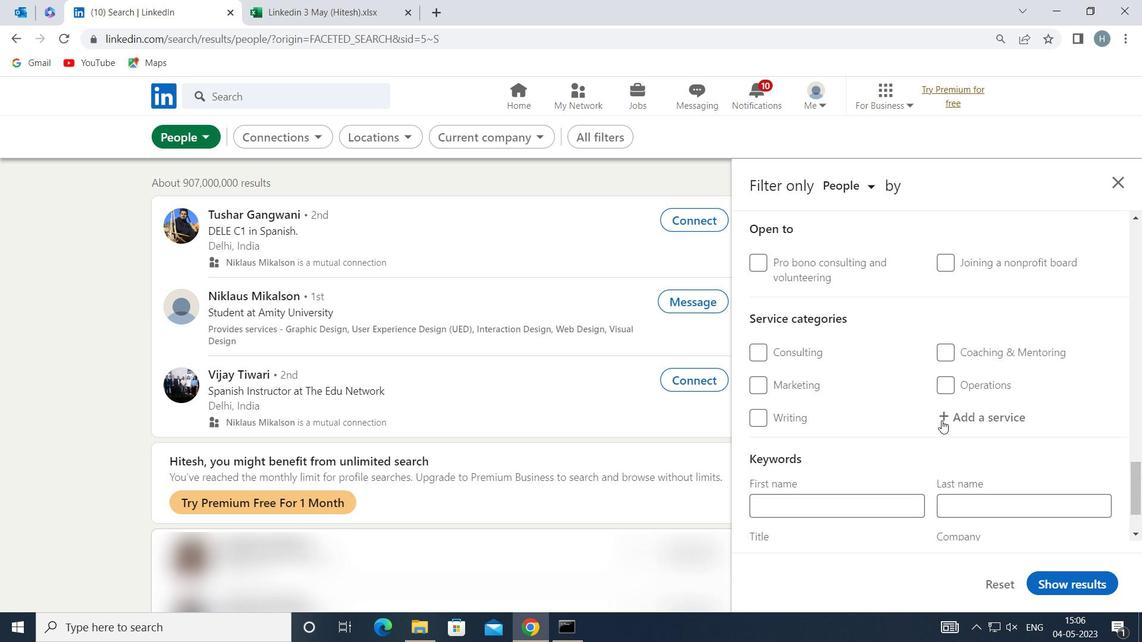 
Action: Mouse pressed left at (963, 412)
Screenshot: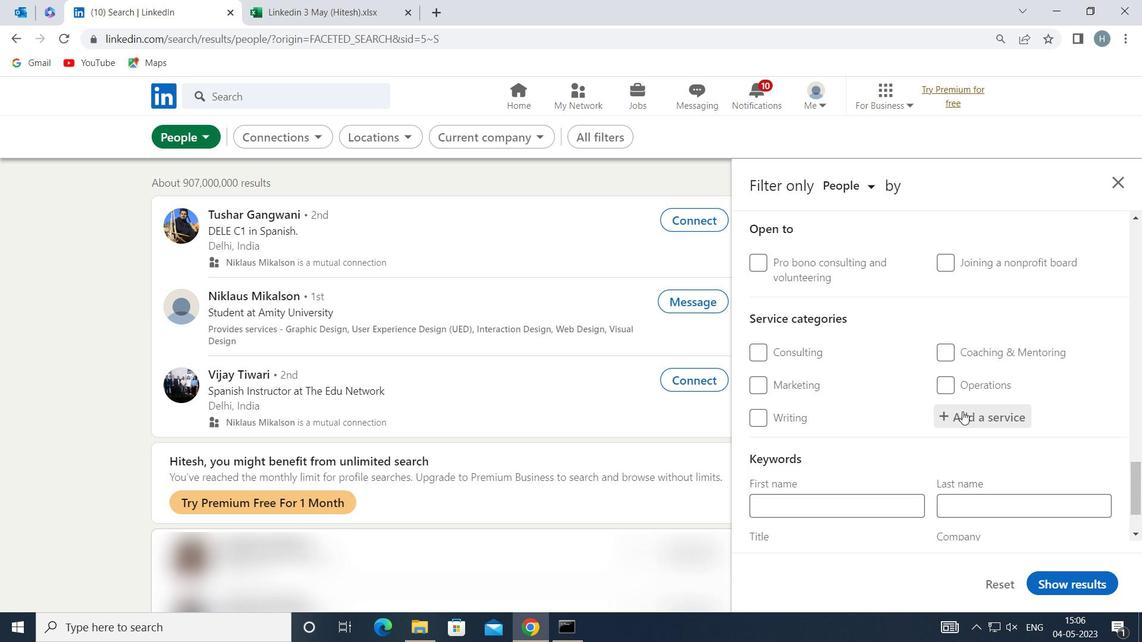 
Action: Key pressed <Key.shift>LOAN
Screenshot: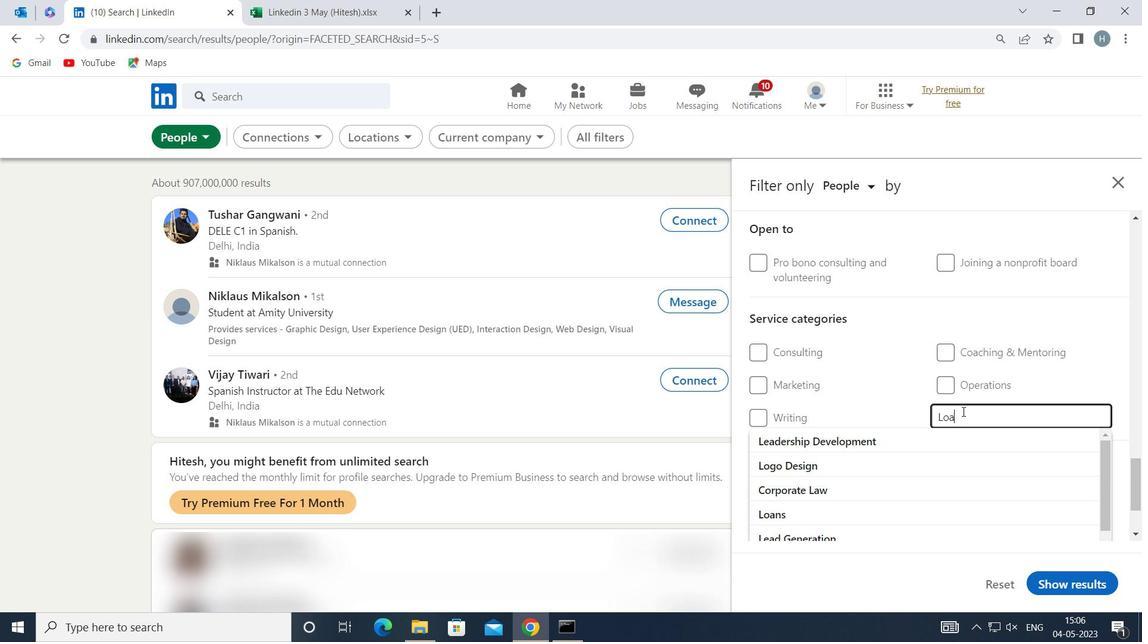 
Action: Mouse moved to (910, 430)
Screenshot: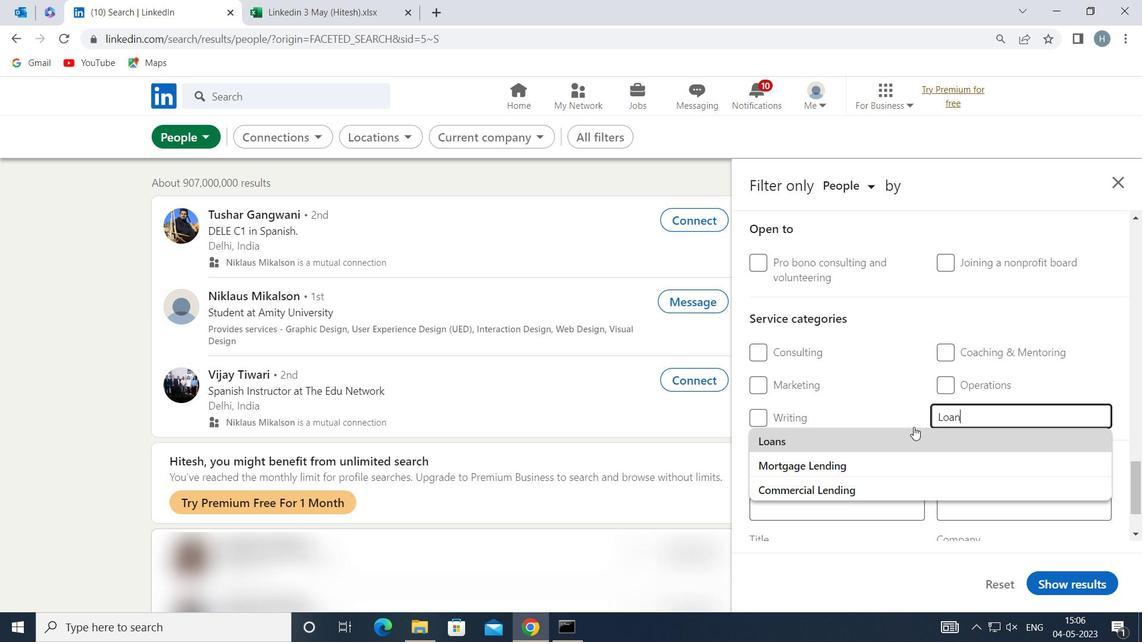 
Action: Mouse pressed left at (910, 430)
Screenshot: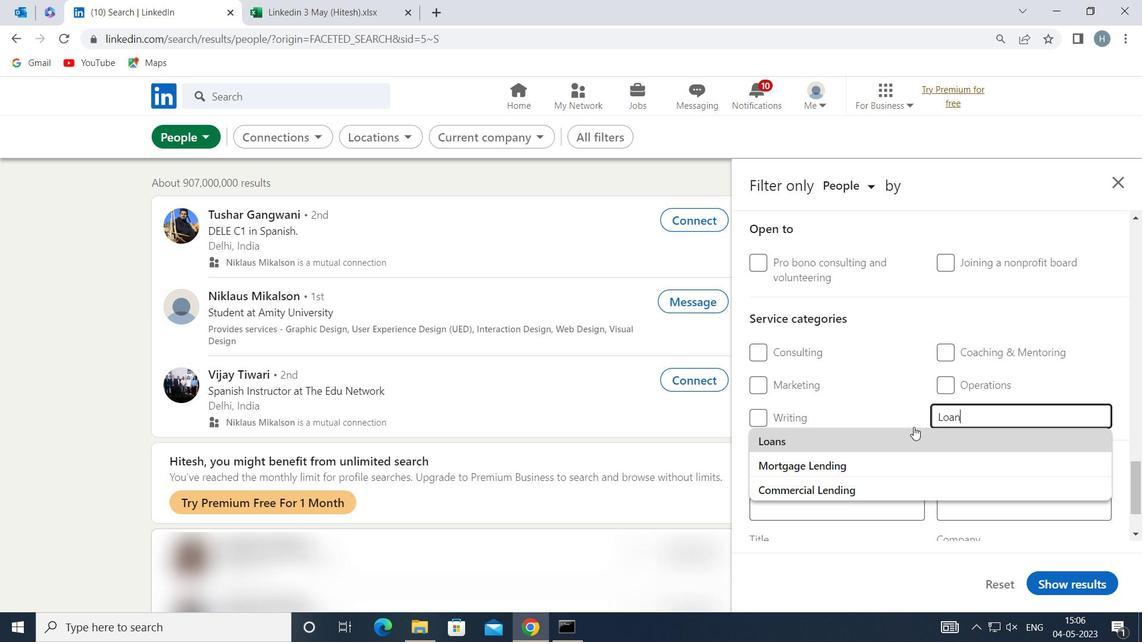 
Action: Mouse moved to (887, 457)
Screenshot: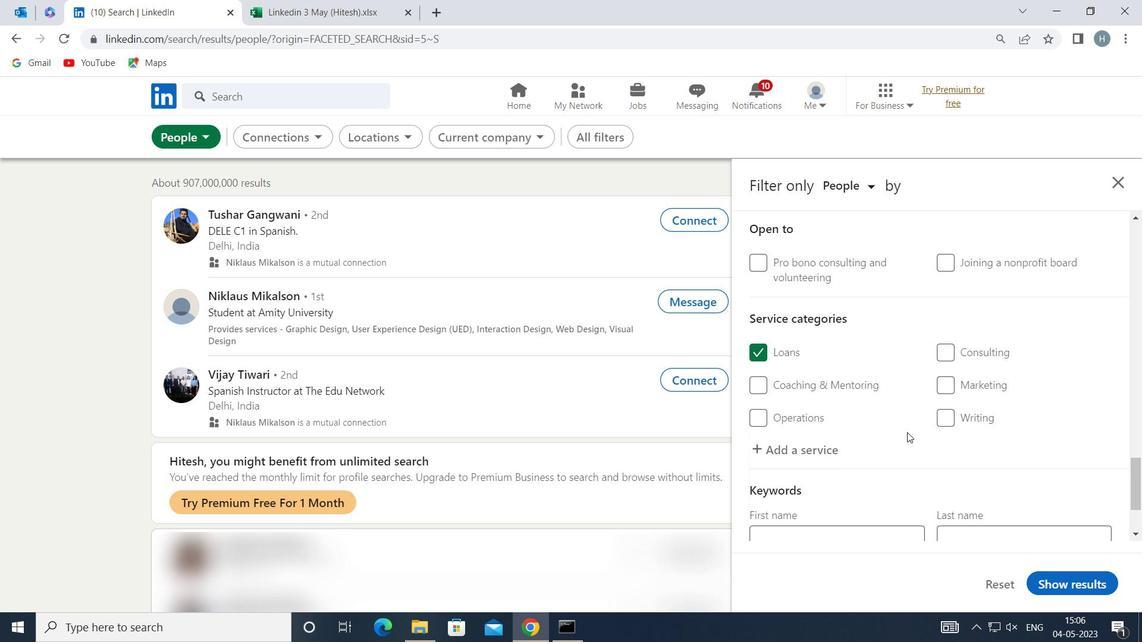 
Action: Mouse scrolled (887, 457) with delta (0, 0)
Screenshot: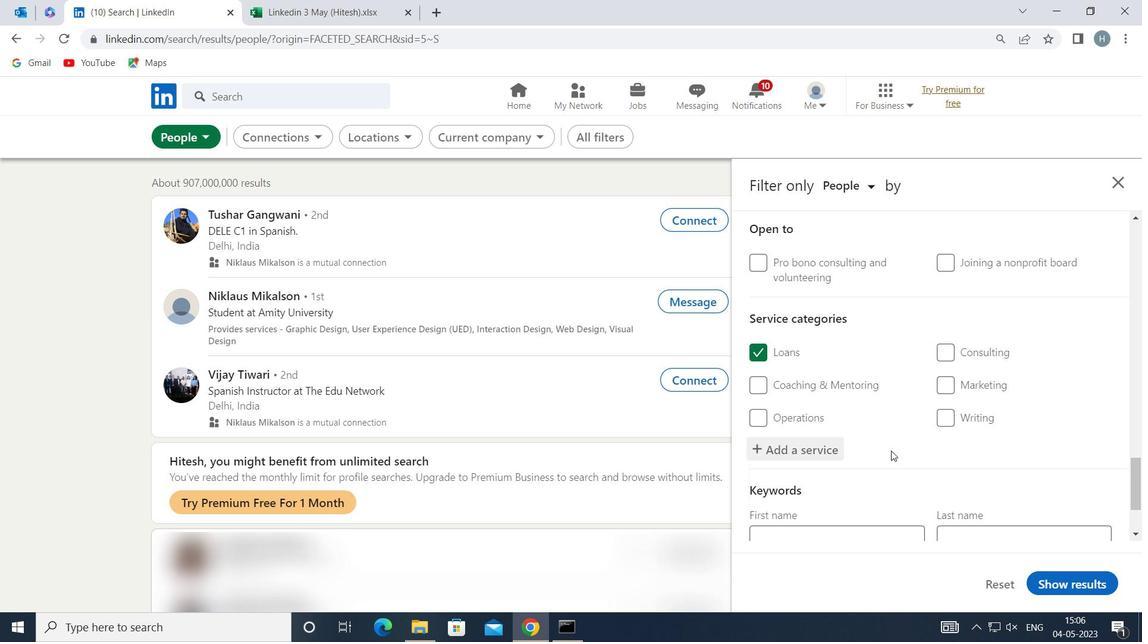 
Action: Mouse scrolled (887, 457) with delta (0, 0)
Screenshot: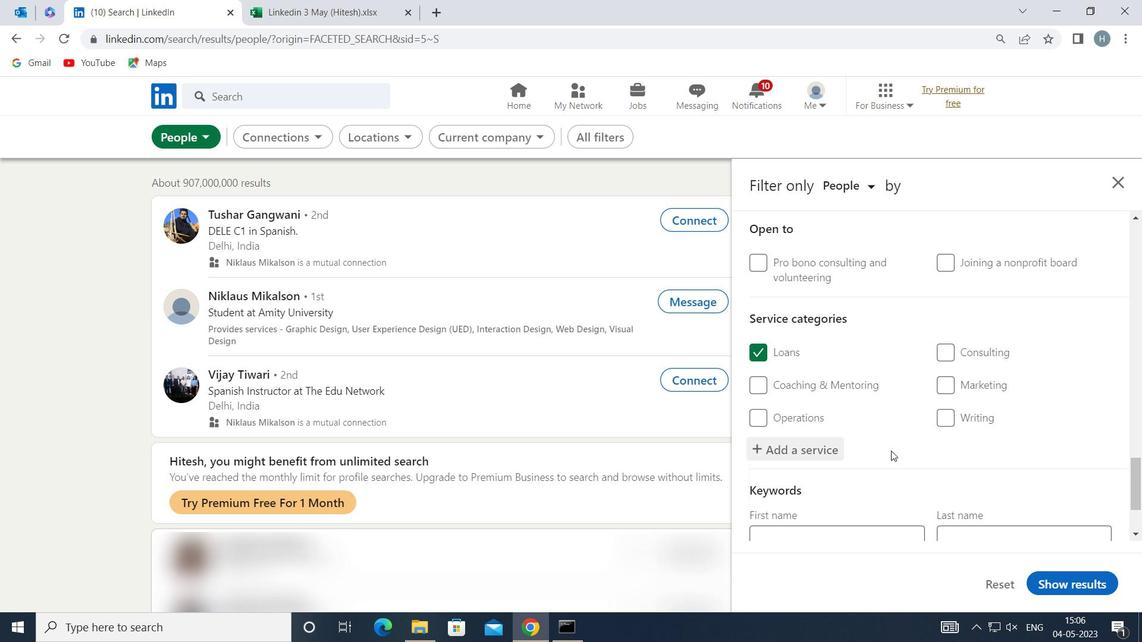 
Action: Mouse scrolled (887, 457) with delta (0, 0)
Screenshot: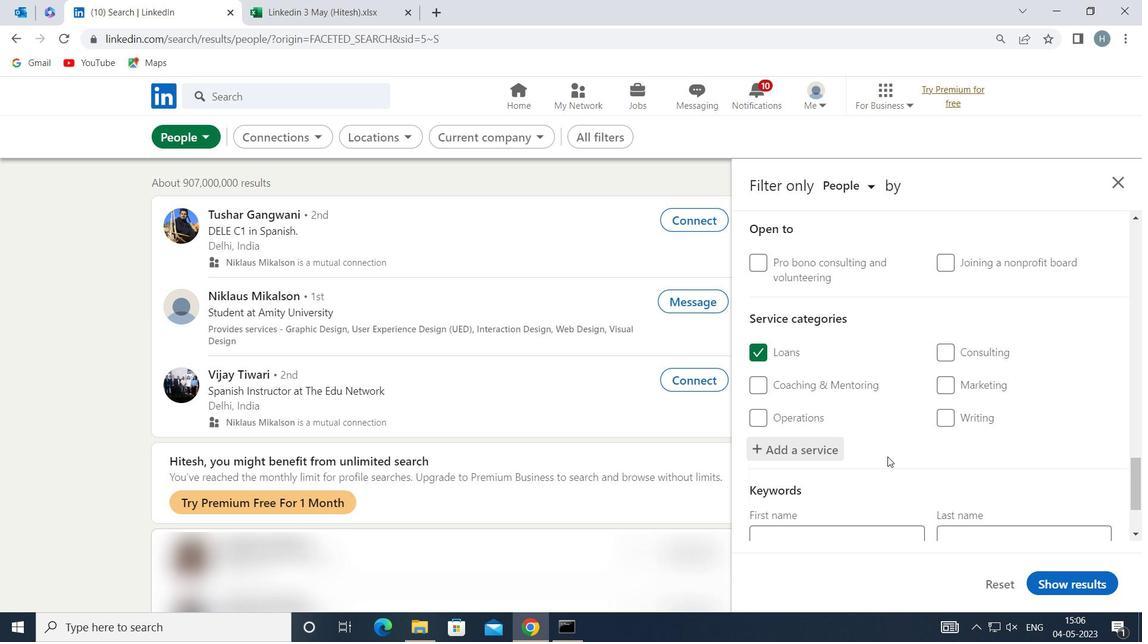 
Action: Mouse moved to (887, 450)
Screenshot: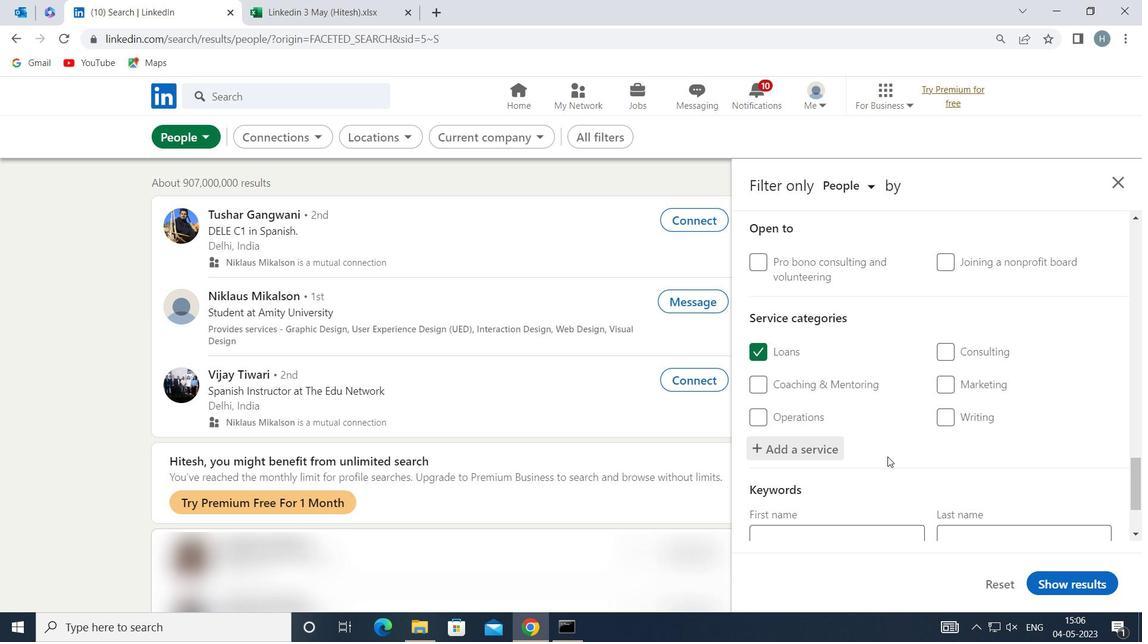 
Action: Mouse scrolled (887, 449) with delta (0, 0)
Screenshot: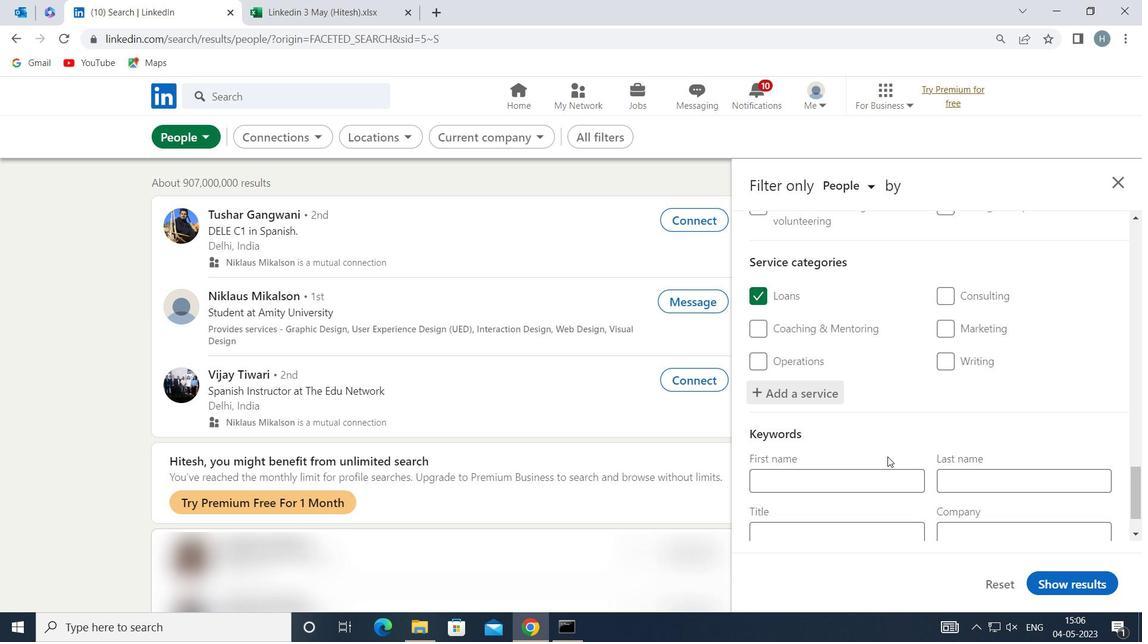 
Action: Mouse scrolled (887, 449) with delta (0, 0)
Screenshot: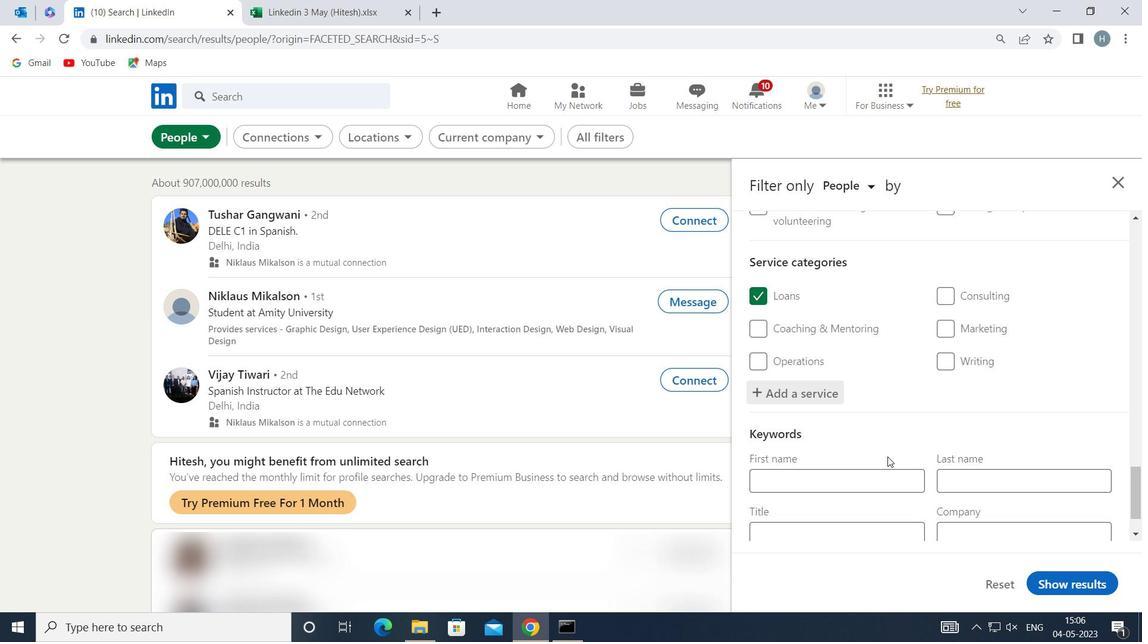 
Action: Mouse scrolled (887, 449) with delta (0, 0)
Screenshot: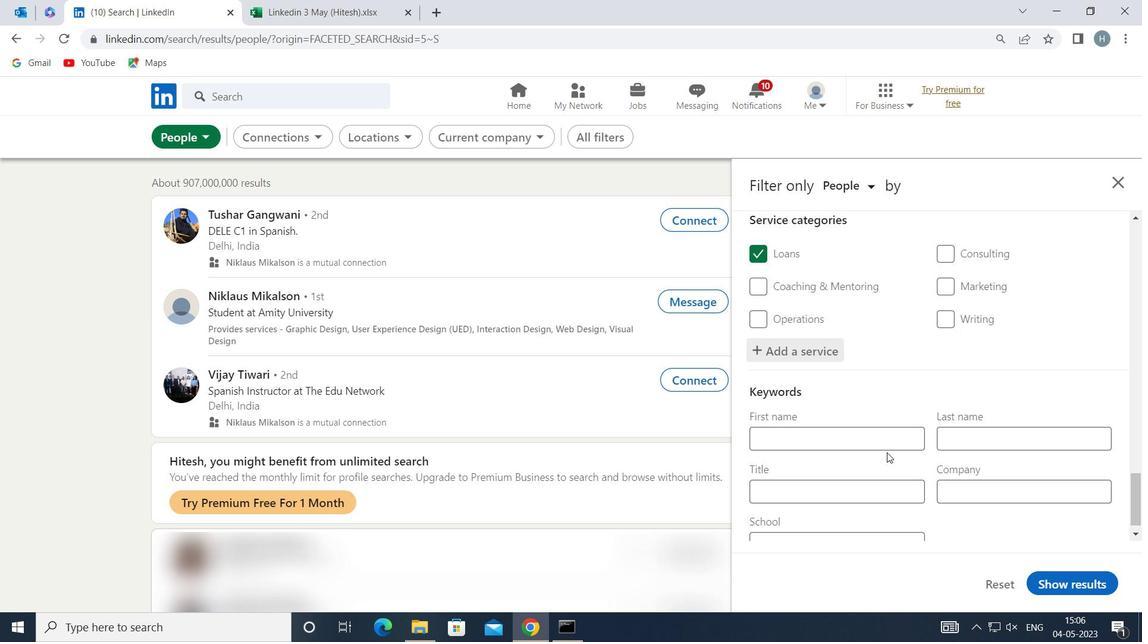 
Action: Mouse moved to (892, 470)
Screenshot: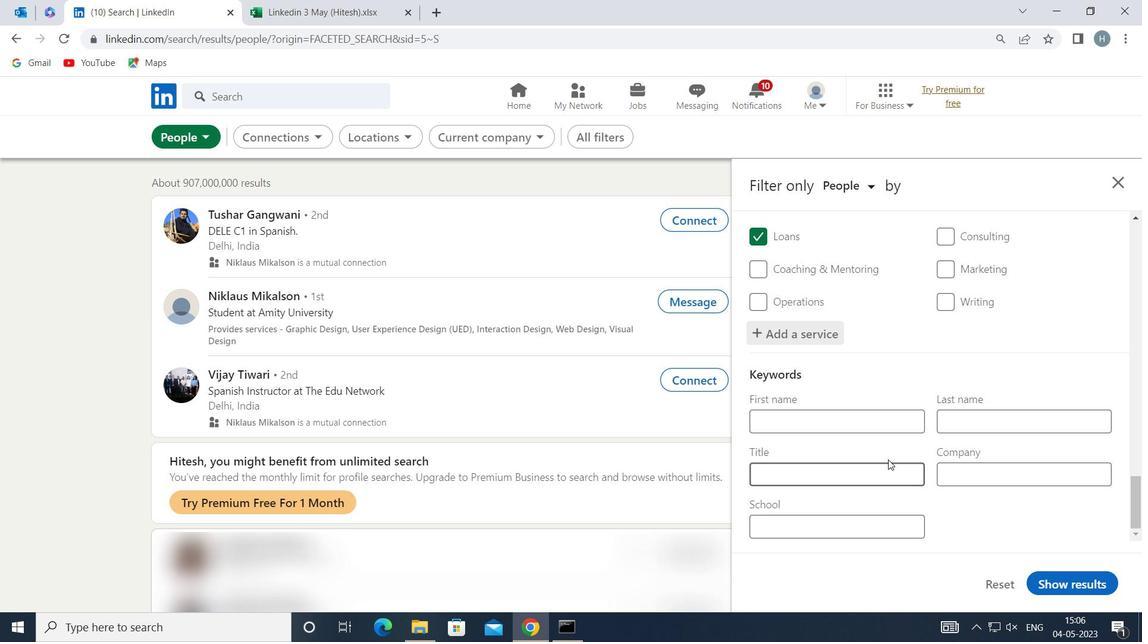
Action: Mouse pressed left at (892, 470)
Screenshot: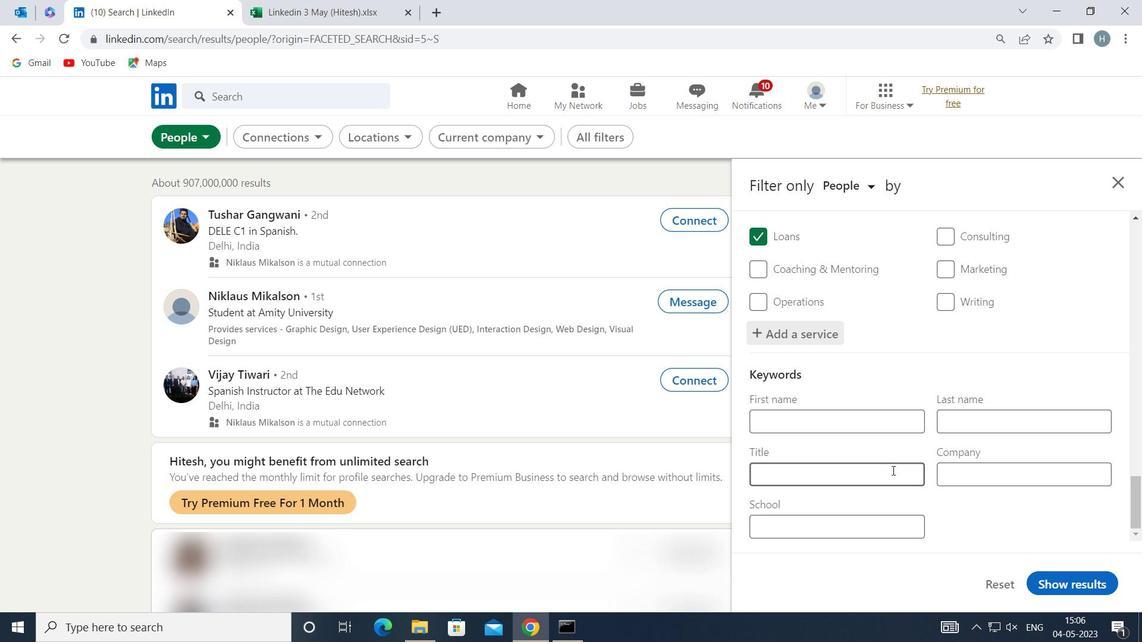 
Action: Key pressed <Key.shift>RESEARCH<Key.space><Key.shift>ASSISTANT
Screenshot: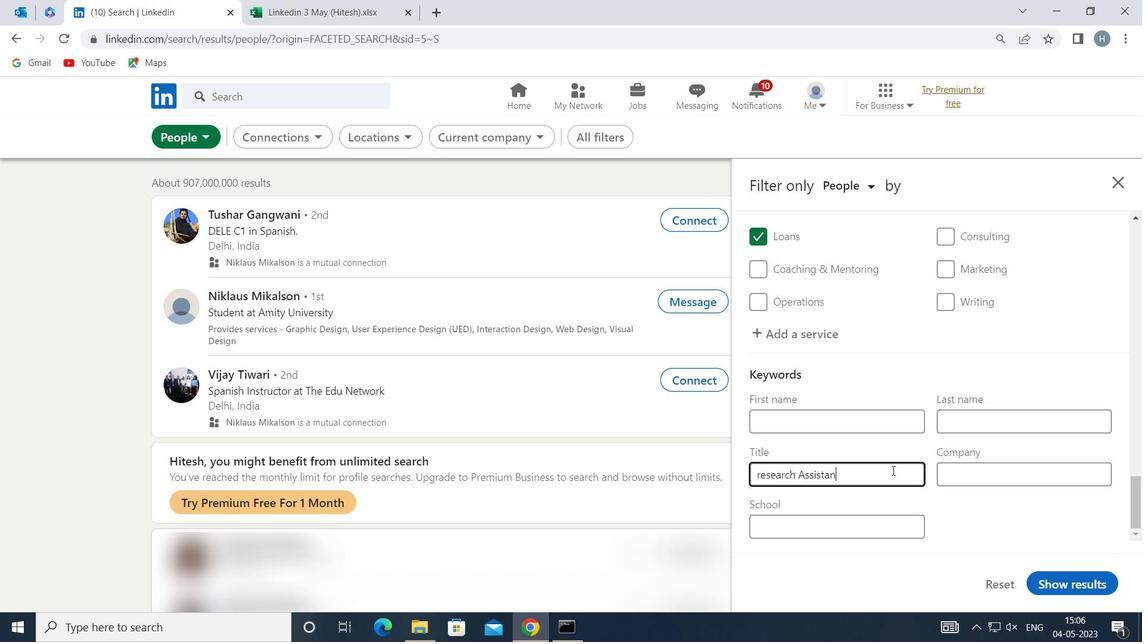 
Action: Mouse moved to (1083, 583)
Screenshot: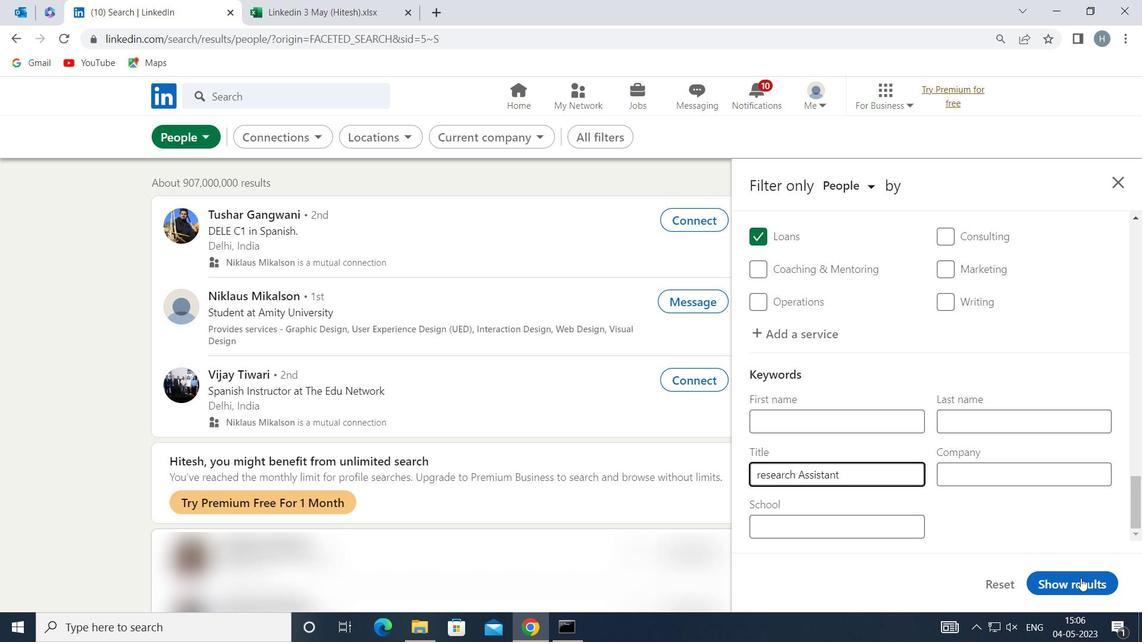 
Action: Mouse pressed left at (1083, 583)
Screenshot: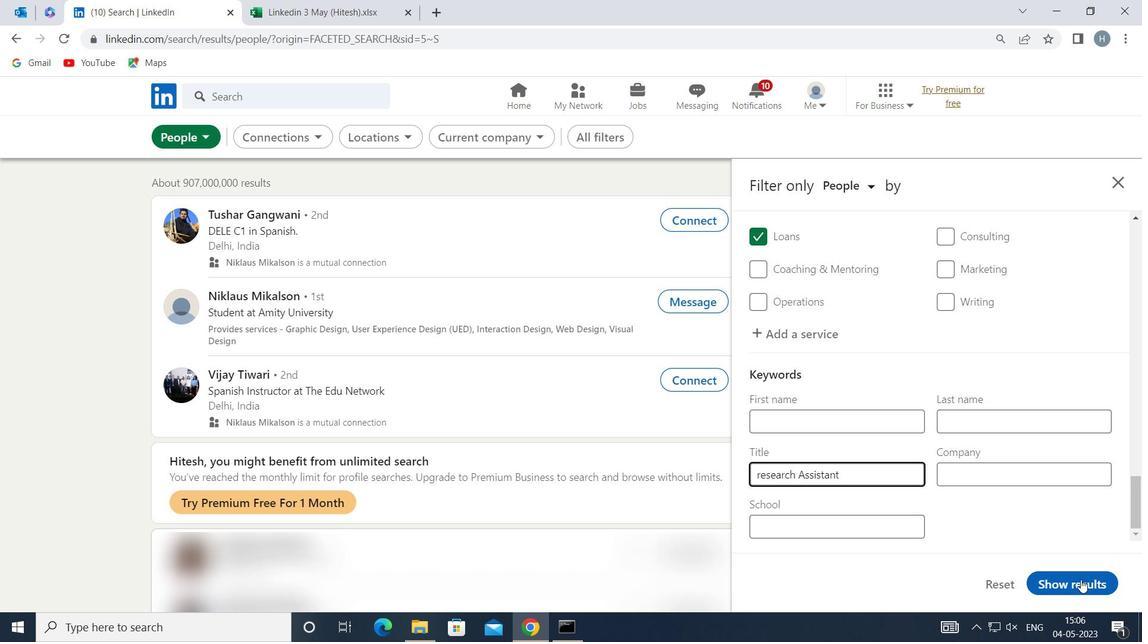 
Action: Mouse moved to (763, 386)
Screenshot: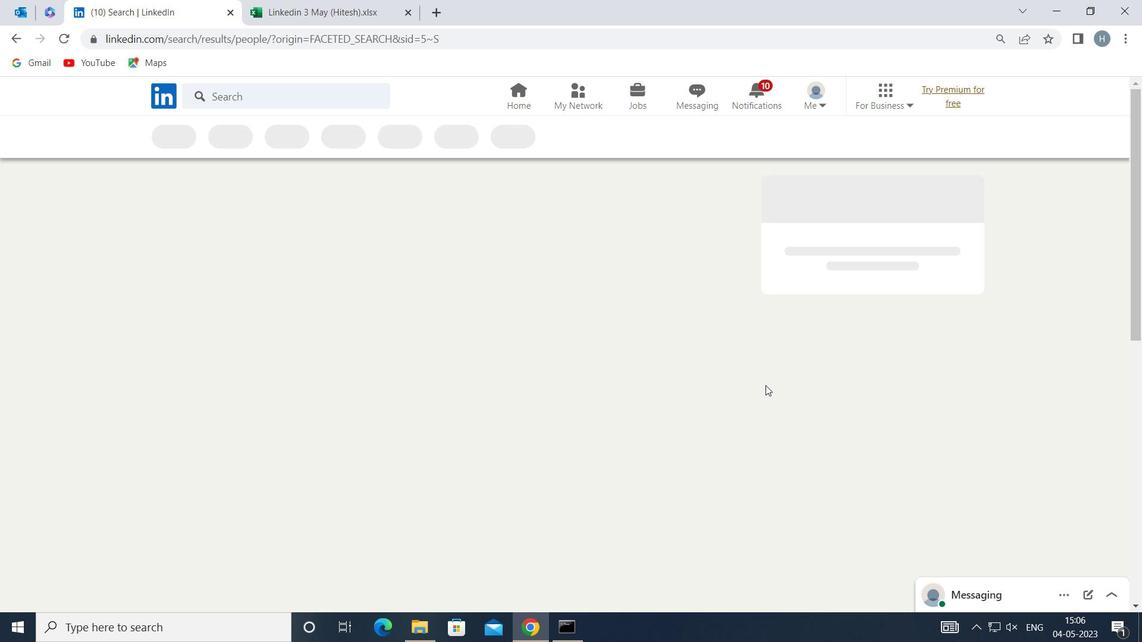 
